 Task: Add an event with the title Marketing Campaign Execution and ROI Analysis, date '2023/12/26', time 7:00 AM to 9:00 AMand add a description: The sales team reviews individual and collective sales performance against set targets and key performance indicators (KPIs). They analyze sales metrics, revenue figures, conversion rates, and other relevant data to evaluate progress and identify areas for improvement. This performance review helps identify successful strategies and areas that require adjustment or additional support._x000D_
_x000D_
Select event color  Graphite . Add location for the event as: 789 Rua Santa Catarina, Porto, Portugal, logged in from the account softage.5@softage.netand send the event invitation to softage.8@softage.net and softage.9@softage.net. Set a reminder for the event Weekly on Sunday
Action: Mouse moved to (1350, 97)
Screenshot: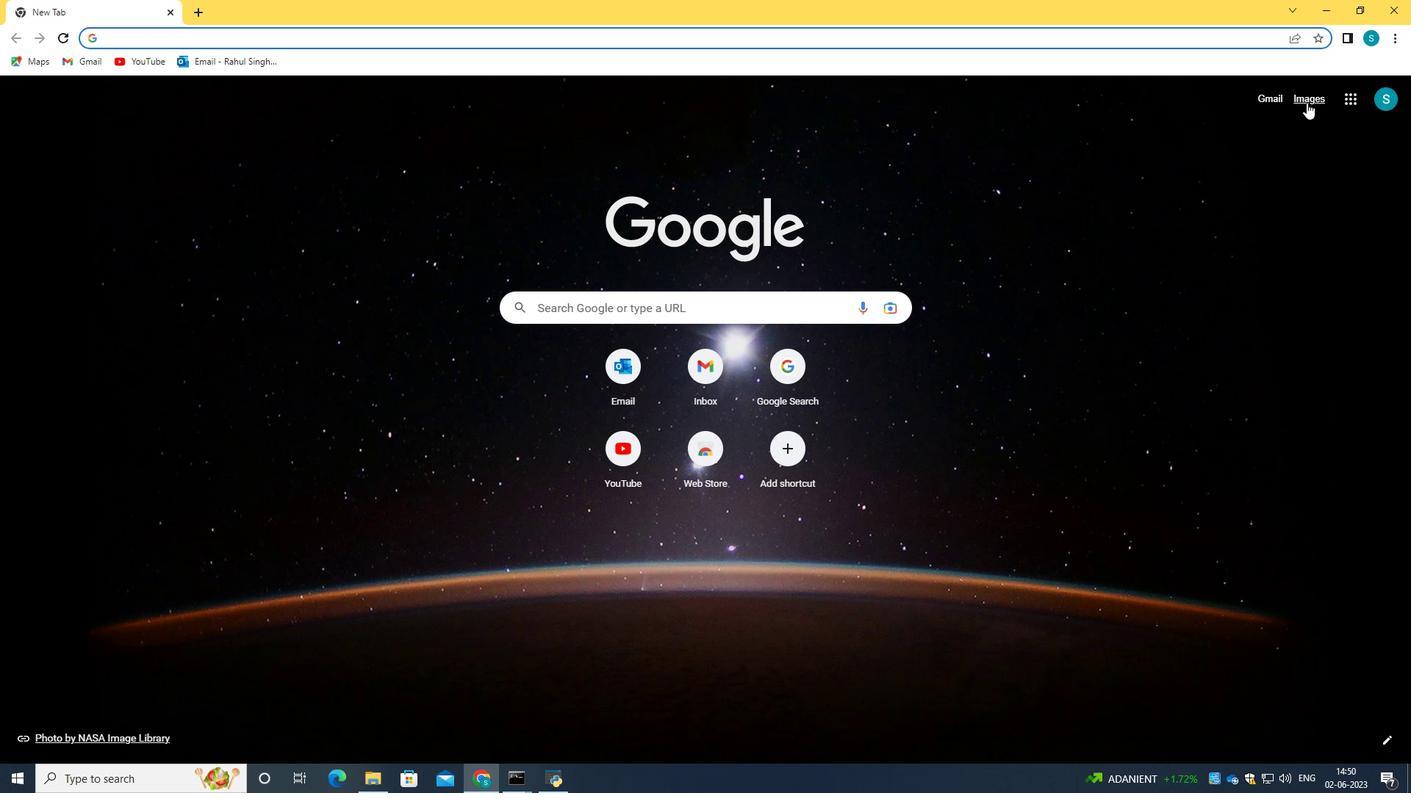 
Action: Mouse pressed left at (1350, 97)
Screenshot: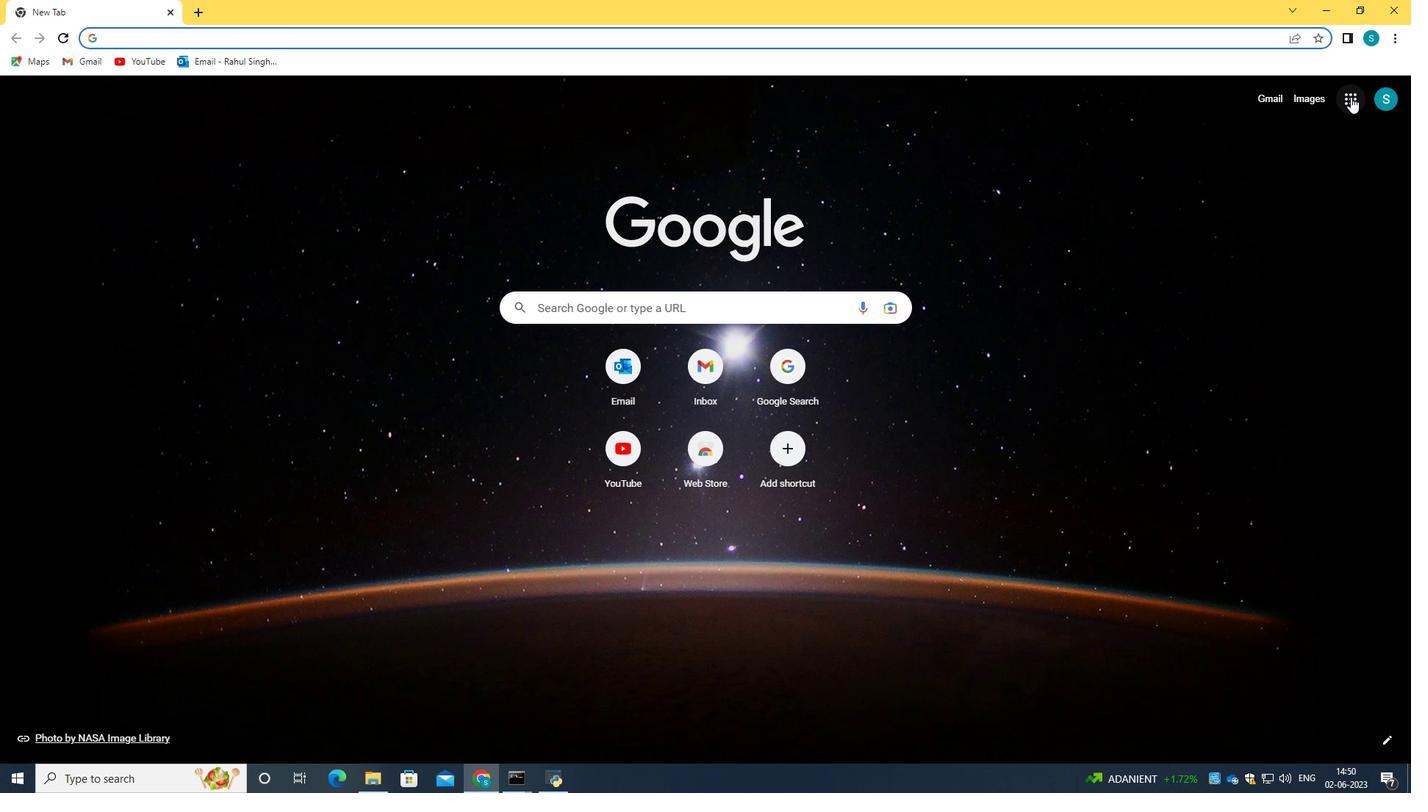 
Action: Mouse moved to (1217, 321)
Screenshot: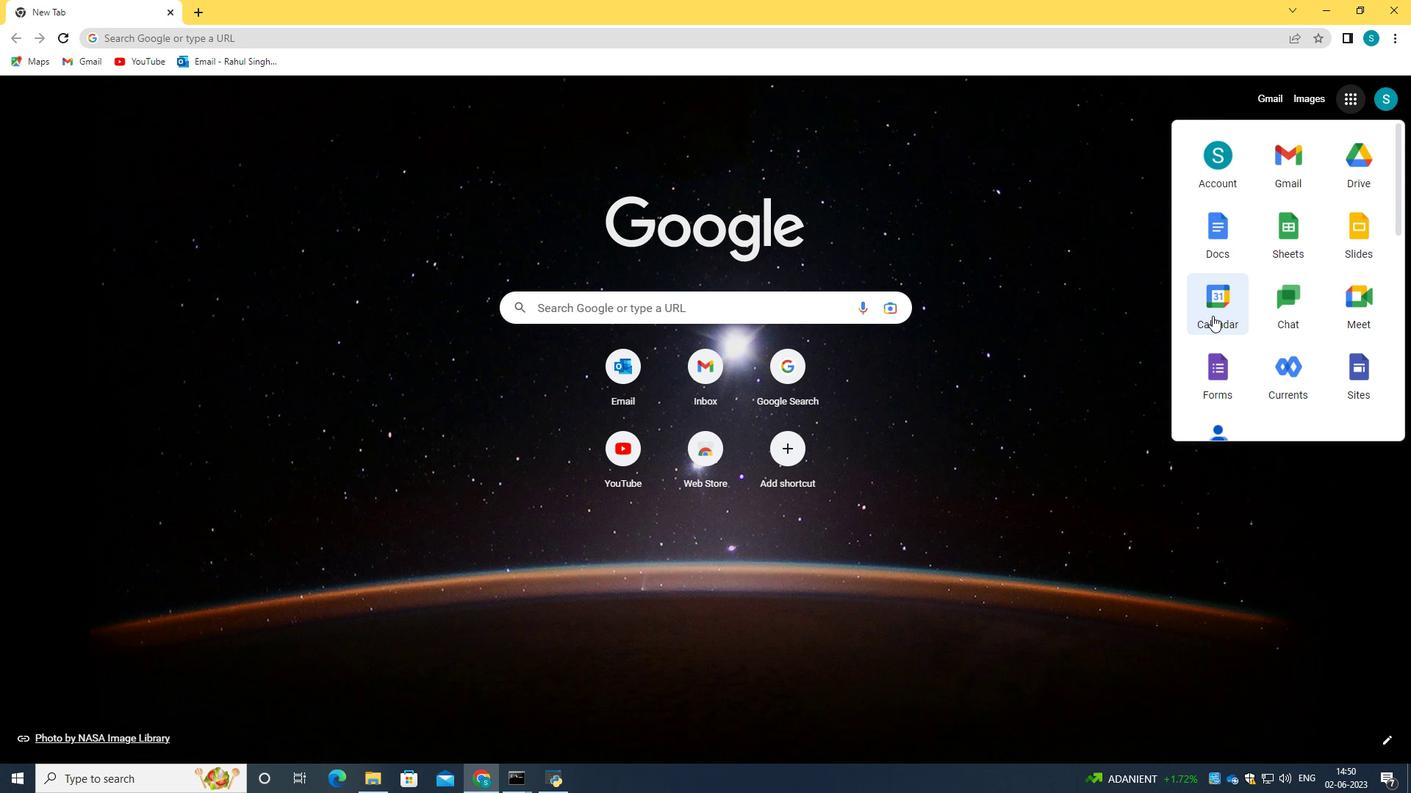 
Action: Mouse pressed left at (1217, 321)
Screenshot: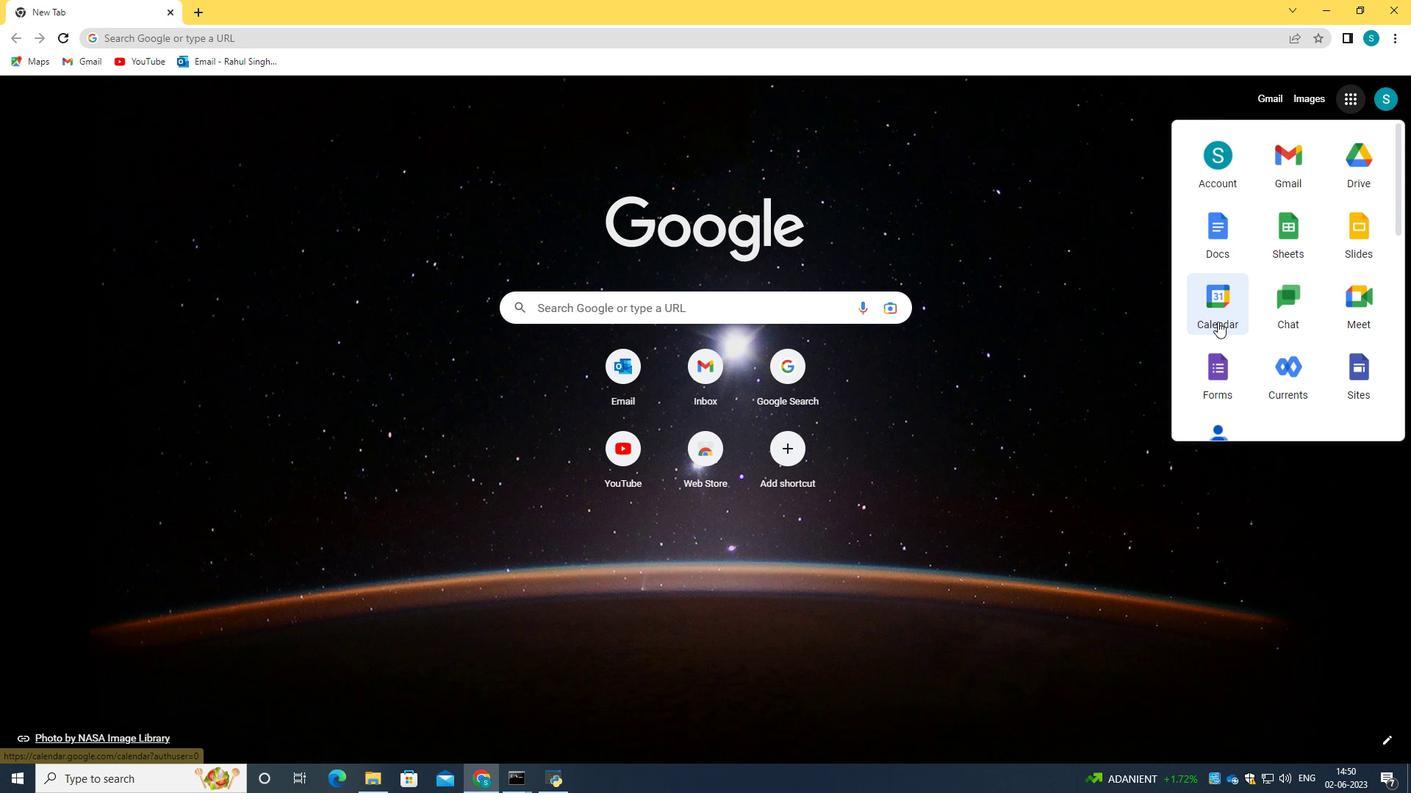 
Action: Mouse moved to (34, 154)
Screenshot: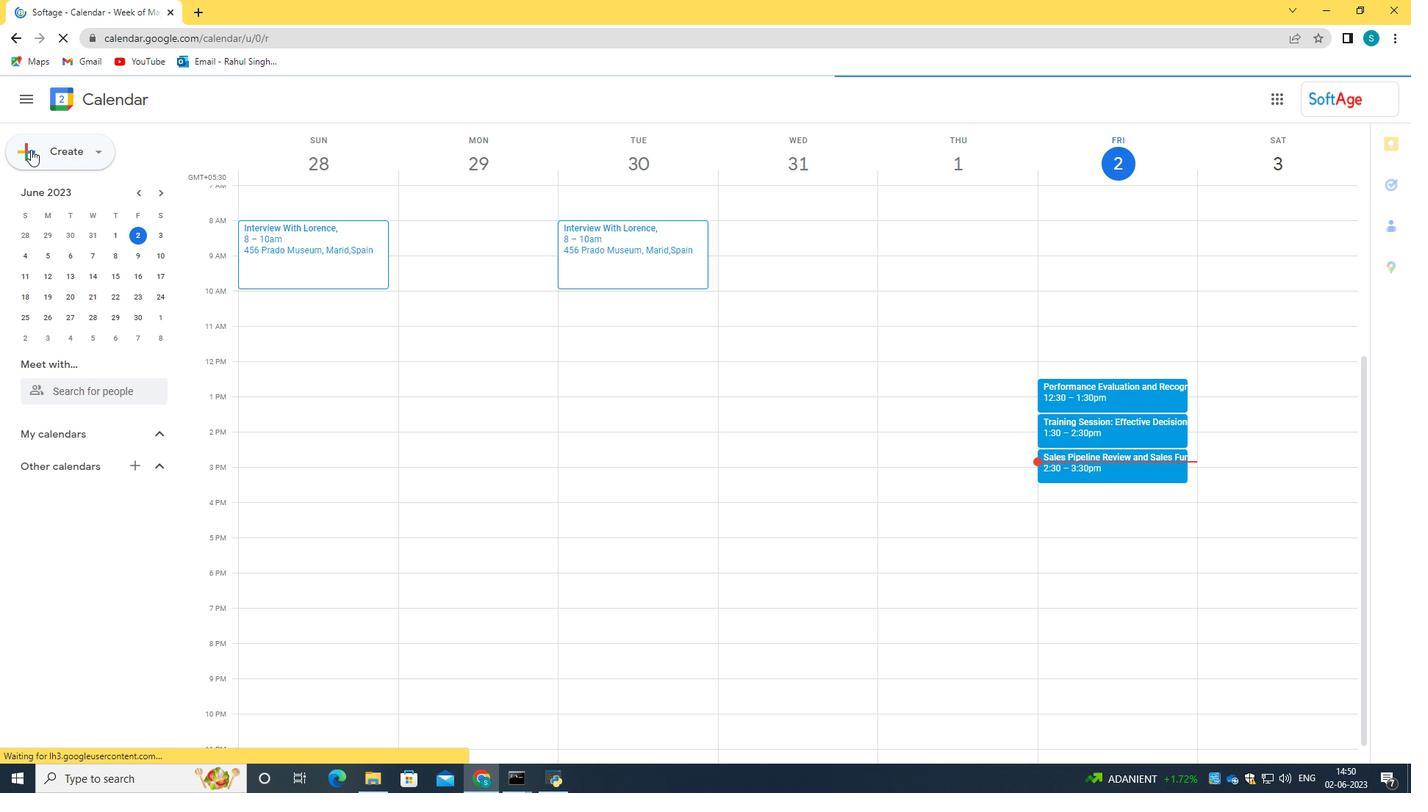 
Action: Mouse pressed left at (34, 154)
Screenshot: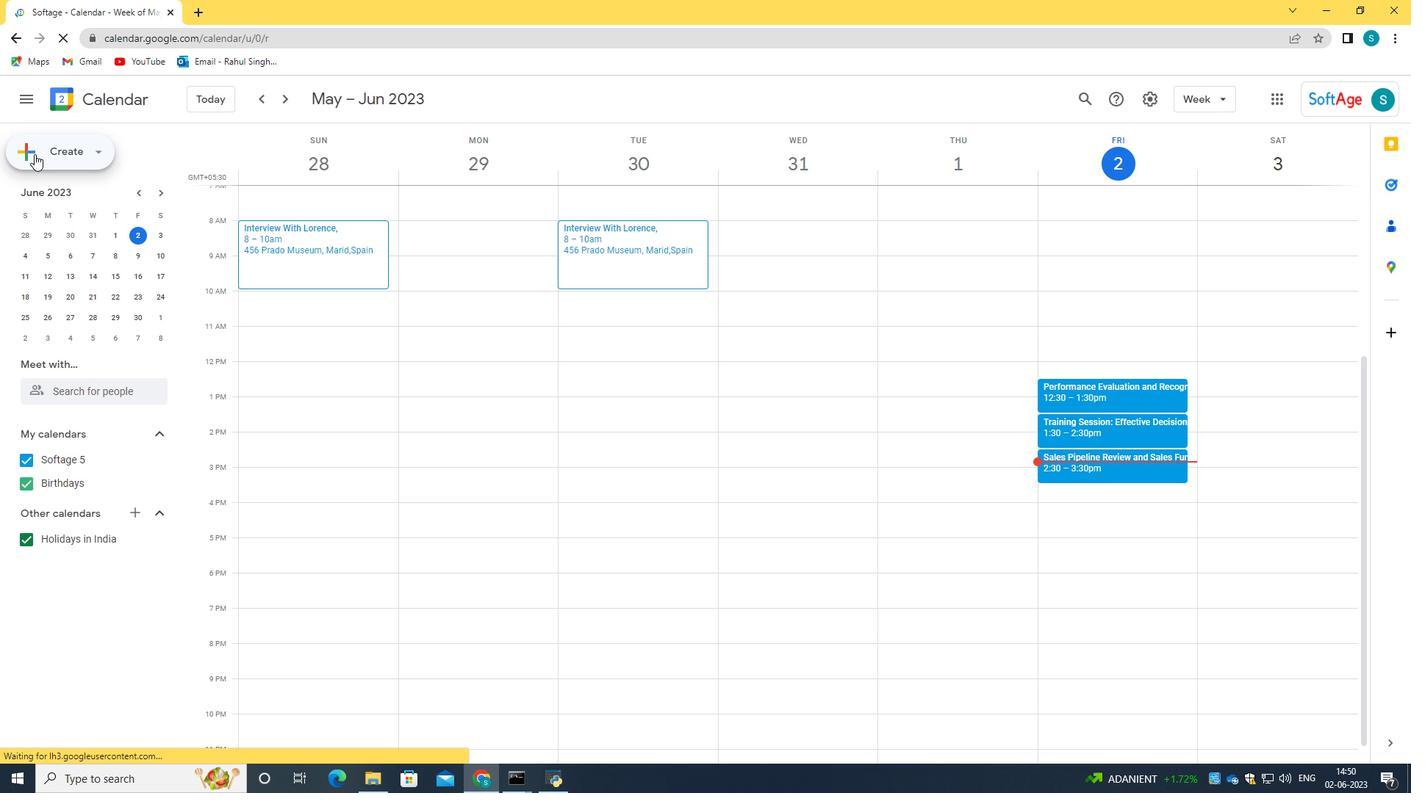 
Action: Mouse moved to (77, 181)
Screenshot: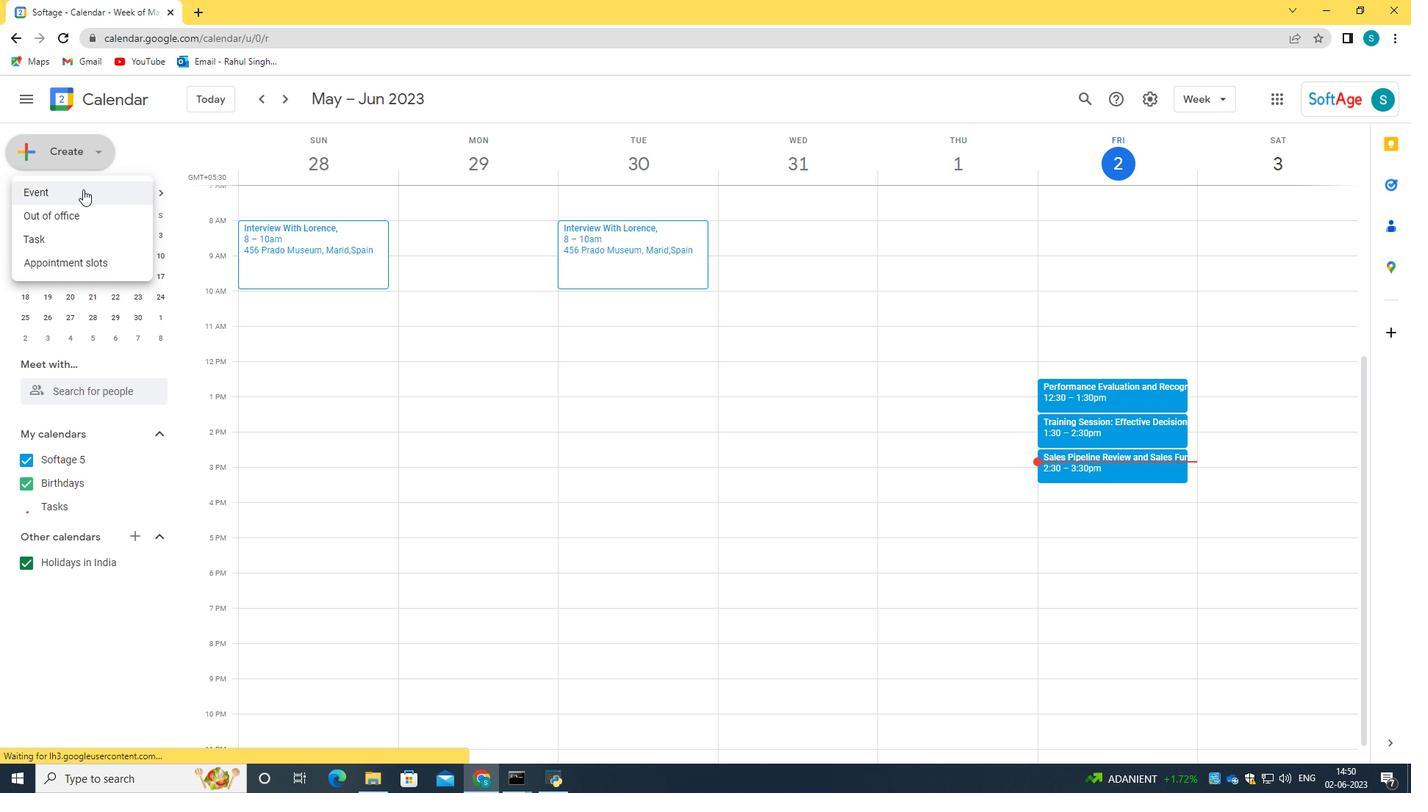 
Action: Mouse pressed left at (77, 181)
Screenshot: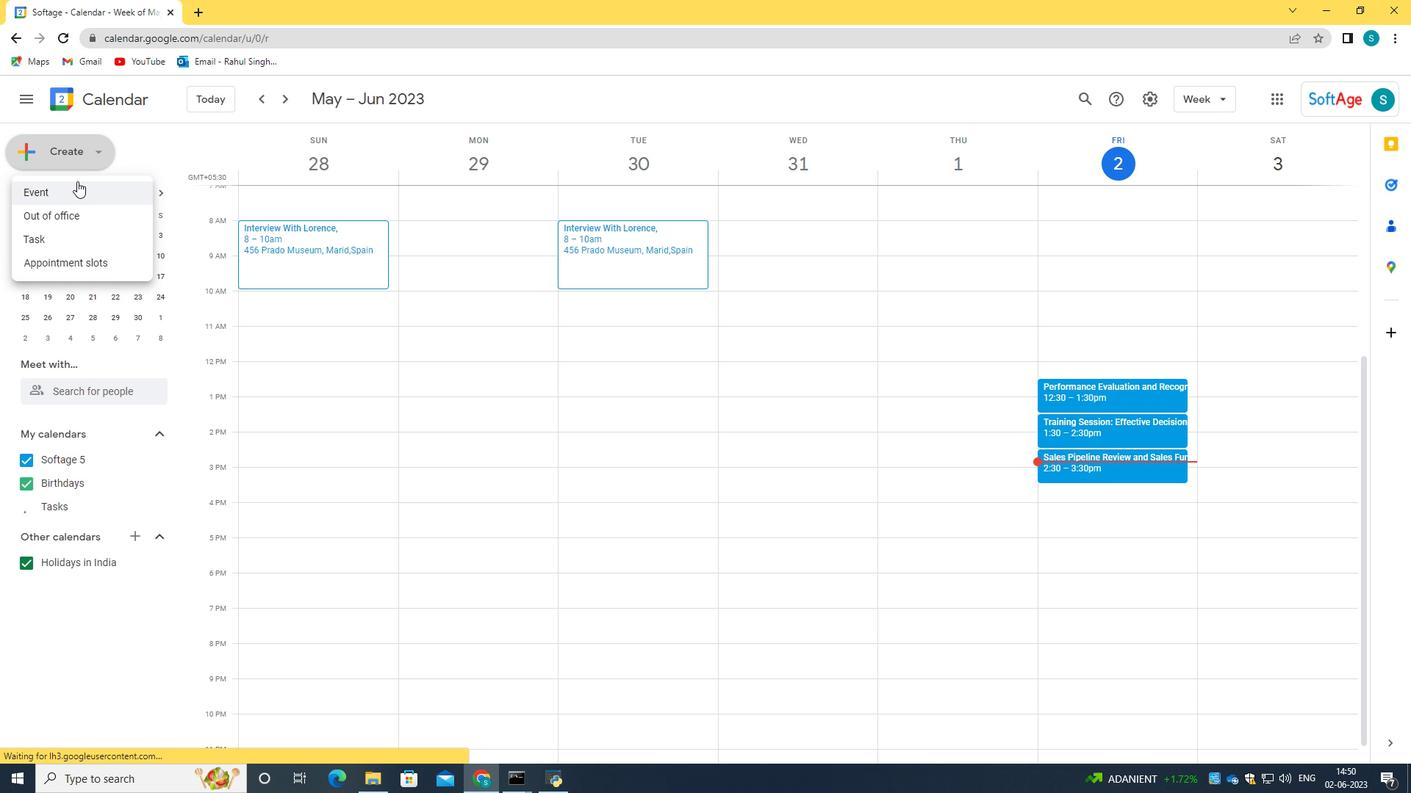 
Action: Mouse moved to (820, 279)
Screenshot: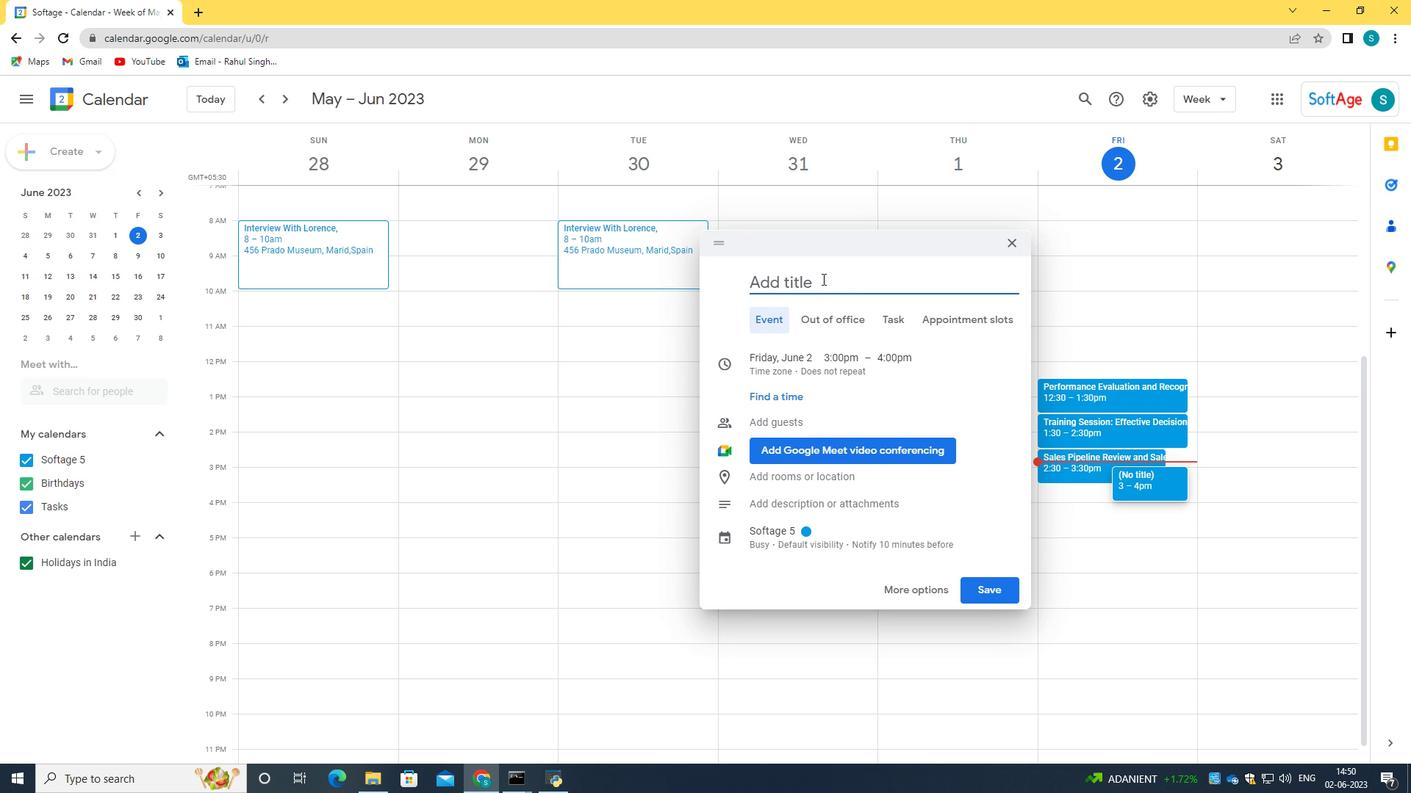 
Action: Key pressed <Key.caps_lock>M<Key.caps_lock>arketing<Key.space><Key.caps_lock>C<Key.caps_lock>ampaign
Screenshot: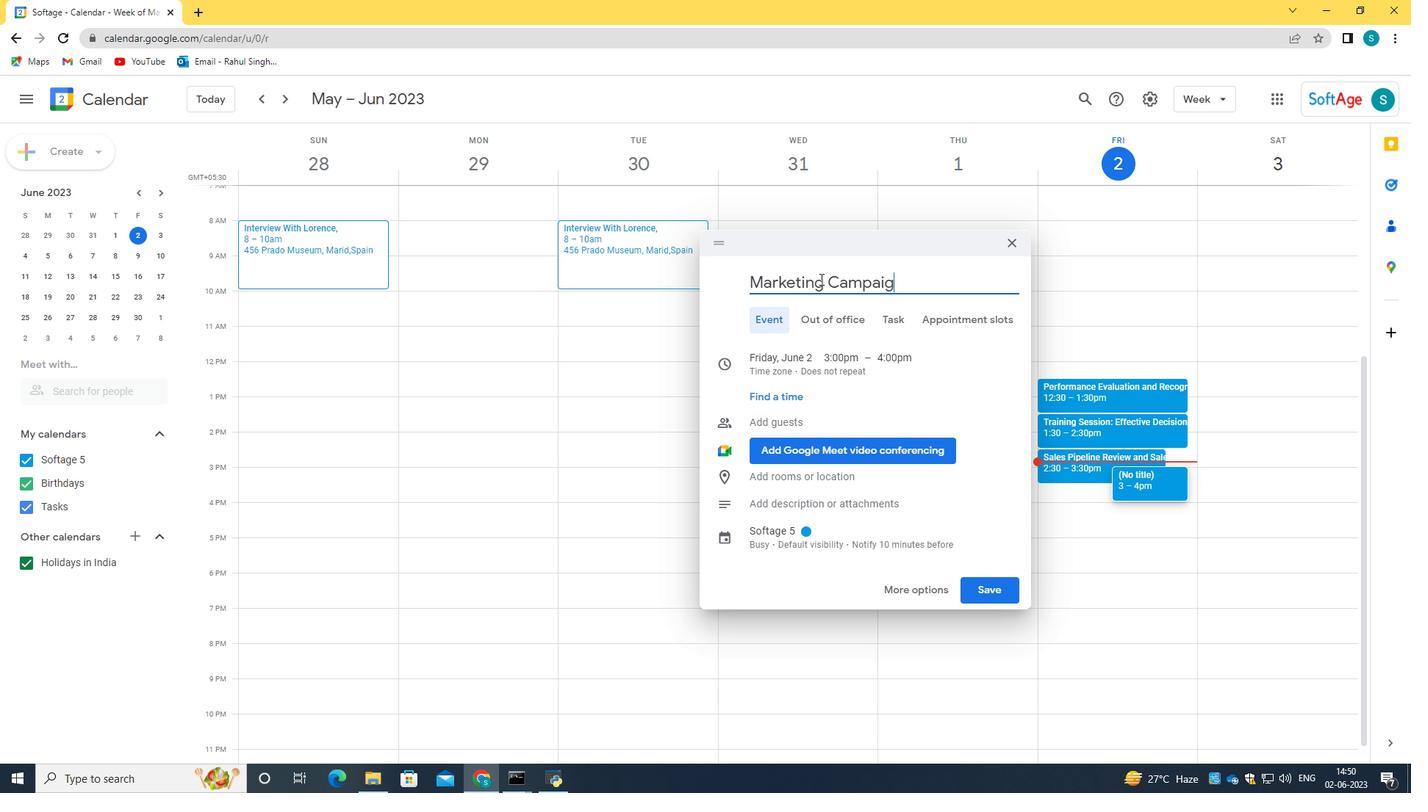 
Action: Mouse moved to (926, 591)
Screenshot: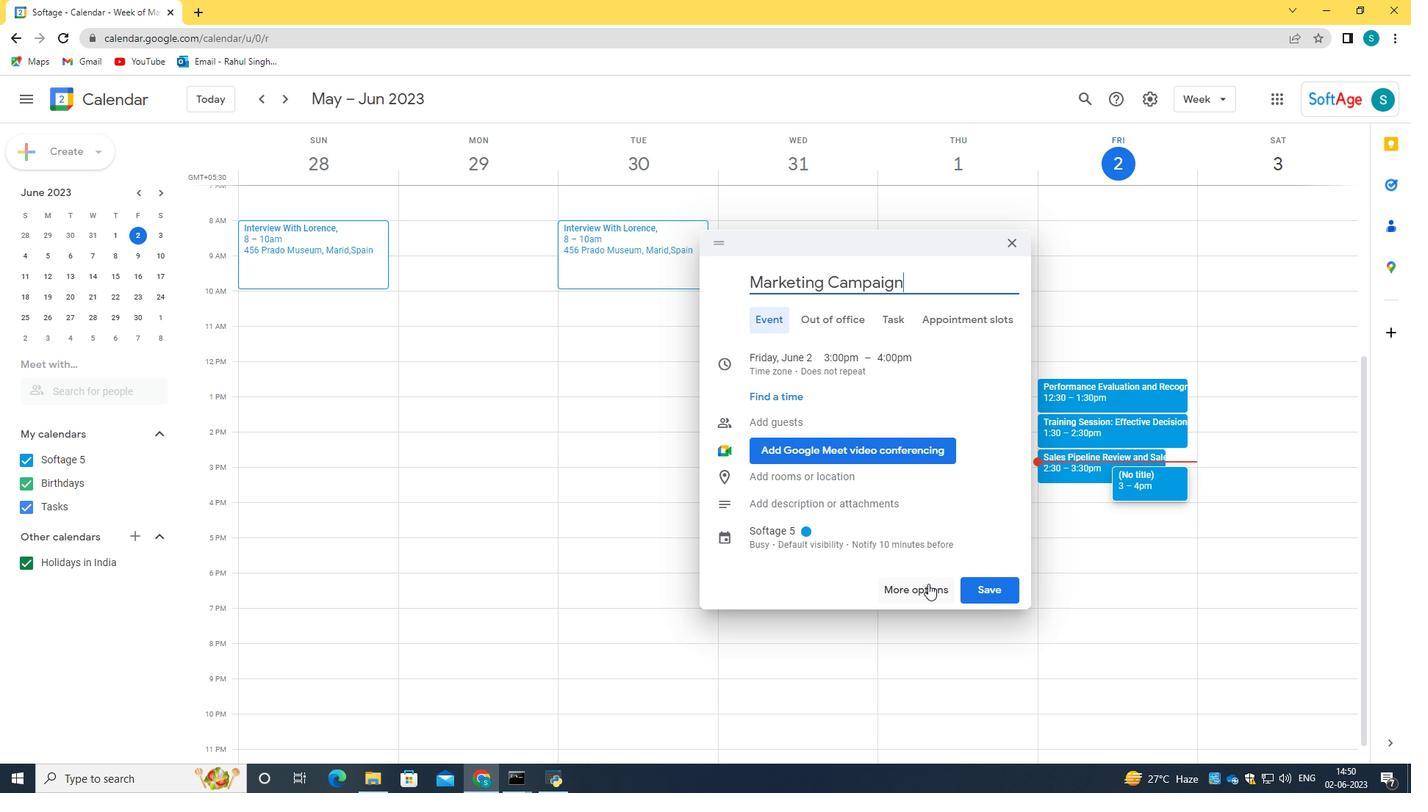 
Action: Mouse pressed left at (926, 591)
Screenshot: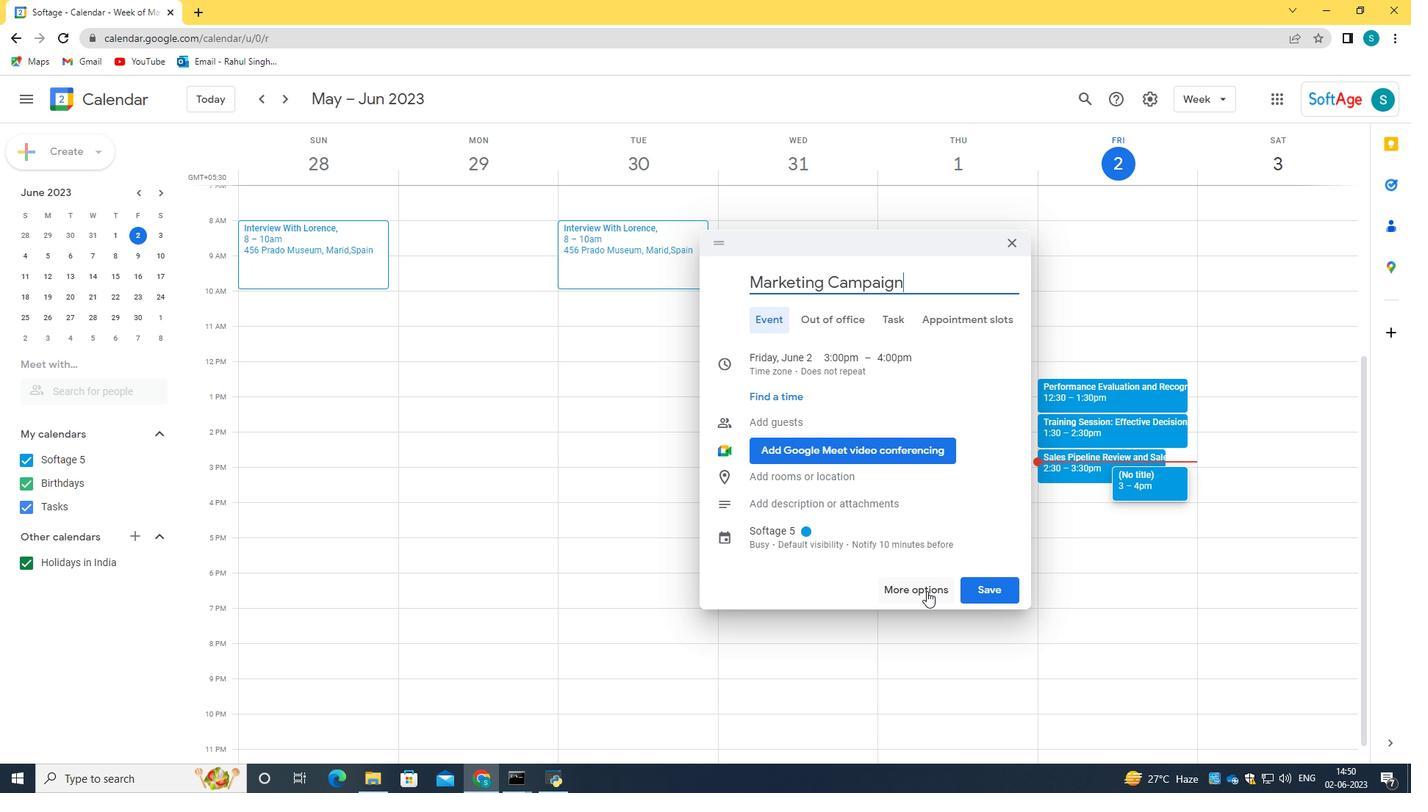 
Action: Mouse moved to (282, 108)
Screenshot: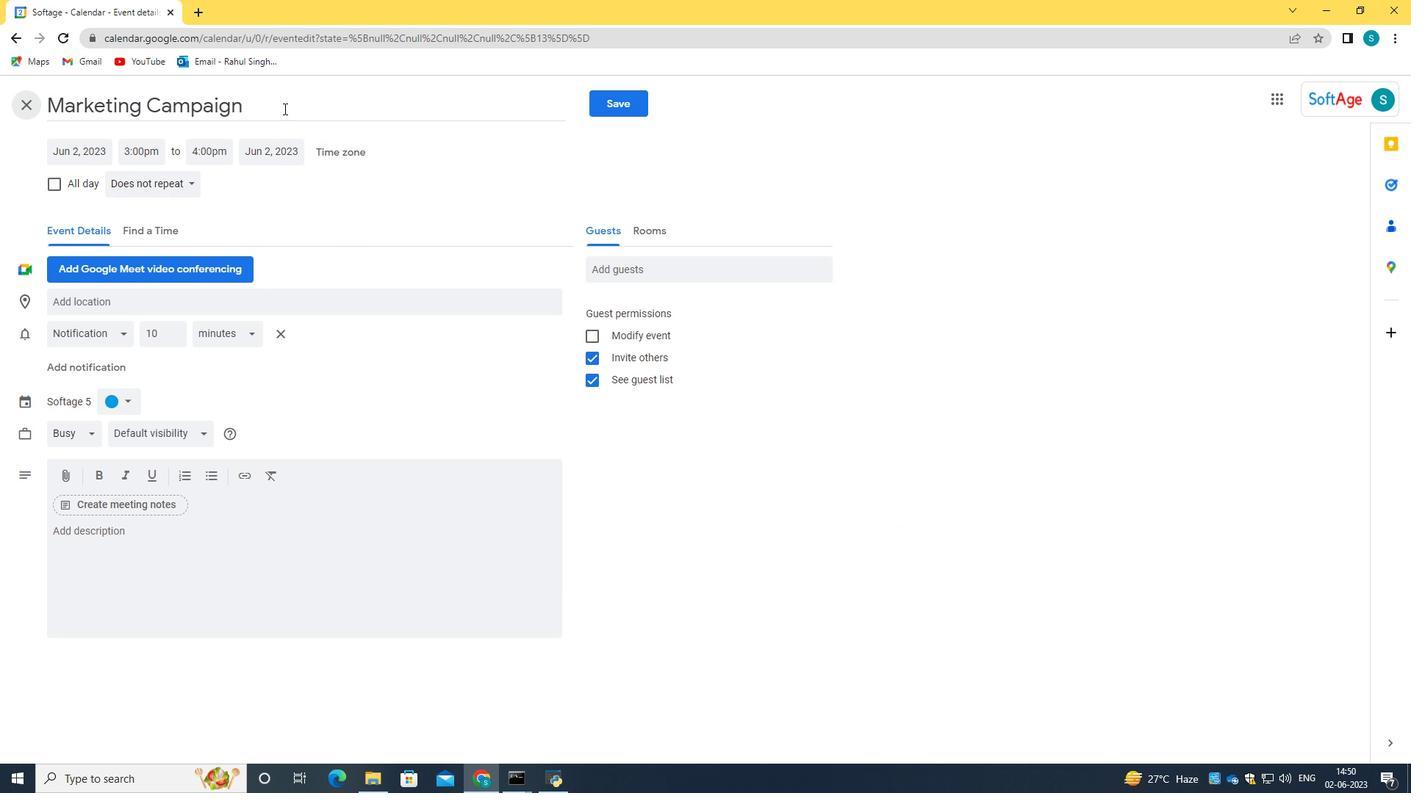 
Action: Mouse pressed left at (282, 108)
Screenshot: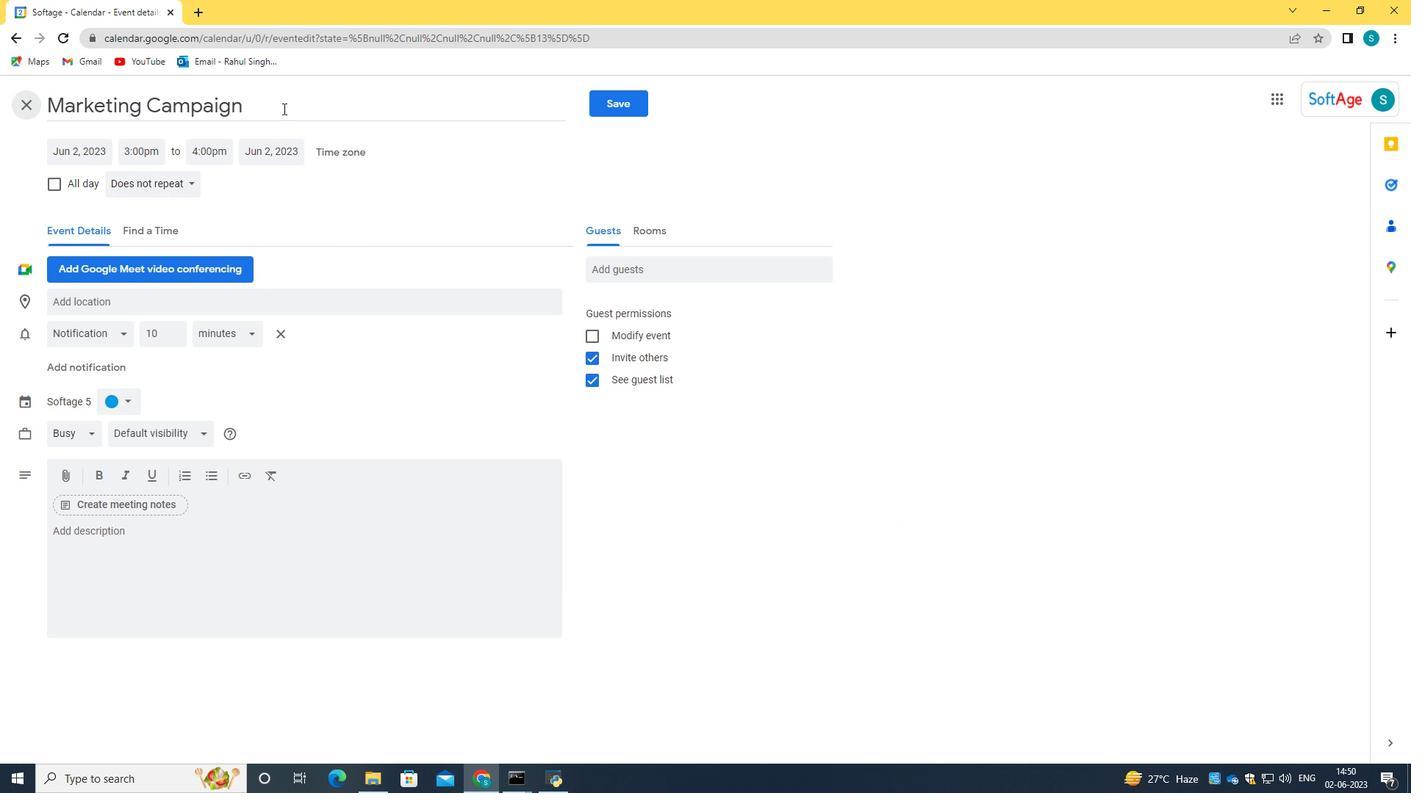 
Action: Key pressed <Key.space><Key.caps_lock>E<Key.caps_lock>xecution<Key.space>and<Key.space><Key.caps_lock>ROI<Key.space><Key.caps_lock>a<Key.backspace><Key.caps_lock>A<Key.caps_lock>nalysis
Screenshot: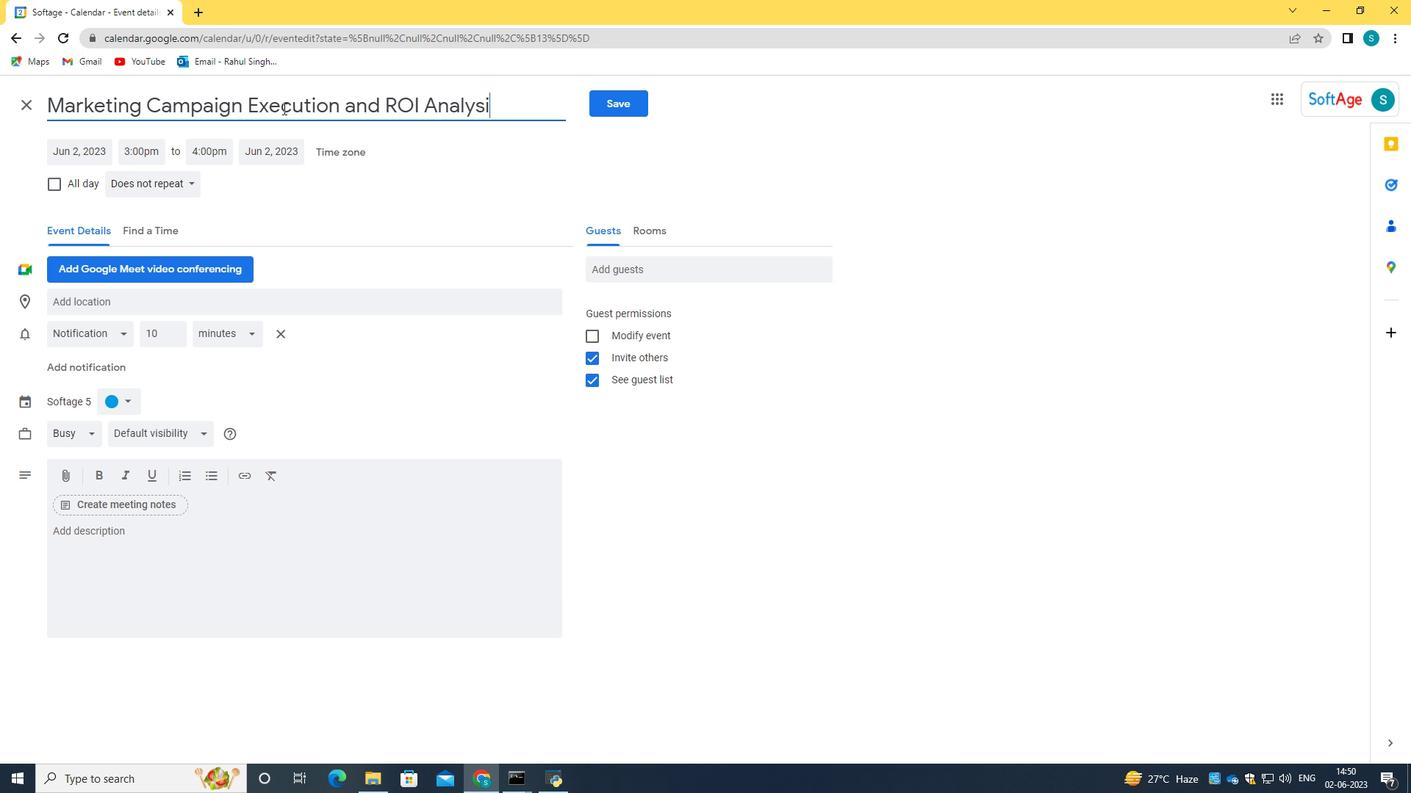 
Action: Mouse moved to (85, 154)
Screenshot: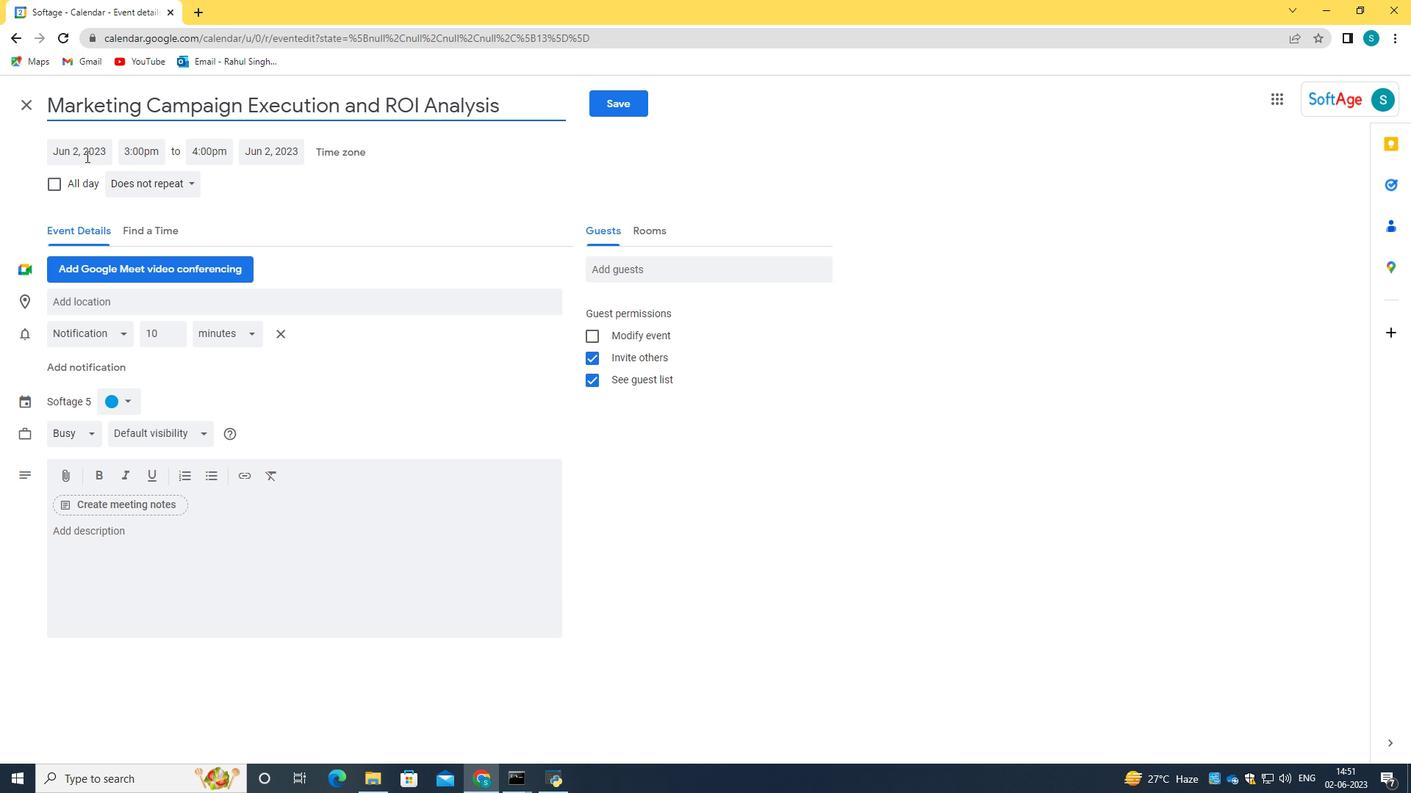 
Action: Mouse pressed left at (85, 154)
Screenshot: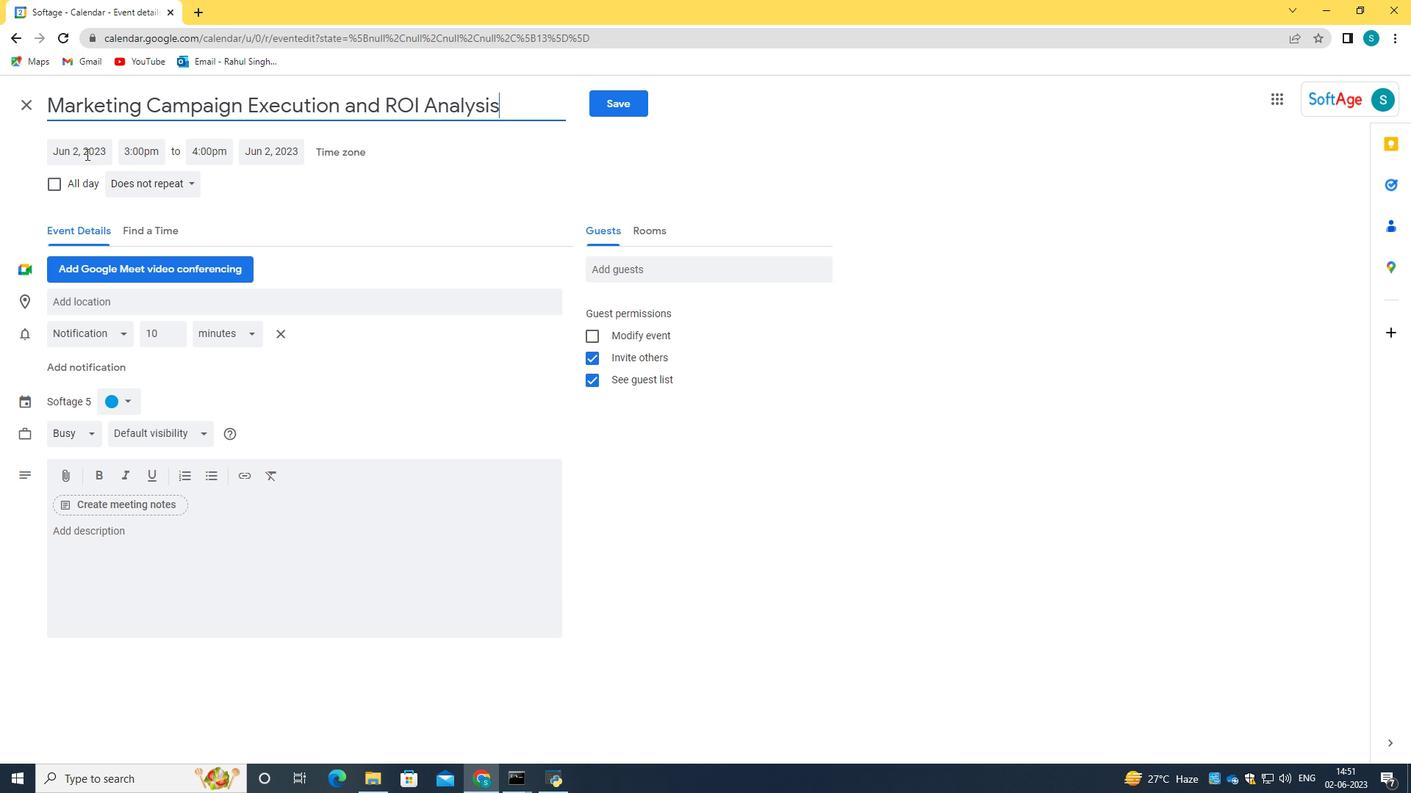 
Action: Key pressed 2023/12/26
Screenshot: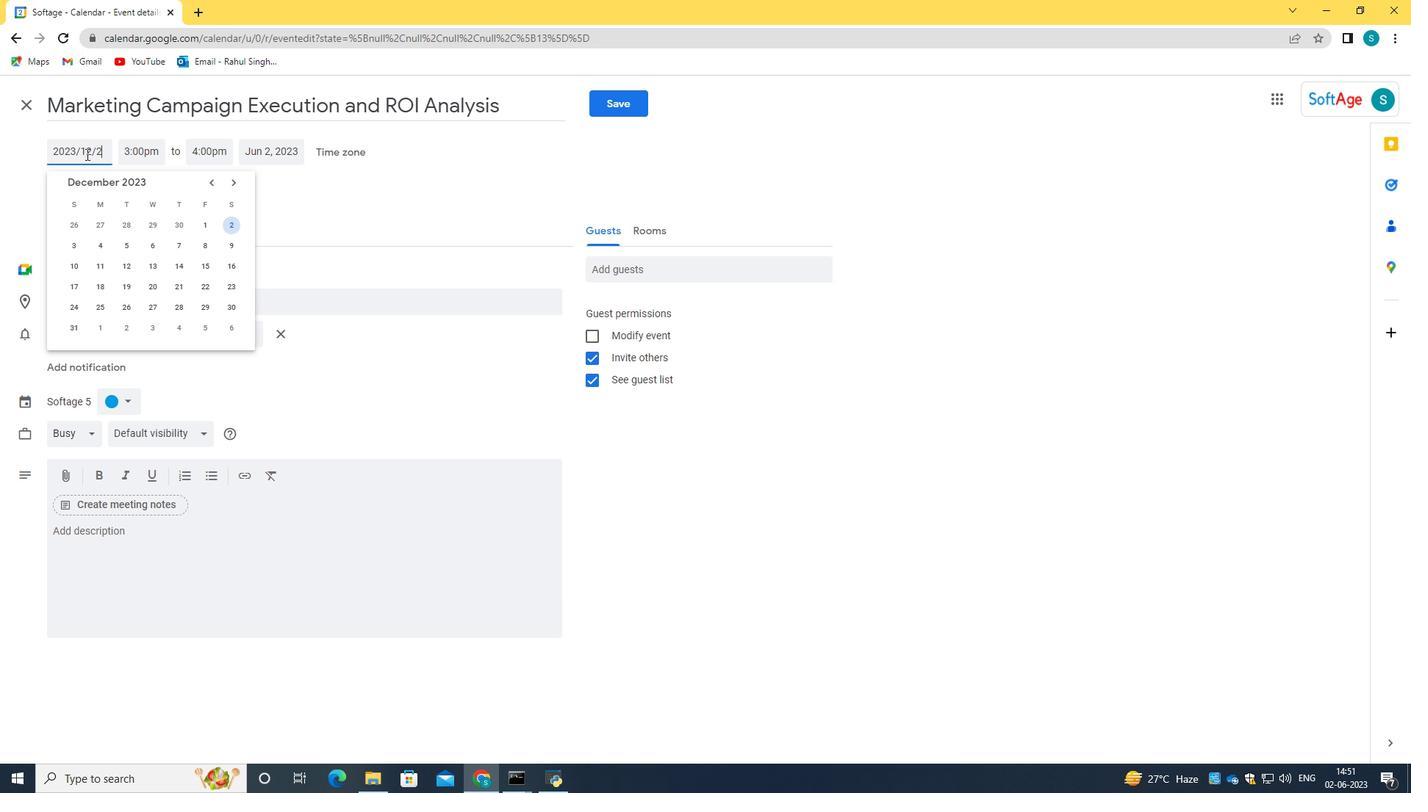 
Action: Mouse moved to (199, 47)
Screenshot: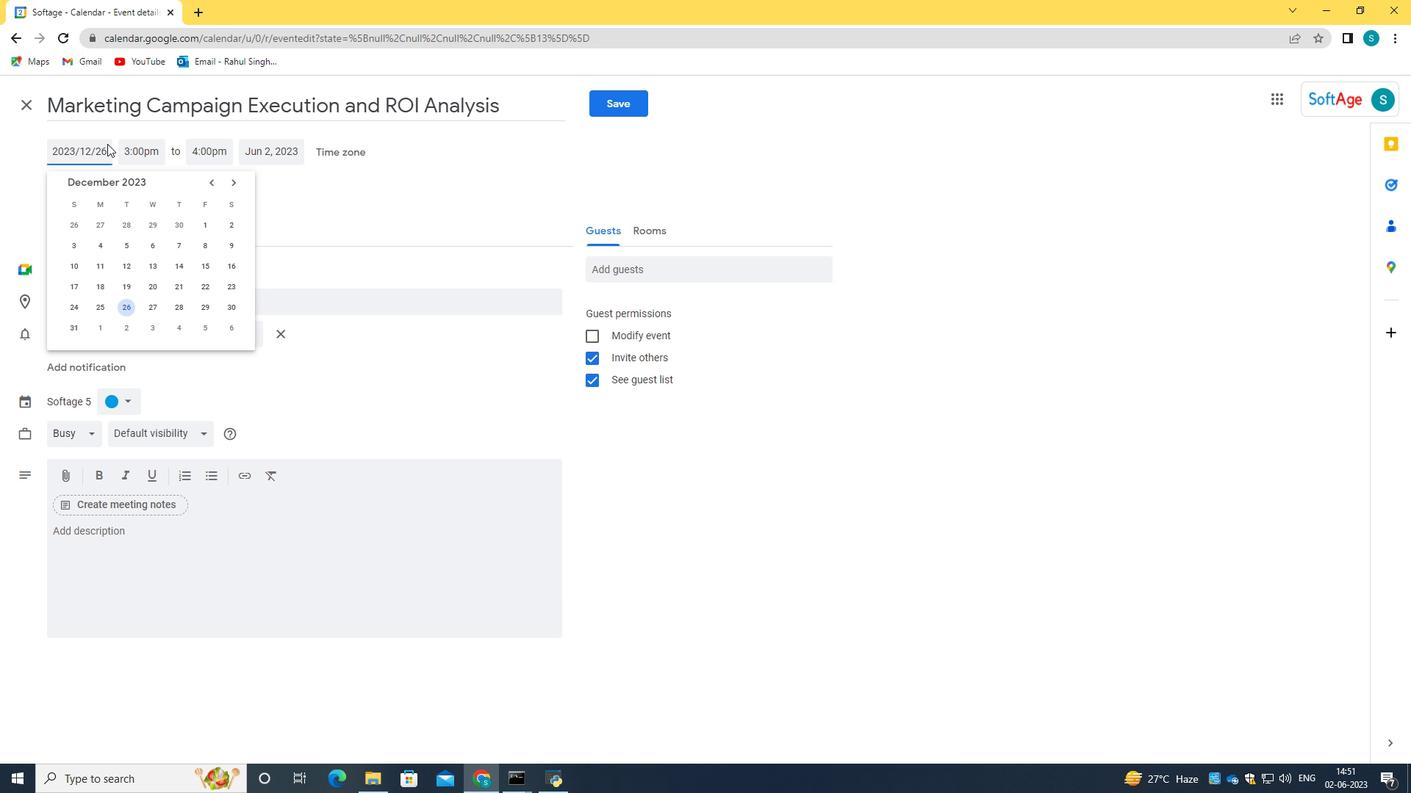 
Action: Key pressed <Key.tab>07<Key.shift_r>:00am<Key.enter><Key.tab>09<Key.shift_r>:00am<Key.enter>
Screenshot: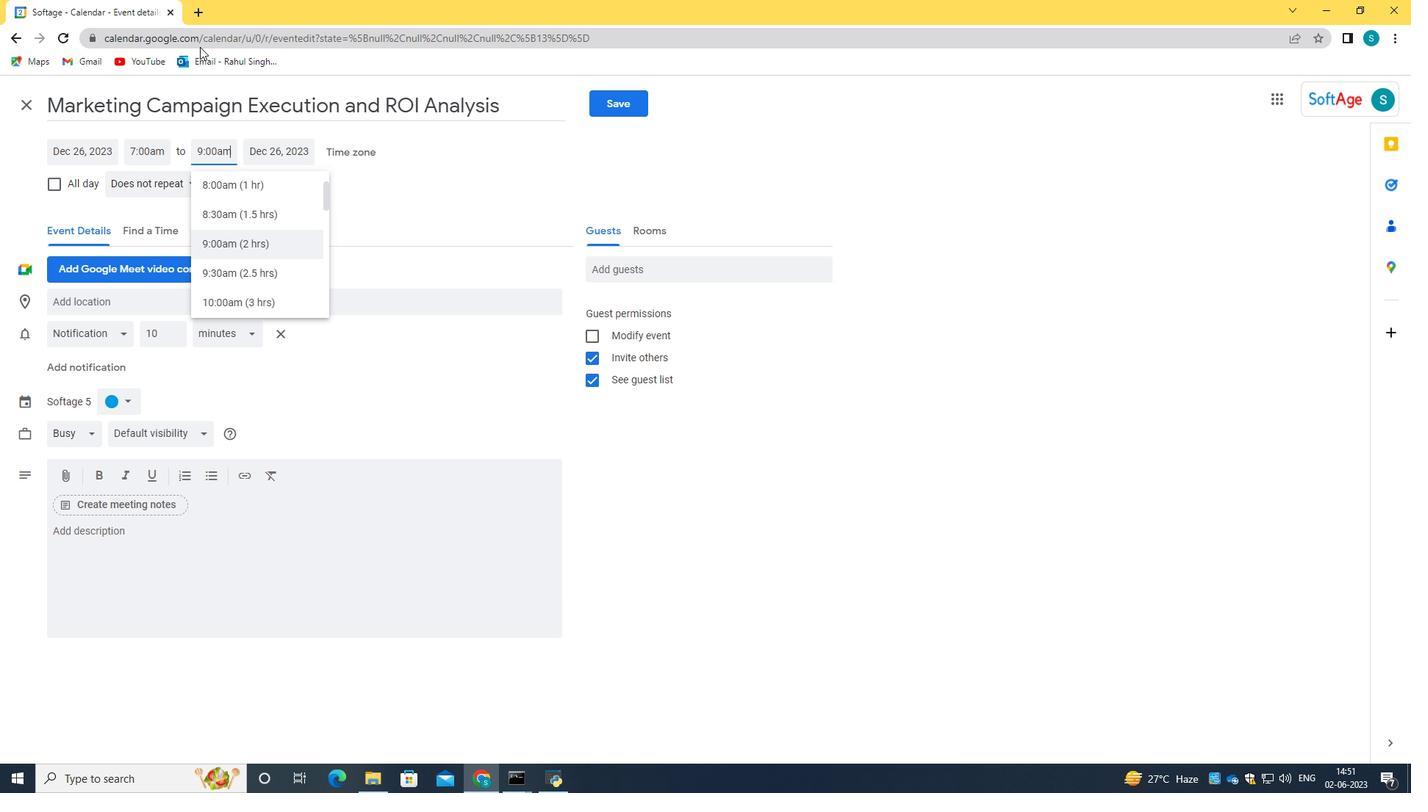 
Action: Mouse moved to (130, 571)
Screenshot: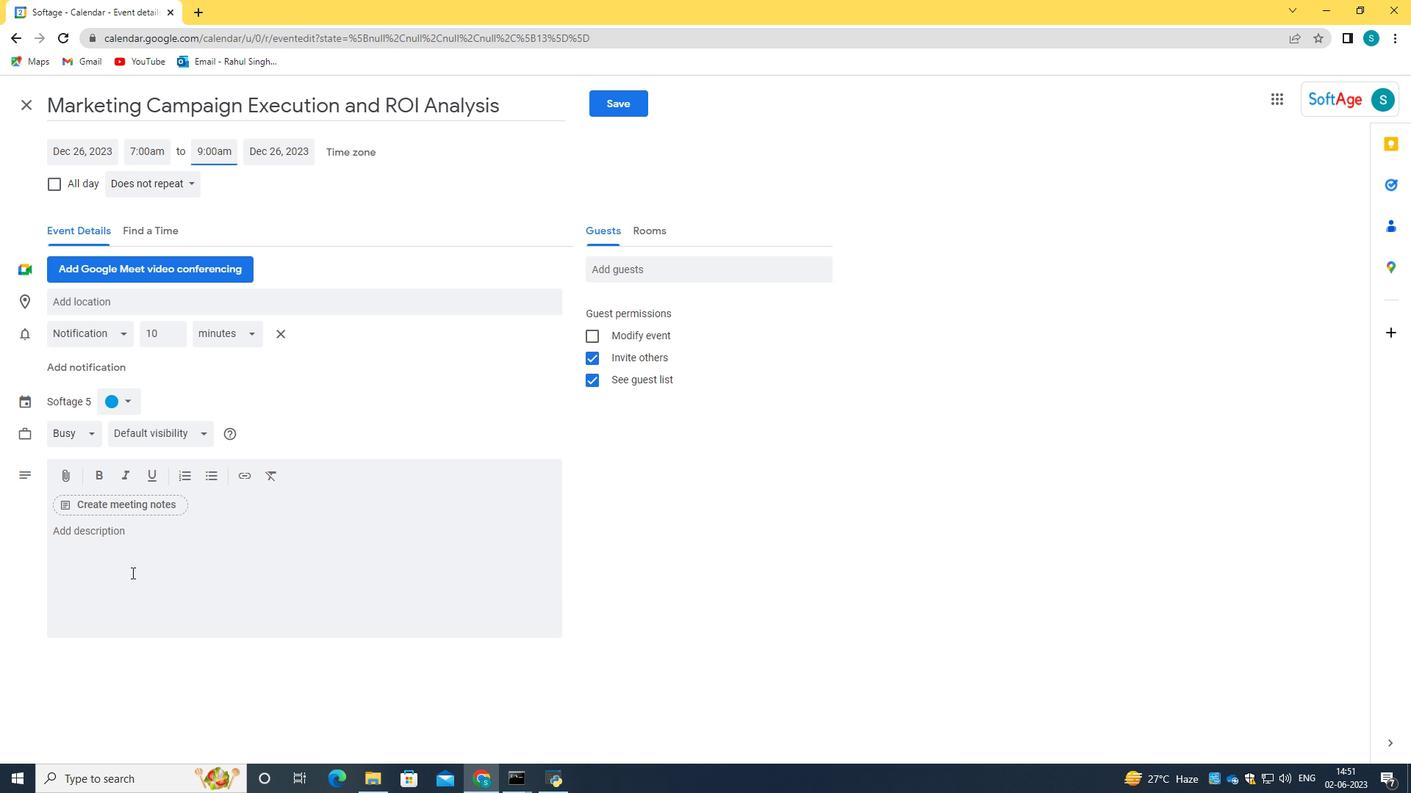 
Action: Mouse pressed left at (130, 571)
Screenshot: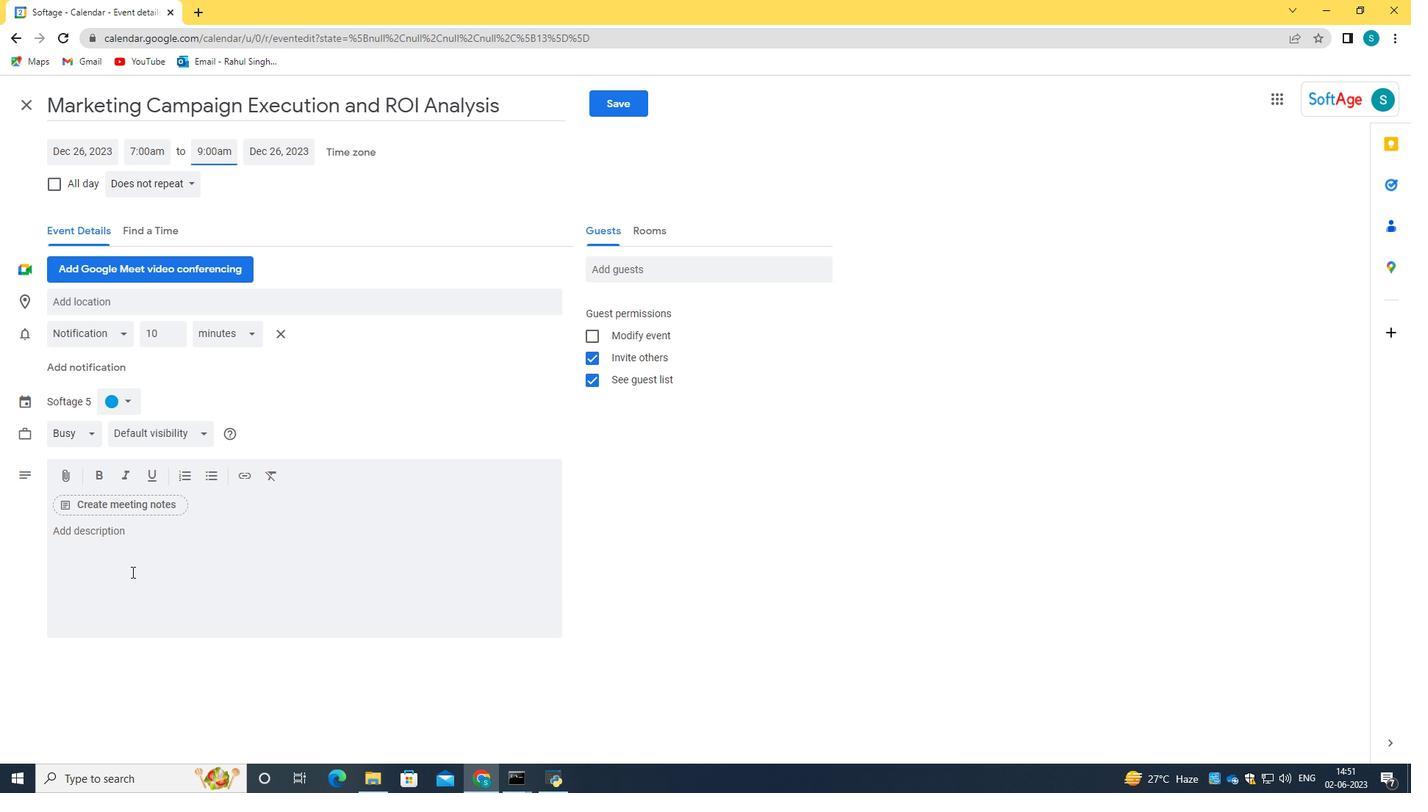 
Action: Key pressed <Key.caps_lock>T<Key.caps_lock>he<Key.space>sales<Key.space>team<Key.space>reviews<Key.space>indiv<Key.backspace>vidual<Key.space>and<Key.space>collective<Key.space>sales<Key.space>performacne<Key.space><Key.backspace><Key.backspace><Key.backspace><Key.backspace>nce<Key.space>against<Key.space>set<Key.space>targer<Key.backspace>ts<Key.space>key<Key.backspace><Key.backspace><Key.backspace>and<Key.space>key<Key.space>performac<Key.backspace>nce<Key.space>indicators<Key.shift_r><Key.shift_r><Key.shift_r><Key.shift_r><Key.shift_r><Key.shift_r><Key.shift_r><Key.shift_r><Key.shift_r><Key.shift_r><Key.shift_r><Key.shift_r><Key.shift_r><Key.shift_r><Key.shift_r><Key.shift_r><Key.shift_r><Key.shift_r><Key.shift_r><Key.shift_r><Key.shift_r><Key.shift_r><Key.shift_r><Key.shift_r><Key.shift_r><Key.shift_r>(<Key.caps_lock>KPI<Key.caps_lock>s<Key.shift_r><Key.shift_r><Key.shift_r><Key.shift_r><Key.shift_r><Key.shift_r><Key.shift_r>)<Key.space><Key.caps_lock><Key.backspace>.<Key.space><Key.caps_lock>t<Key.caps_lock>HEY<Key.space><Key.backspace><Key.backspace><Key.backspace><Key.backspace><Key.backspace>T<Key.caps_lock>hey<Key.space>analyse<Key.backspace><Key.backspace>ze<Key.space>sales<Key.backspace><Key.backspace><Key.backspace><Key.backspace><Key.backspace><Key.backspace><Key.backspace><Key.backspace>ze<Key.space>sales
Screenshot: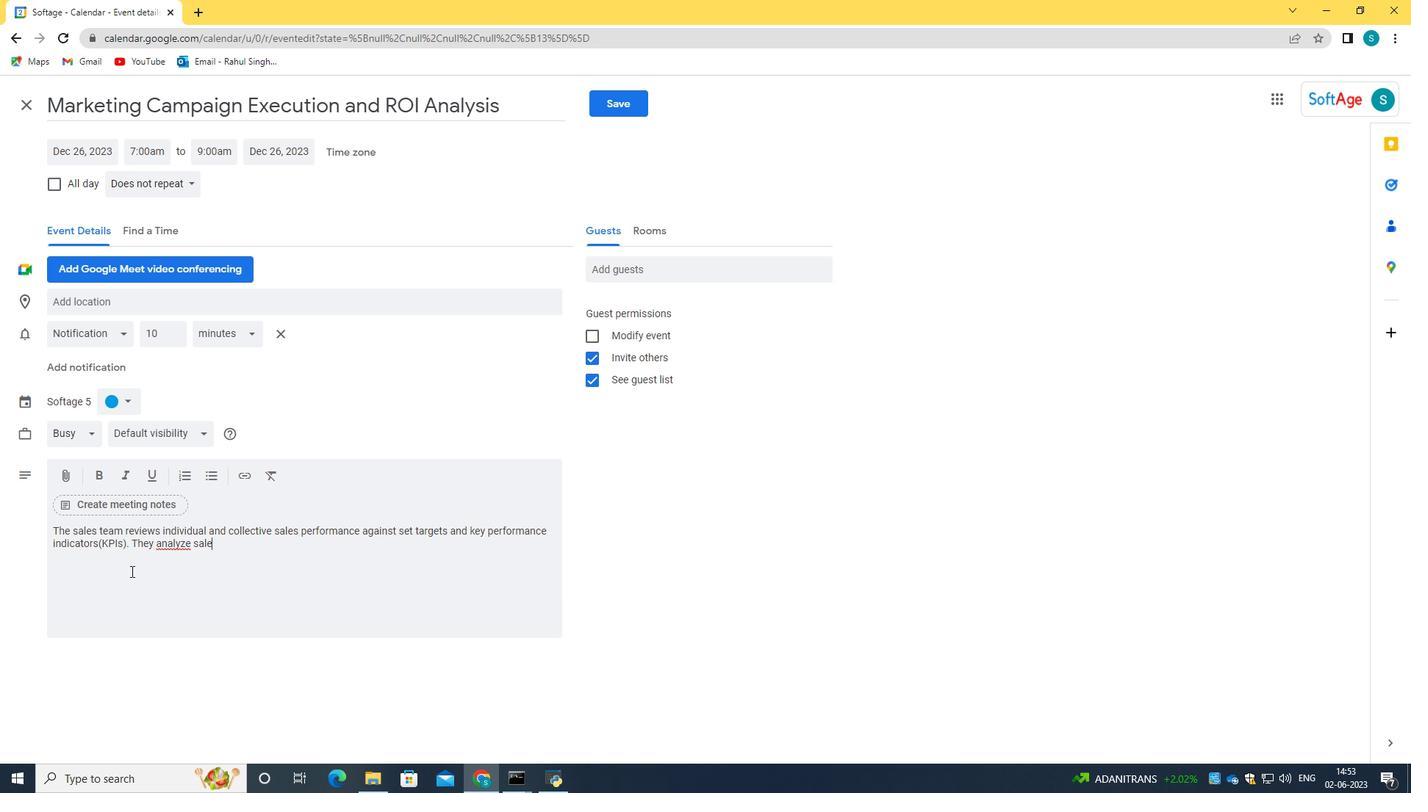 
Action: Mouse moved to (184, 543)
Screenshot: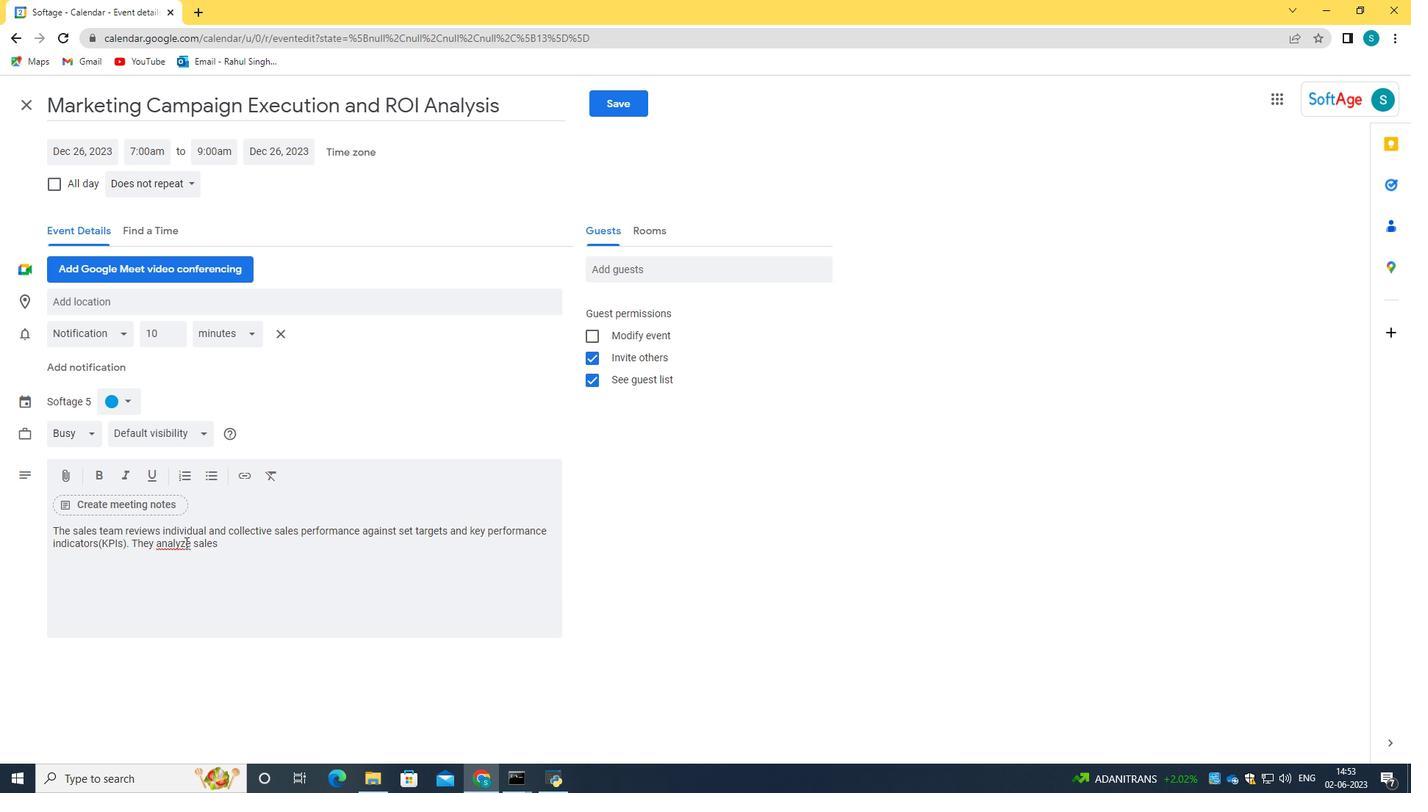 
Action: Mouse pressed right at (184, 543)
Screenshot: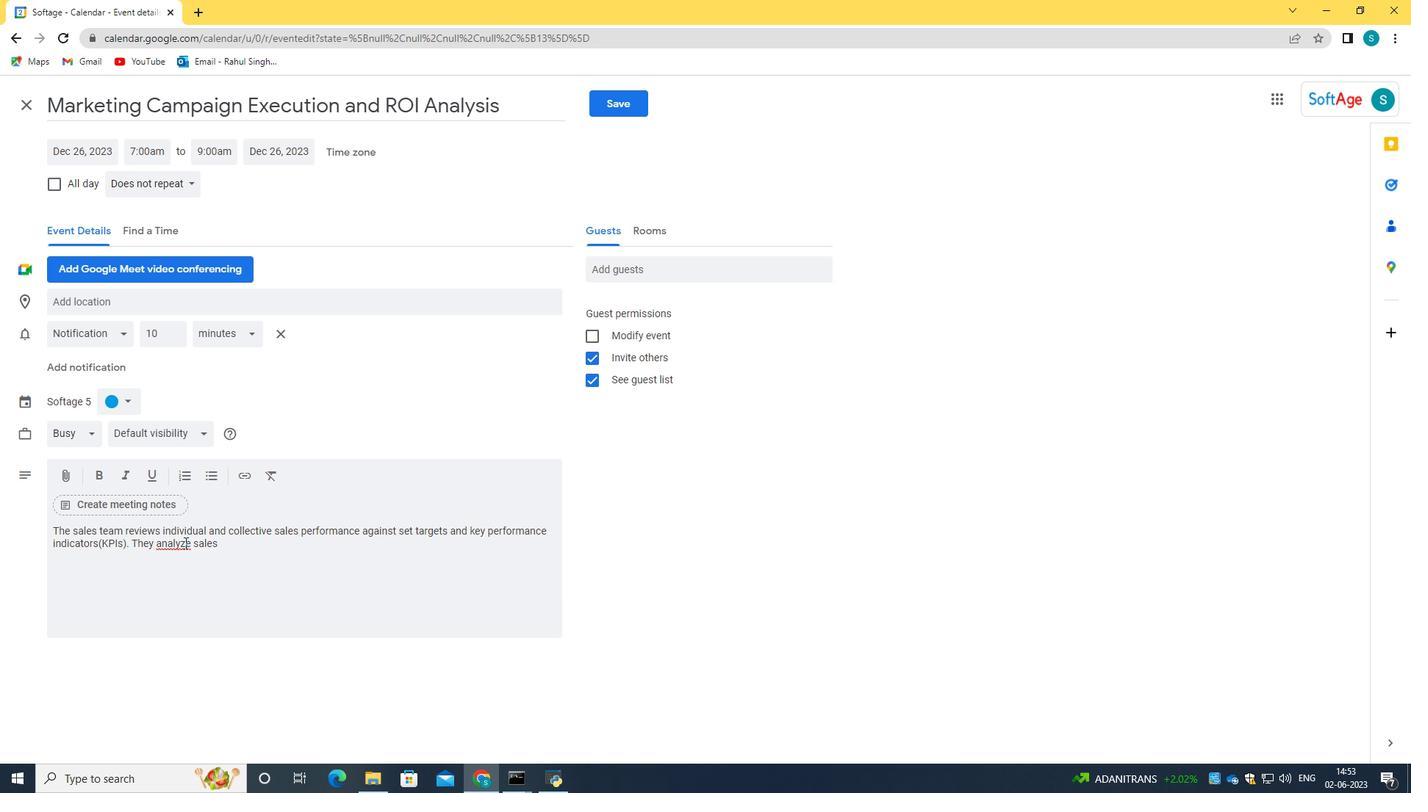 
Action: Mouse moved to (249, 357)
Screenshot: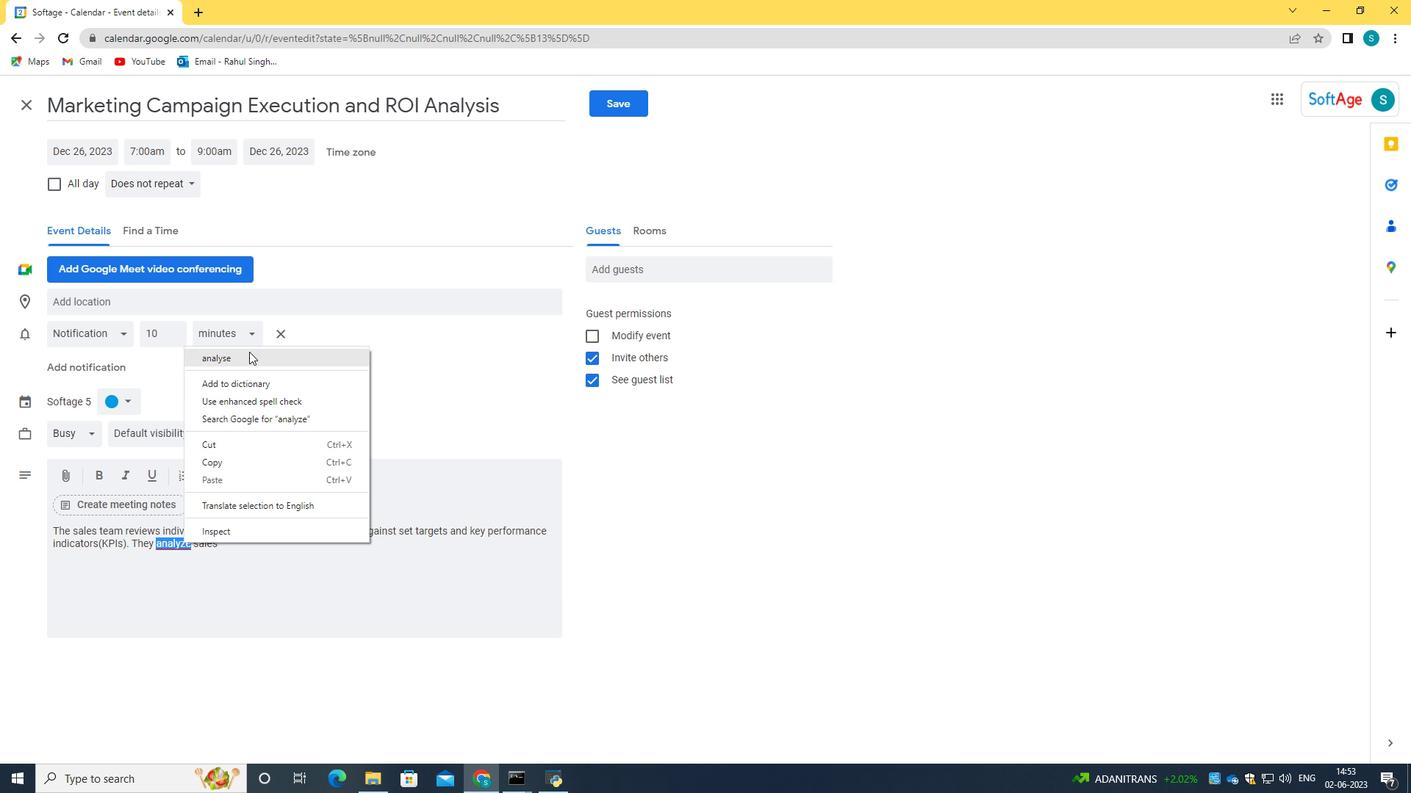 
Action: Mouse pressed left at (249, 357)
Screenshot: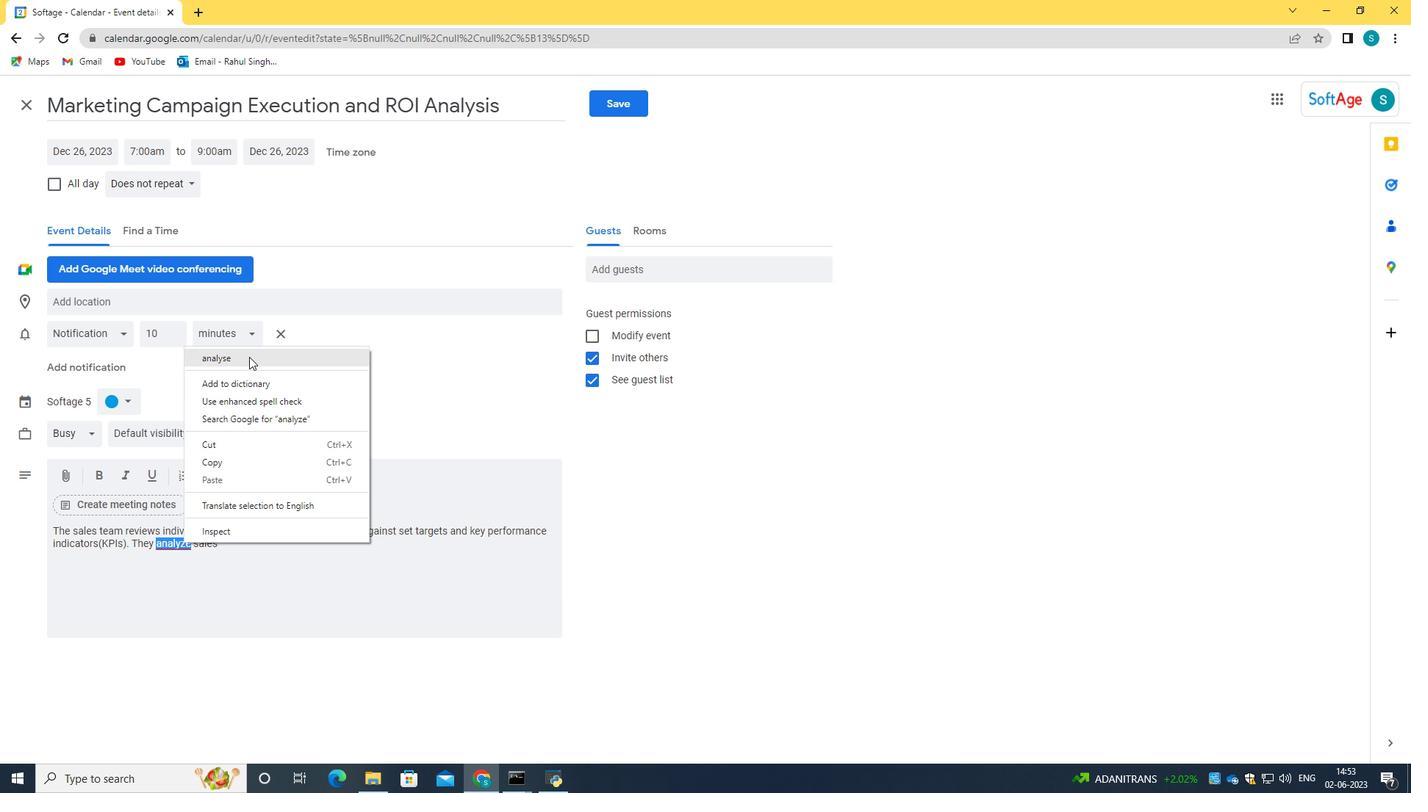 
Action: Mouse moved to (224, 548)
Screenshot: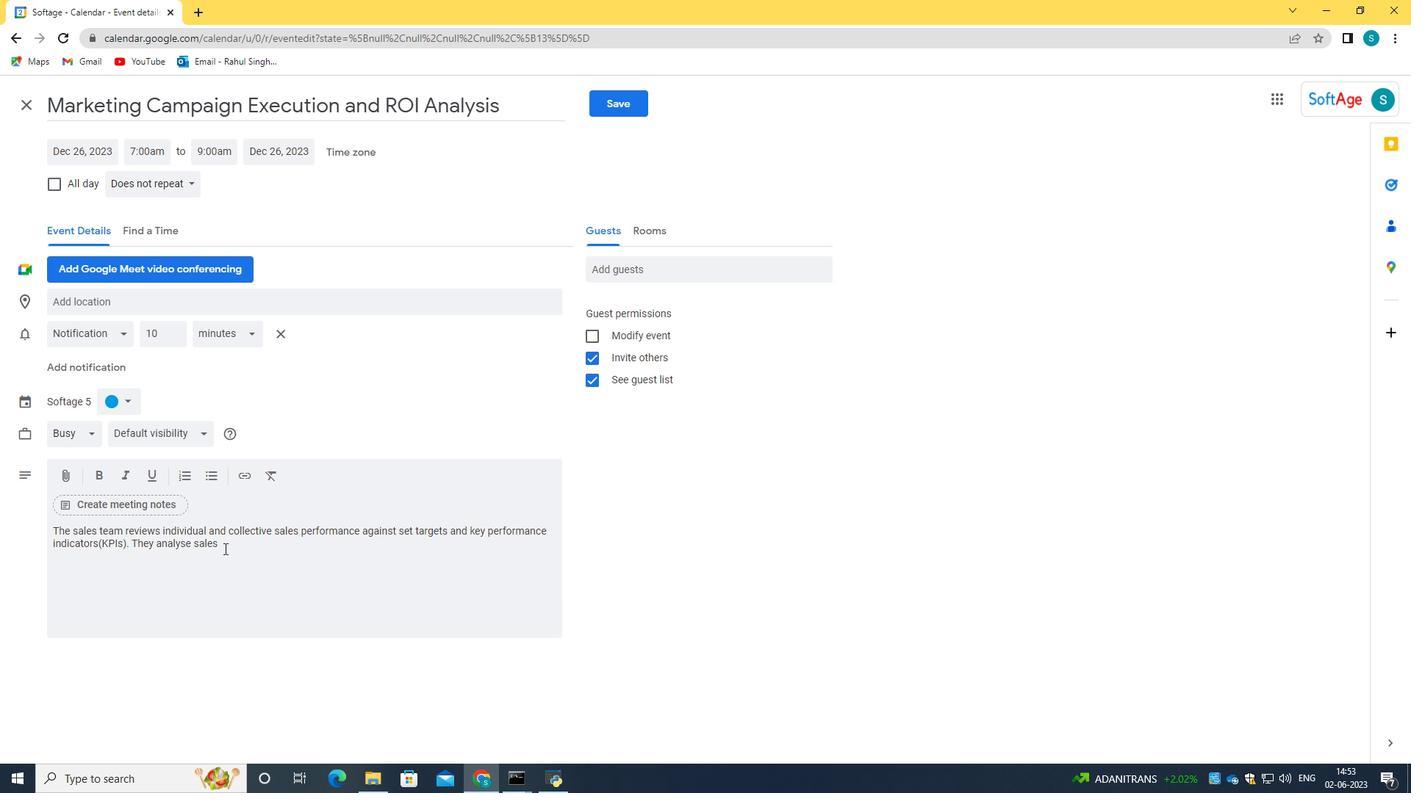 
Action: Mouse pressed left at (224, 548)
Screenshot: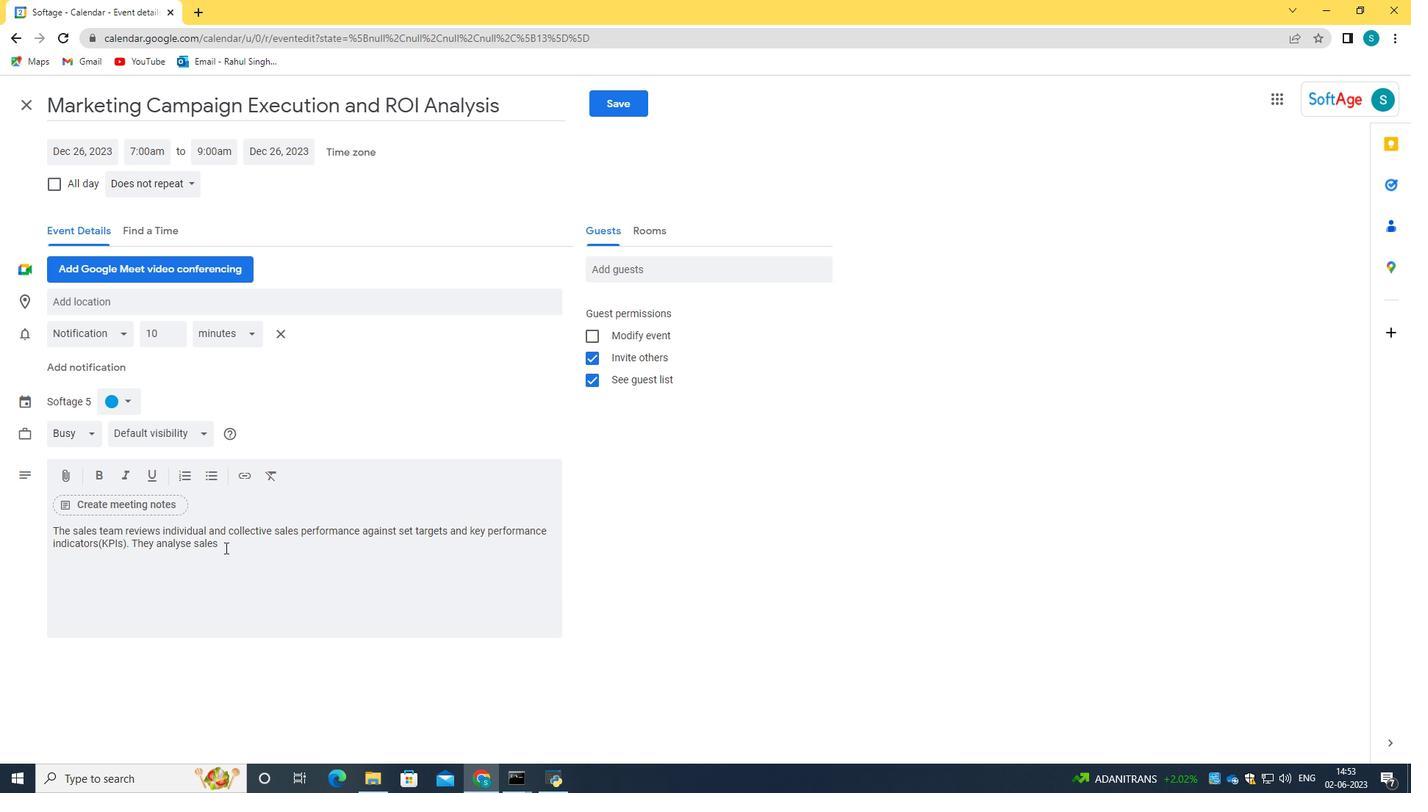 
Action: Mouse moved to (224, 547)
Screenshot: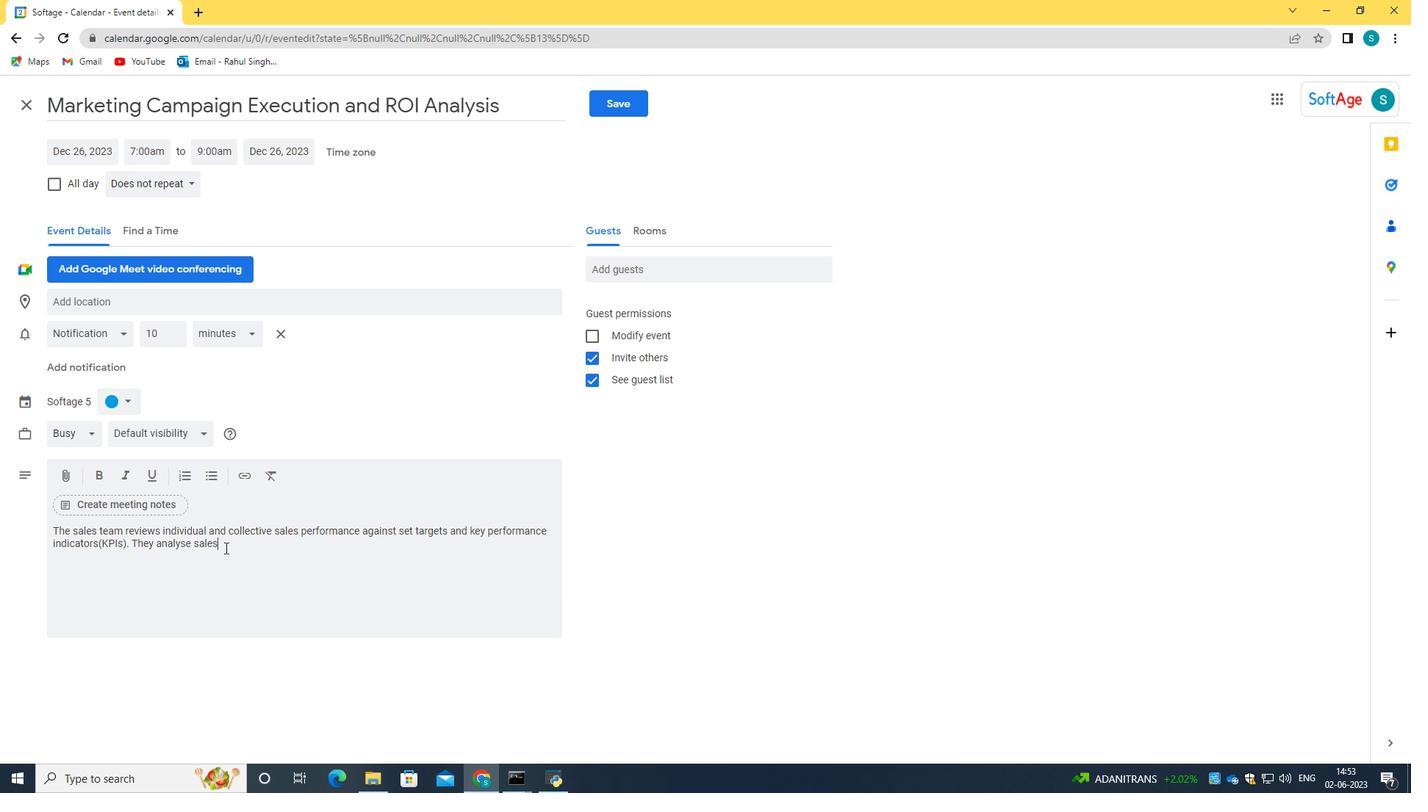 
Action: Key pressed <Key.space><Key.space><Key.backspace><Key.backspace><Key.space>metrics,<Key.space>revenue<Key.space>figures,<Key.space>conversion<Key.space>rtat<Key.backspace><Key.backspace><Key.backspace>ates,<Key.space>and<Key.space>other<Key.space>relevant<Key.space>data<Key.space>to<Key.space>evalur<Key.backspace>te<Key.space>pro<Key.backspace><Key.backspace><Key.backspace><Key.backspace><Key.backspace><Key.backspace><Key.backspace><Key.backspace>luate<Key.space>progress<Key.space>and<Key.space>identify<Key.space>areas<Key.space>for<Key.space>improvemnt<Key.backspace><Key.backspace>ent<Key.space><Key.backspace>.<Key.space><Key.caps_lock>T<Key.caps_lock>his<Key.space>performance<Key.space>review<Key.space>helps<Key.space>identify<Key.space>scc<Key.backspace><Key.backspace>uccesssful<Key.space>strategies<Key.space>and<Key.space>areas<Key.space>that<Key.space>require<Key.space>adjustment<Key.space>or<Key.space>additional<Key.space>support.
Screenshot: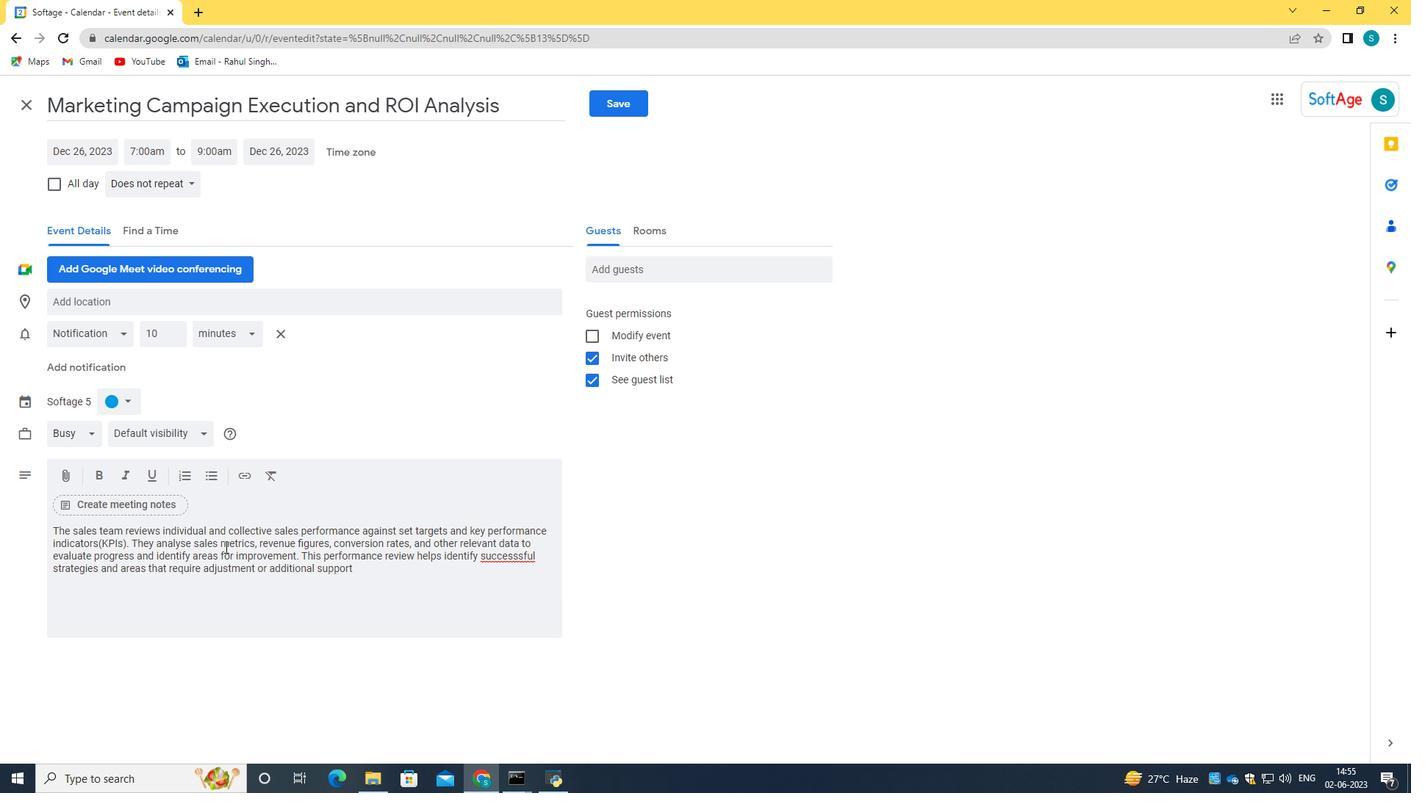 
Action: Mouse moved to (499, 554)
Screenshot: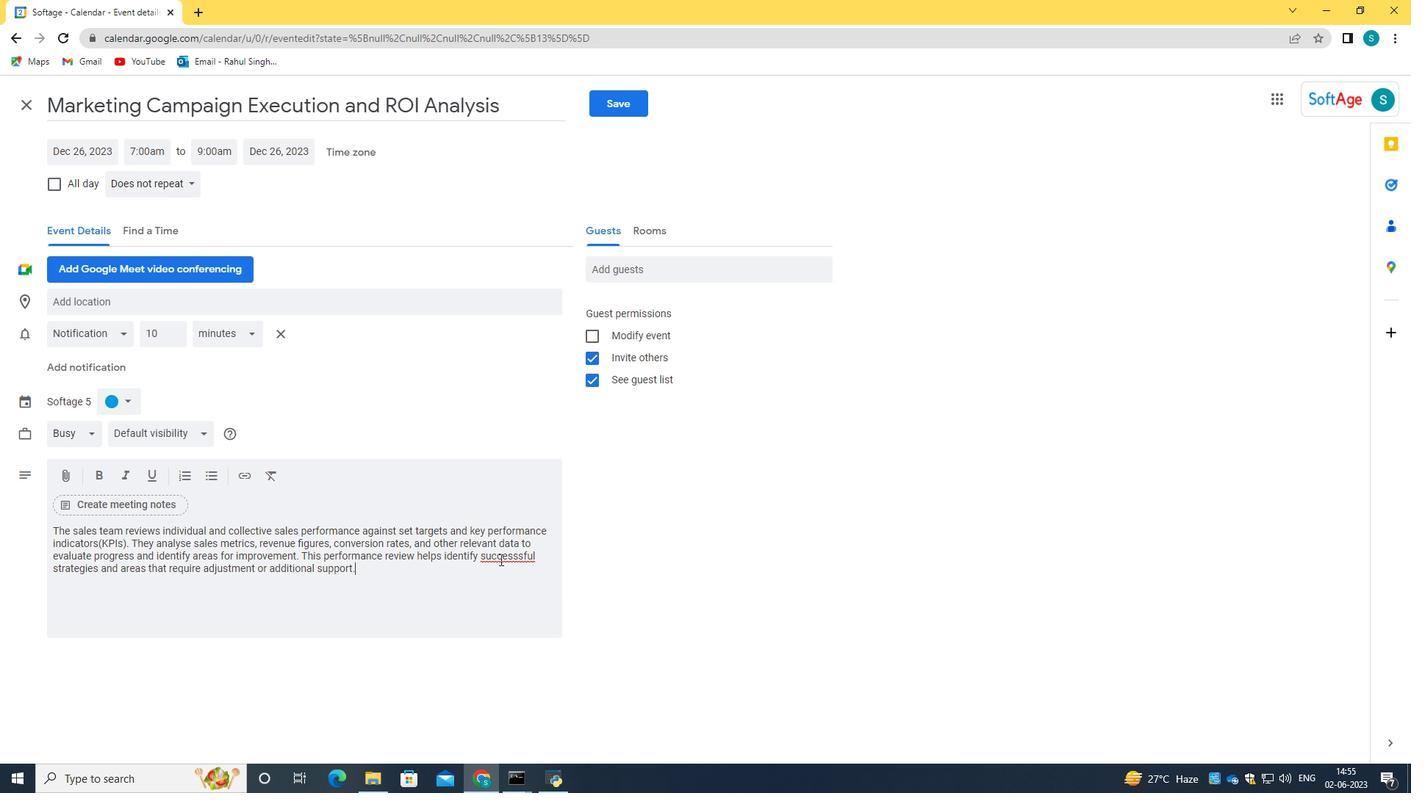 
Action: Mouse pressed right at (499, 554)
Screenshot: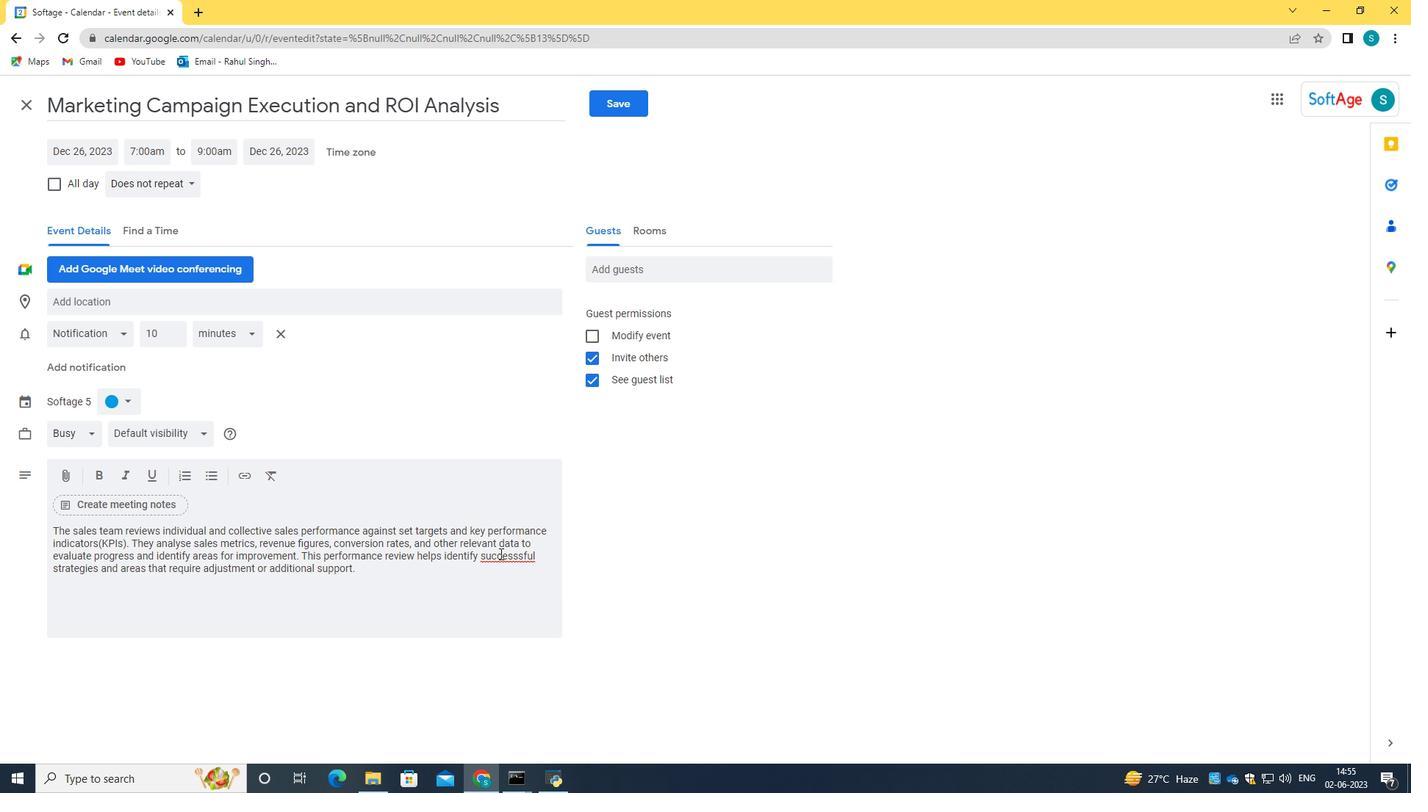 
Action: Mouse moved to (562, 368)
Screenshot: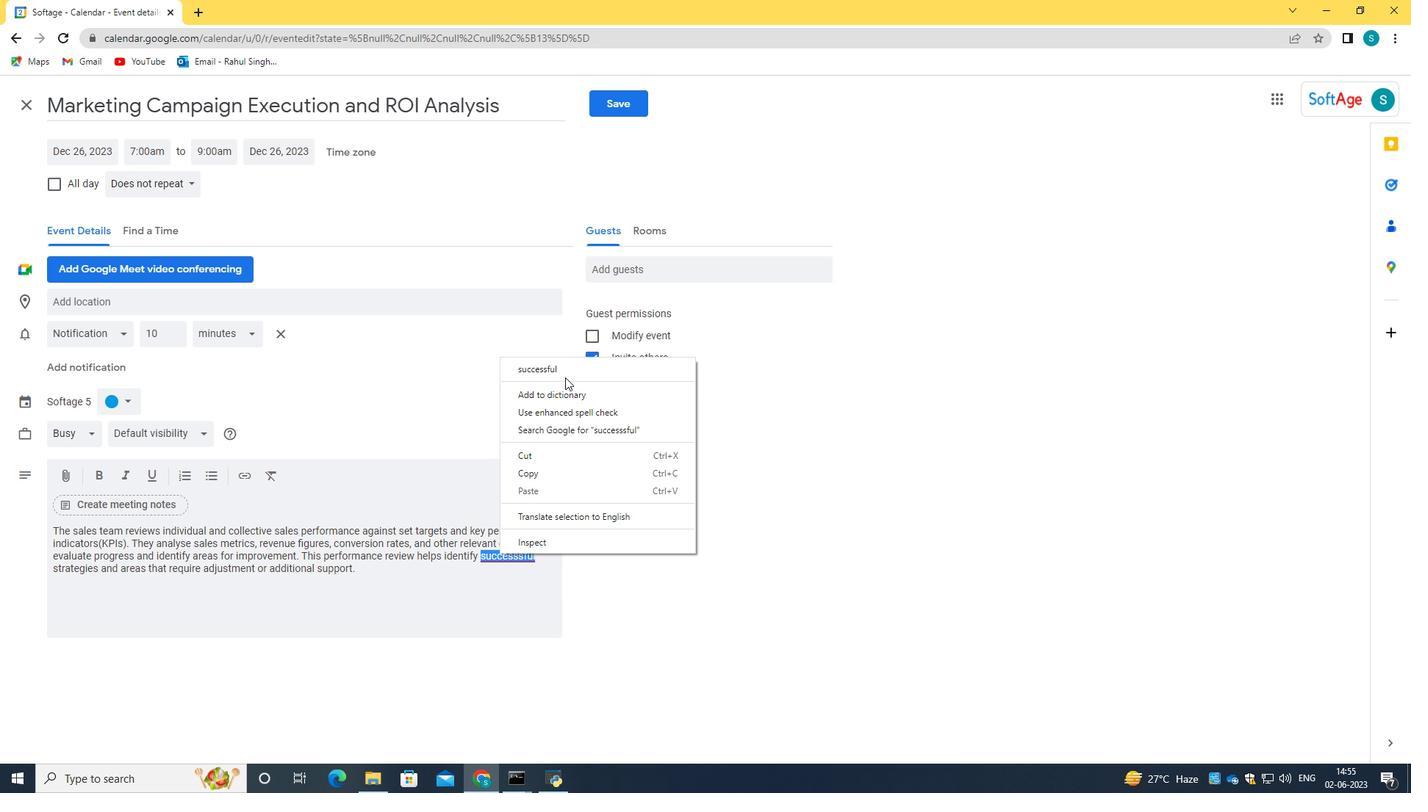 
Action: Mouse pressed left at (562, 368)
Screenshot: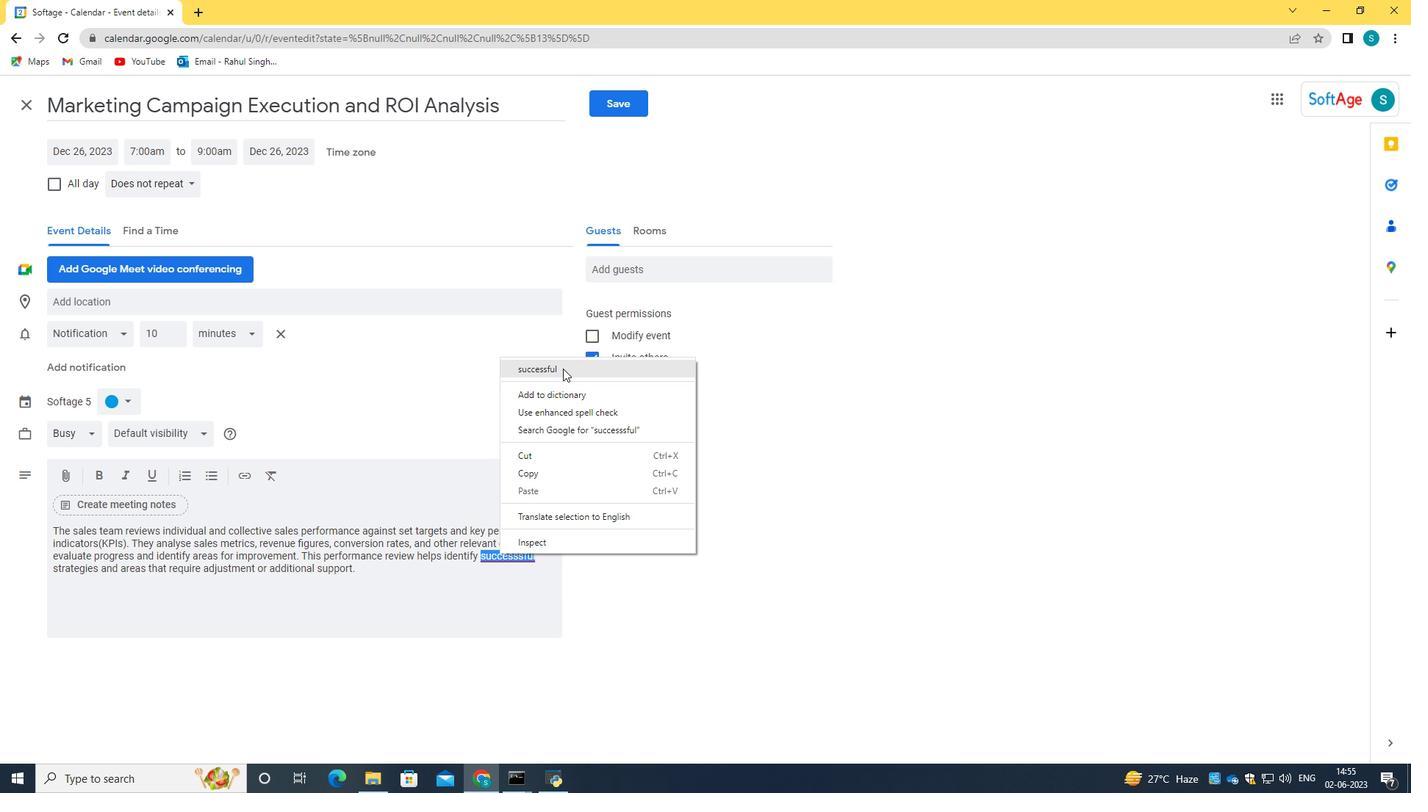 
Action: Mouse moved to (199, 295)
Screenshot: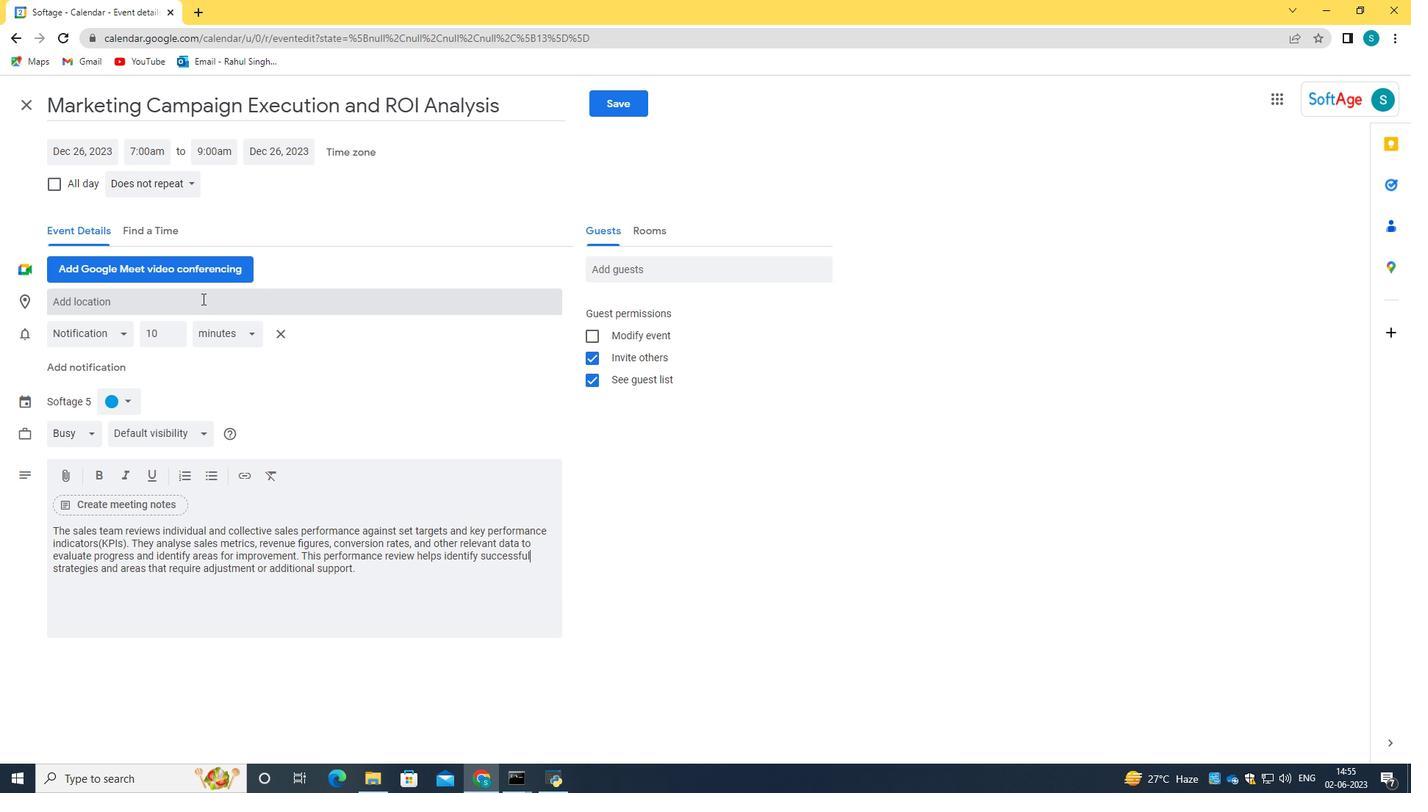 
Action: Mouse pressed left at (199, 295)
Screenshot: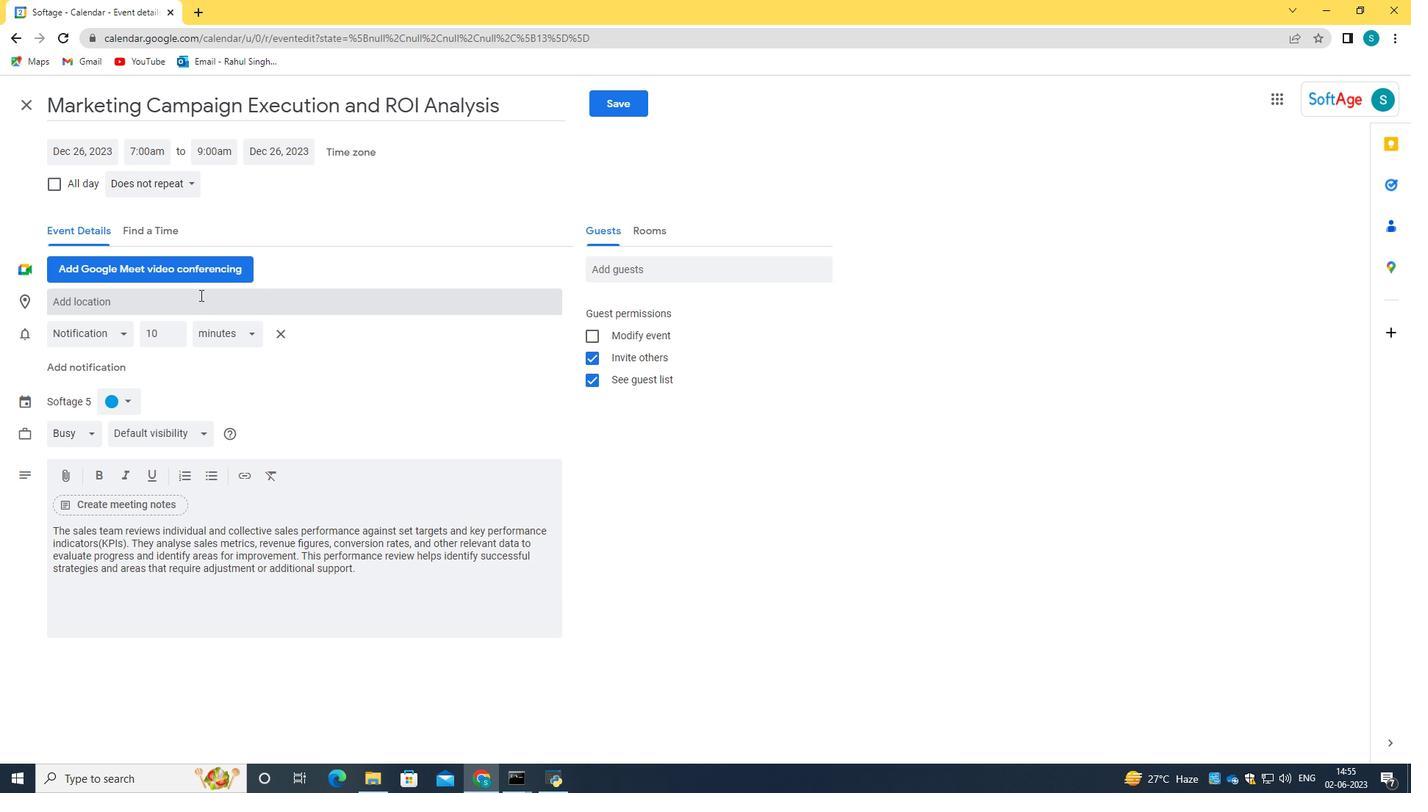 
Action: Mouse moved to (121, 403)
Screenshot: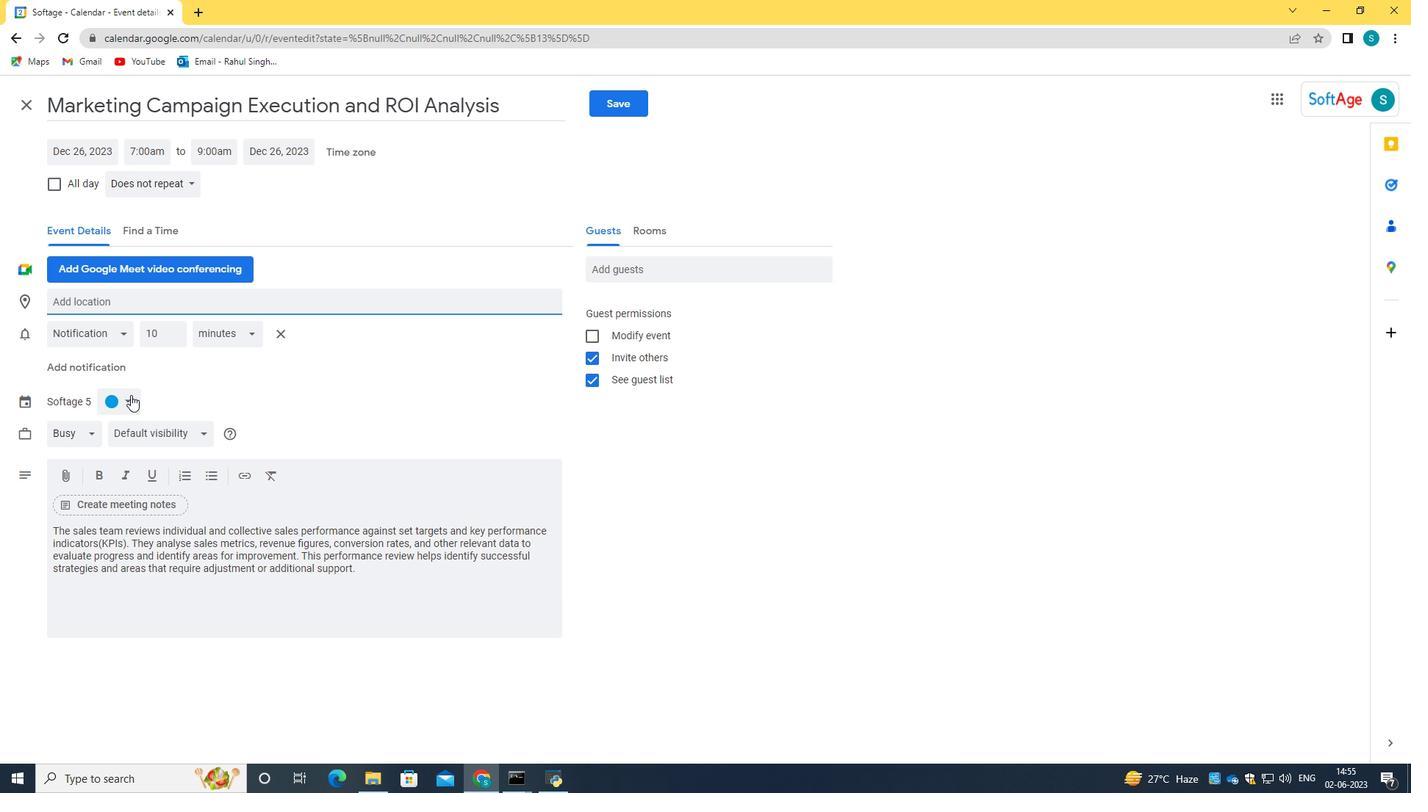 
Action: Mouse pressed left at (121, 403)
Screenshot: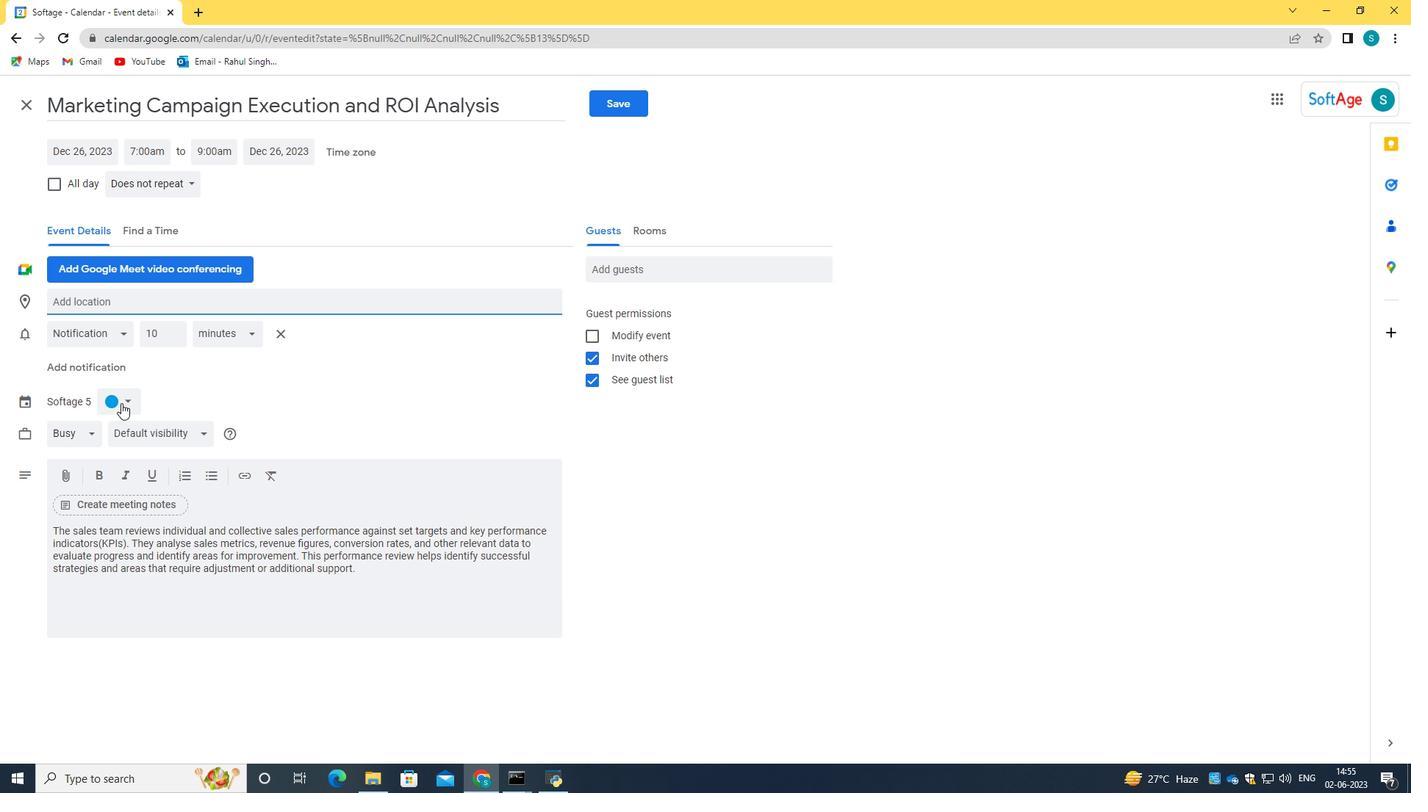 
Action: Mouse moved to (127, 470)
Screenshot: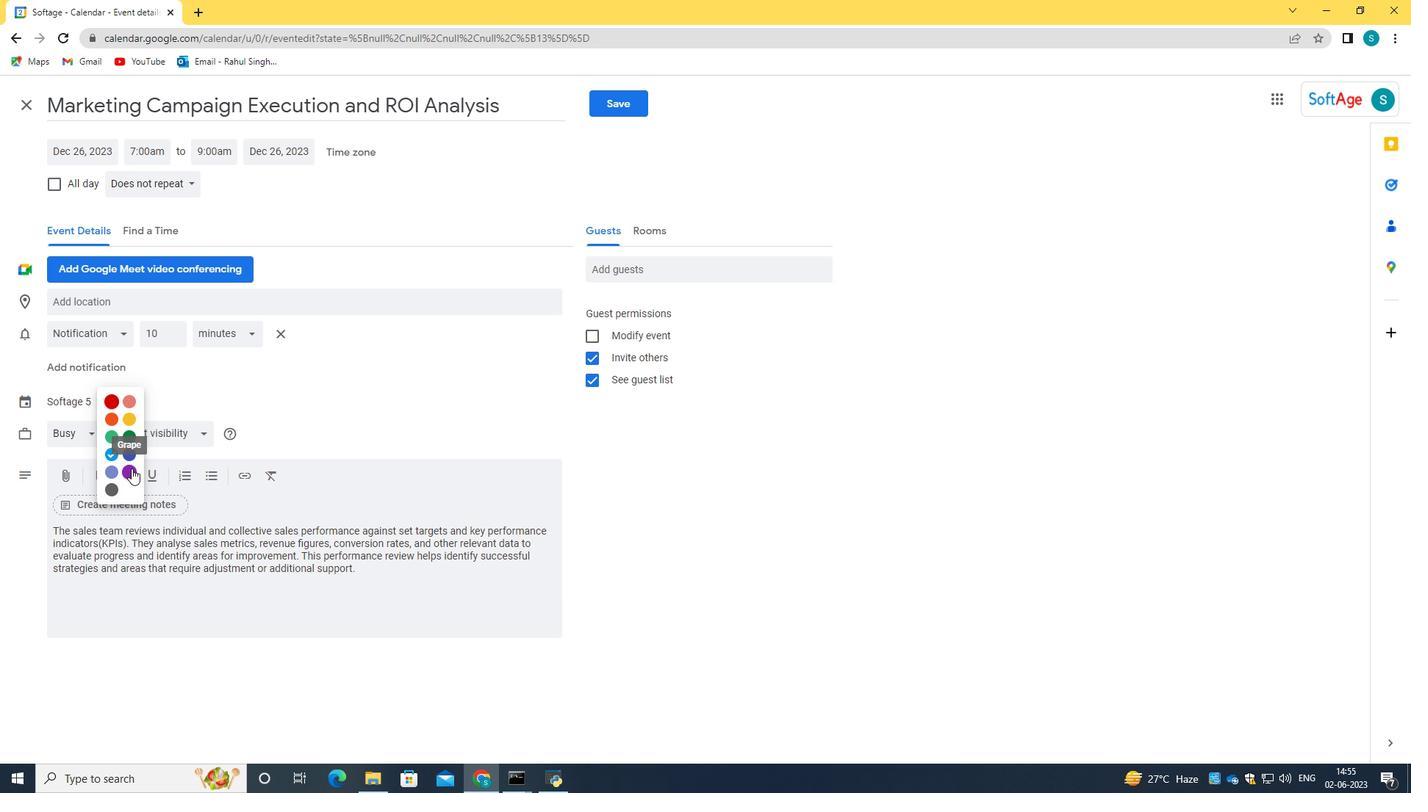 
Action: Mouse pressed left at (127, 470)
Screenshot: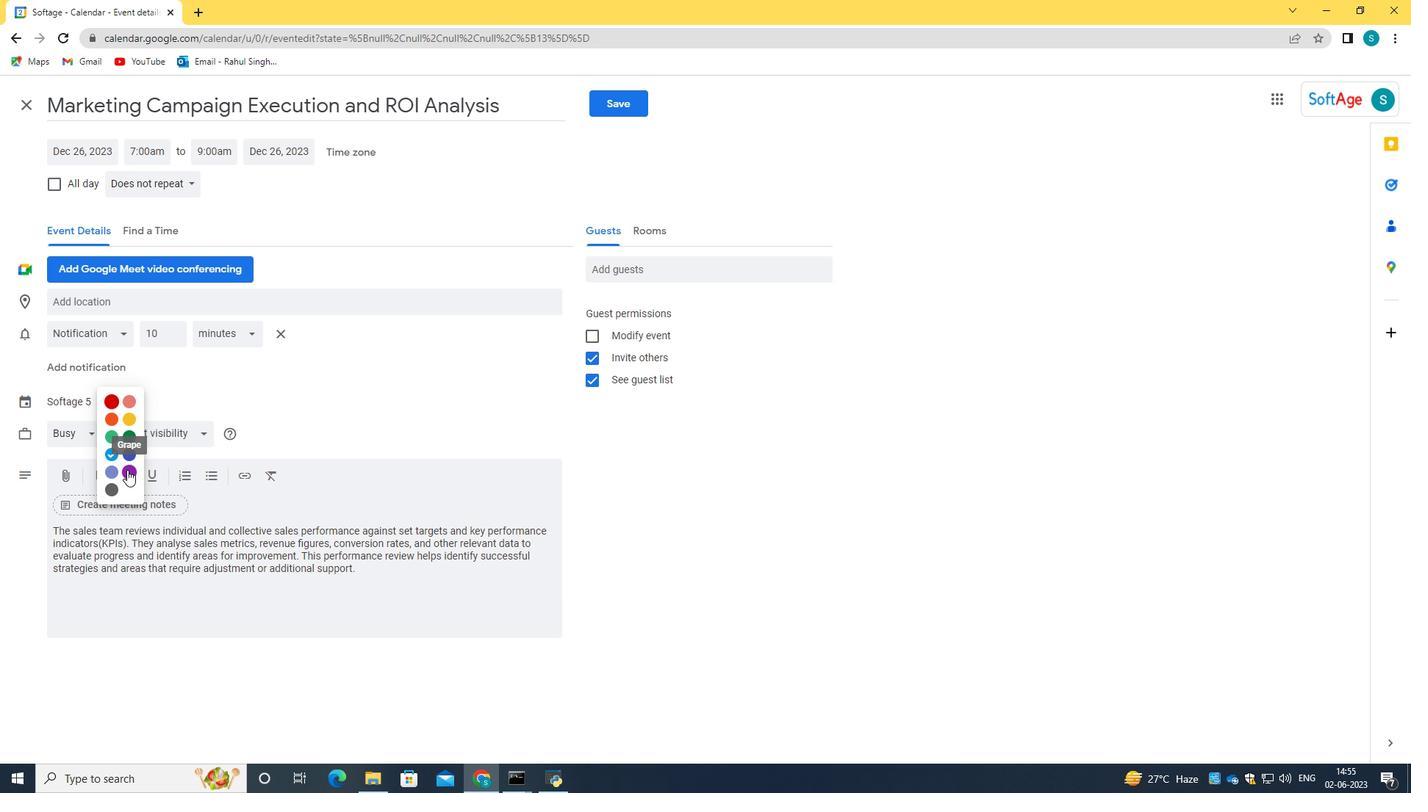 
Action: Mouse moved to (150, 311)
Screenshot: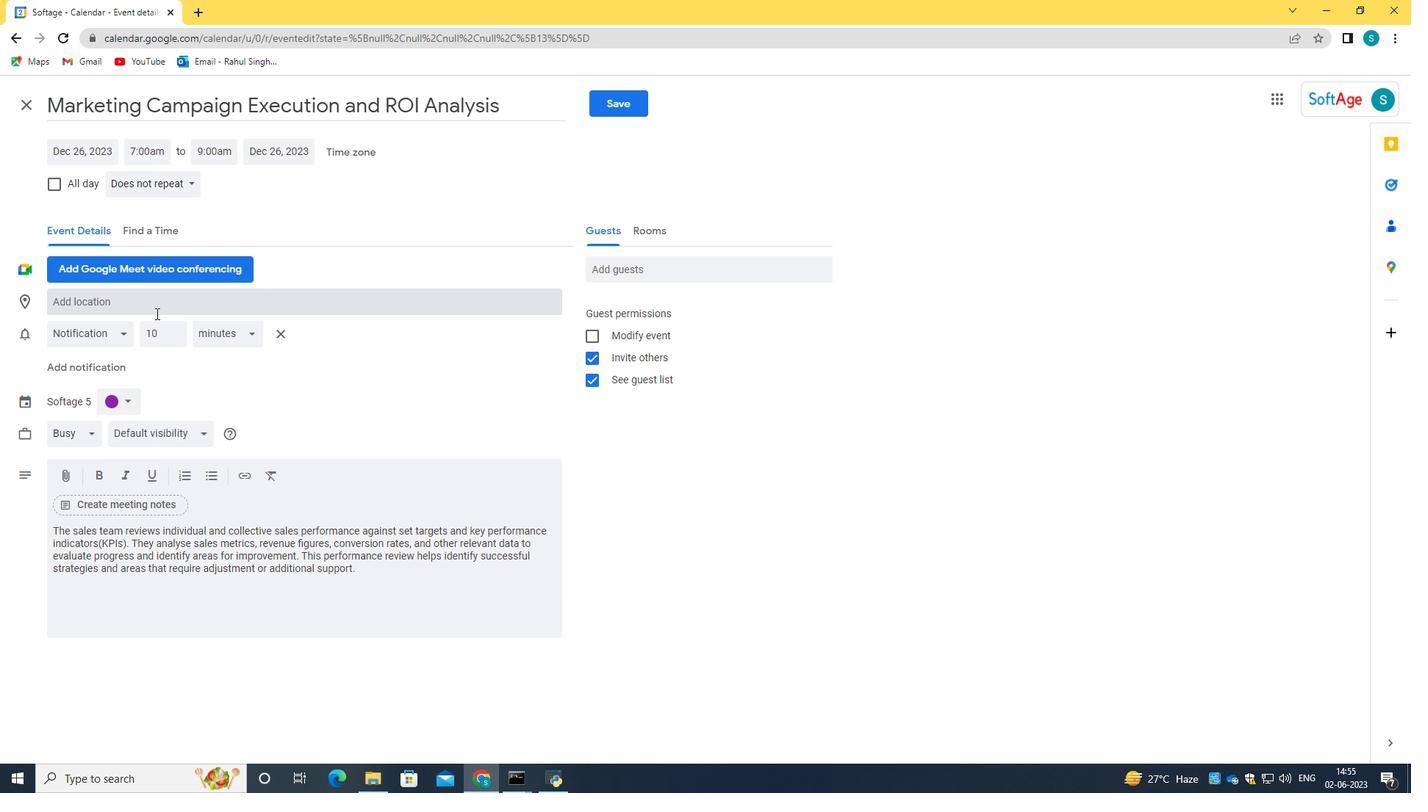 
Action: Mouse pressed left at (150, 311)
Screenshot: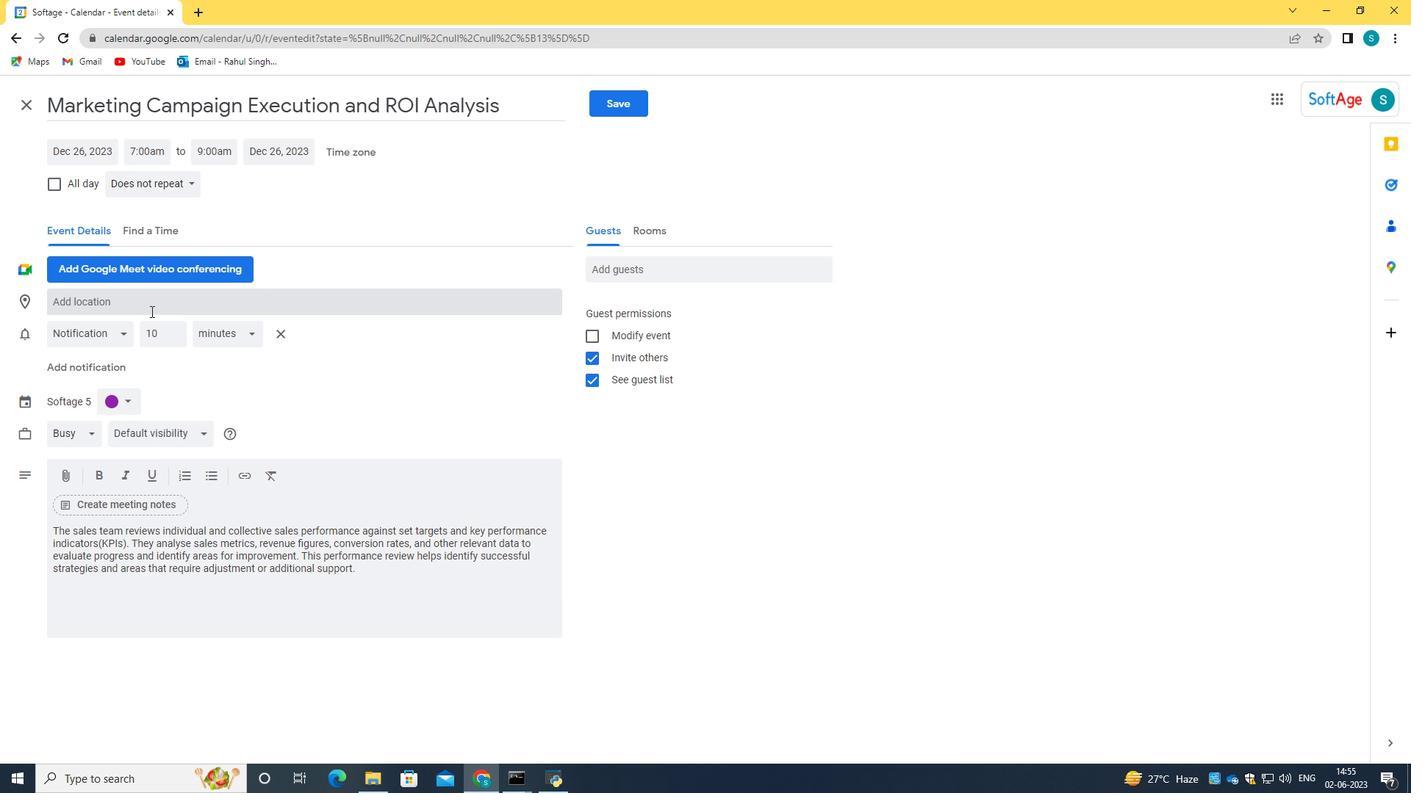 
Action: Key pressed 789<Key.space><Key.caps_lock>R<Key.caps_lock>ua<Key.space><Key.caps_lock>S<Key.caps_lock>anto<Key.backspace>a<Key.space><Key.caps_lock>C<Key.caps_lock>atarina
Screenshot: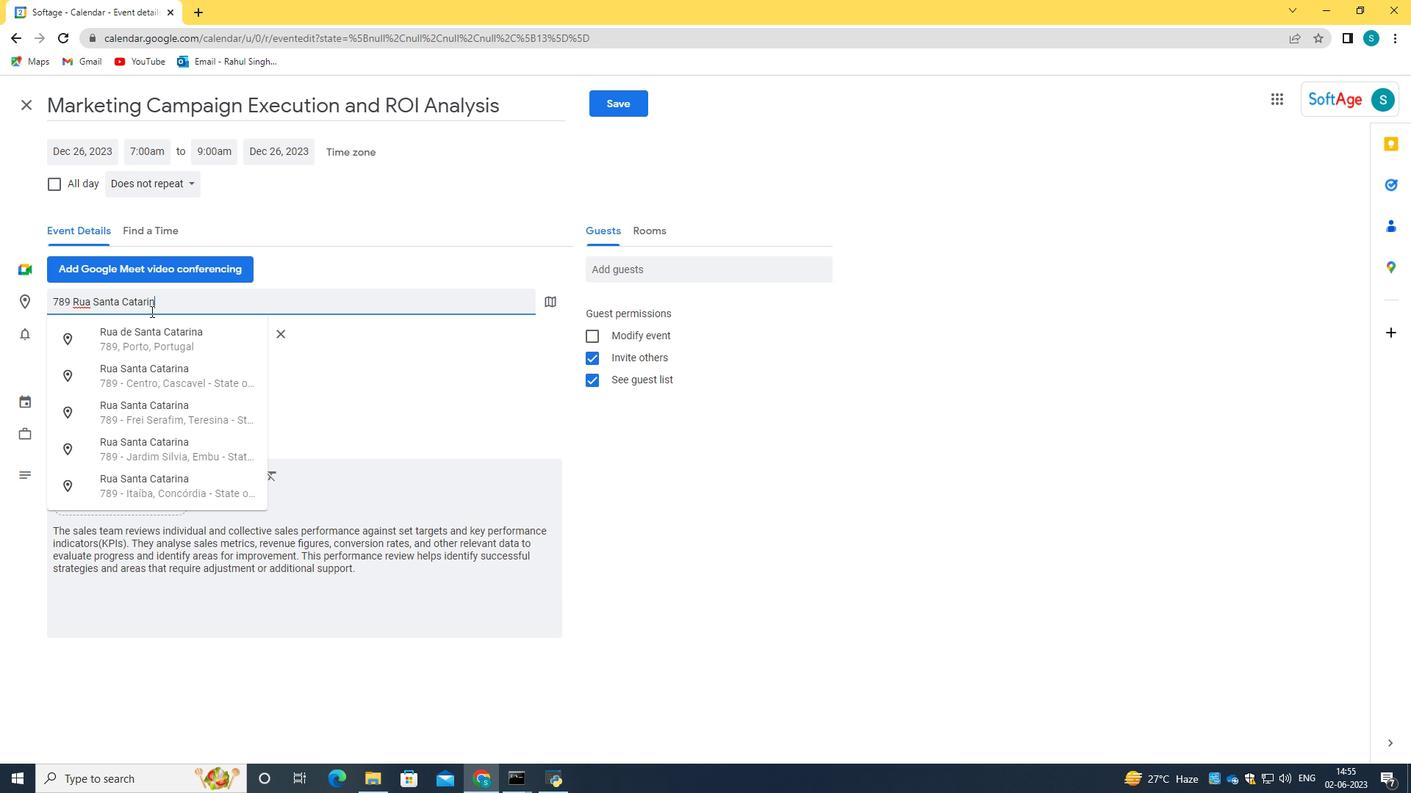 
Action: Mouse moved to (157, 339)
Screenshot: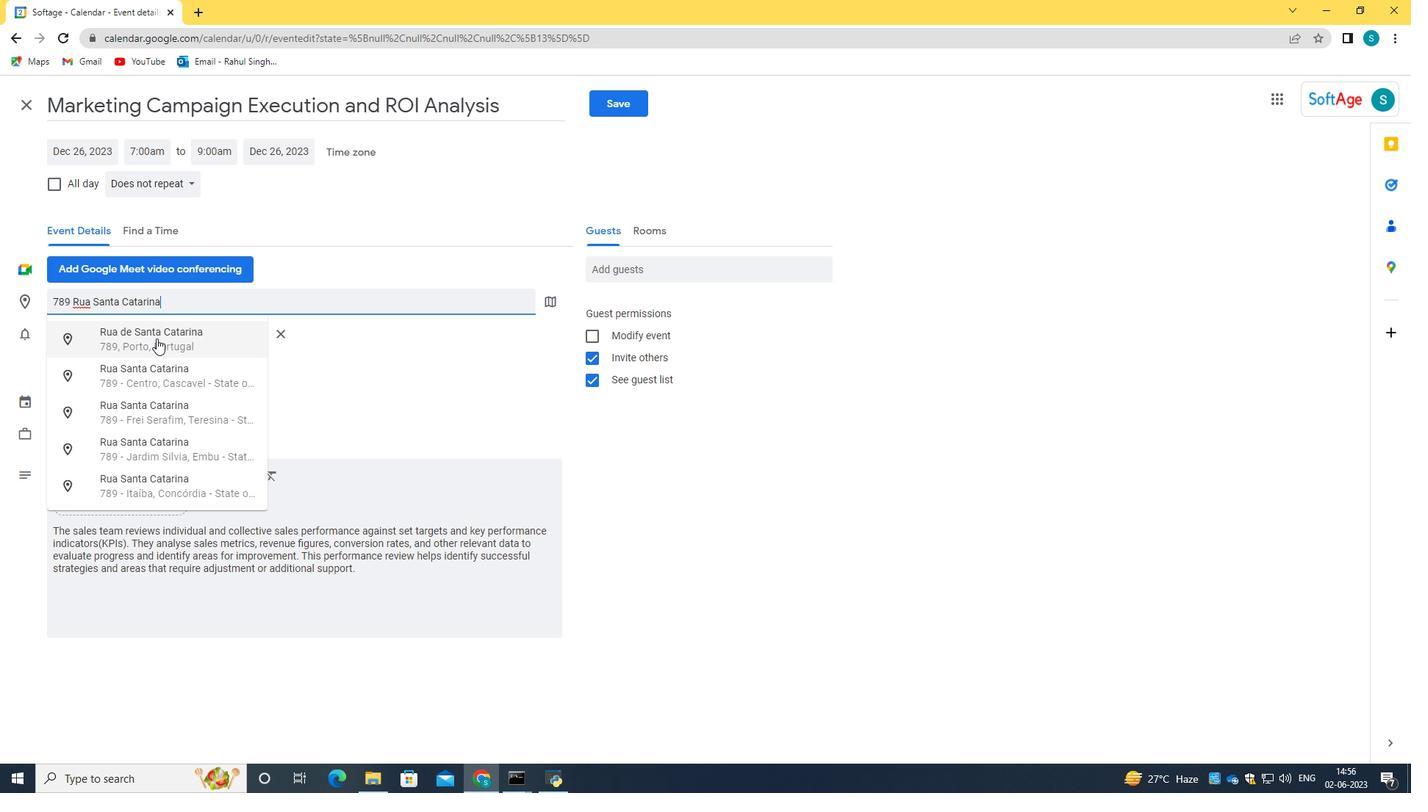 
Action: Mouse pressed left at (157, 339)
Screenshot: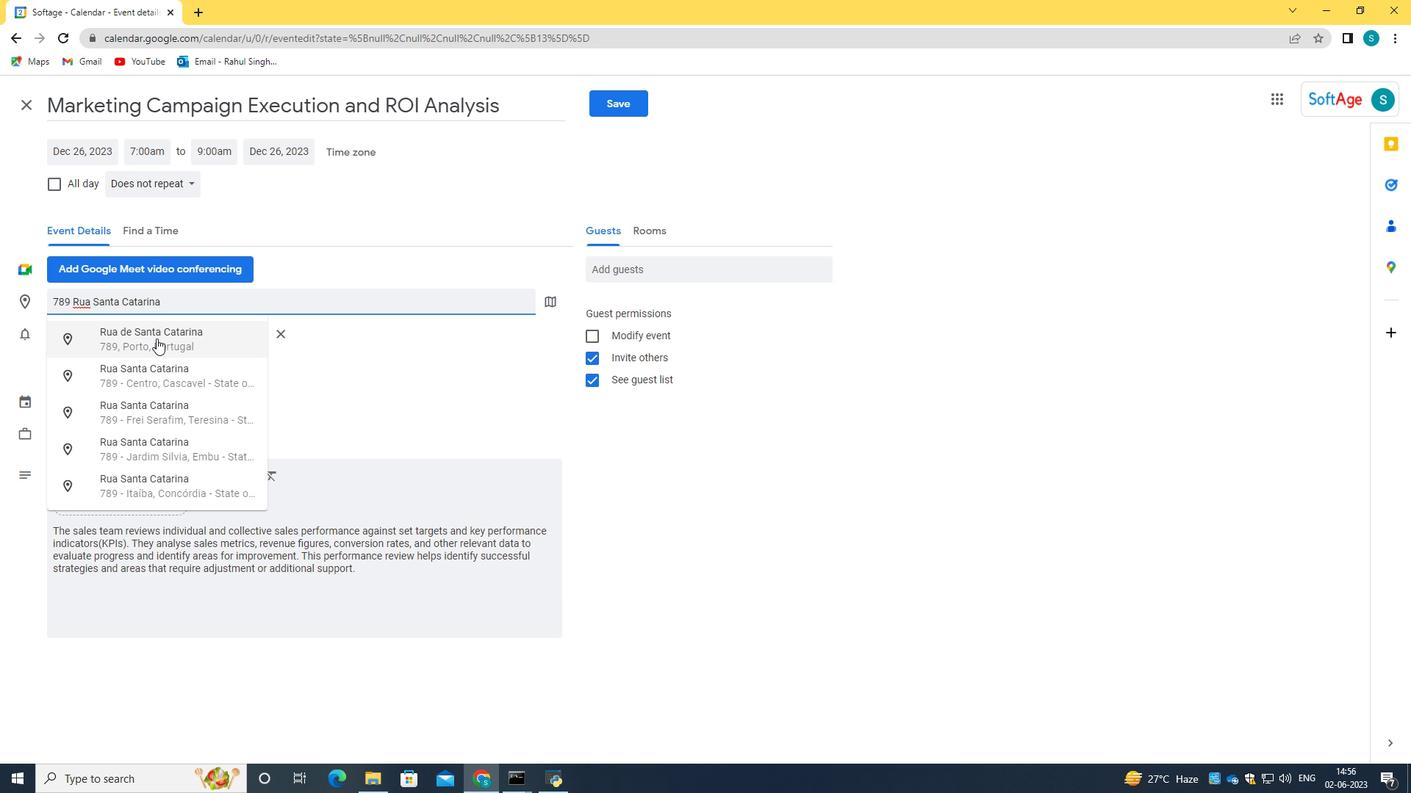 
Action: Mouse moved to (618, 266)
Screenshot: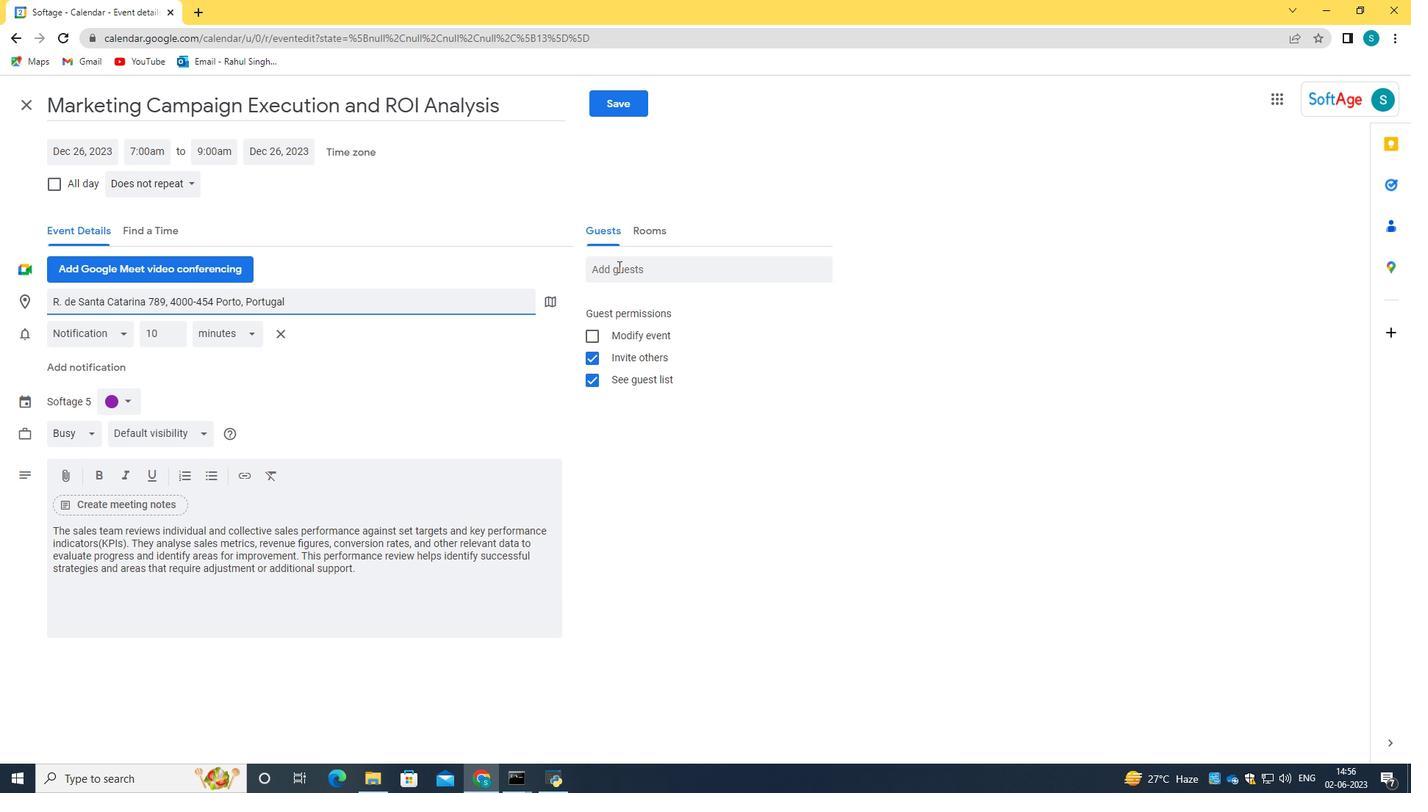 
Action: Mouse pressed left at (618, 266)
Screenshot: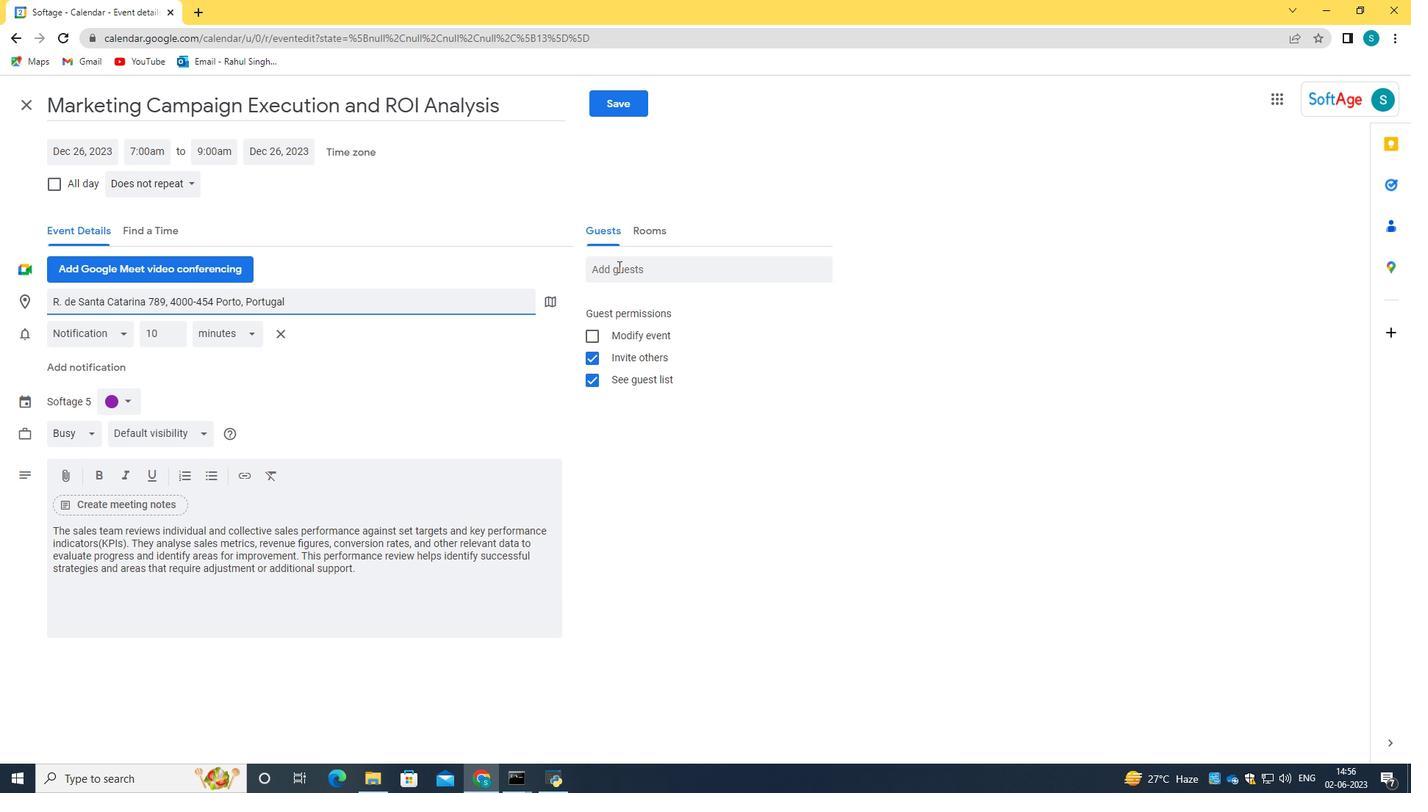 
Action: Mouse moved to (613, 263)
Screenshot: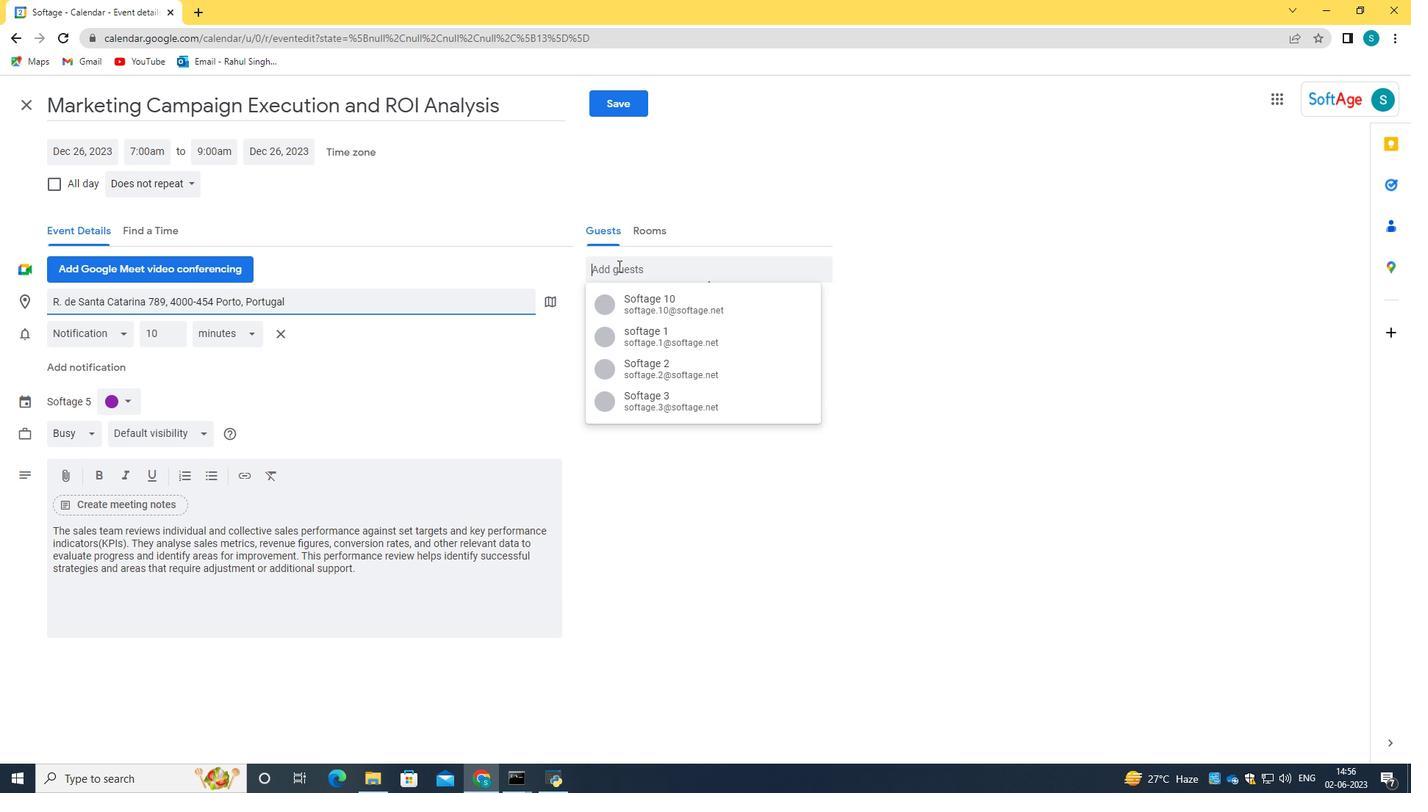 
Action: Key pressed softage.8<Key.shift>@softage.net
Screenshot: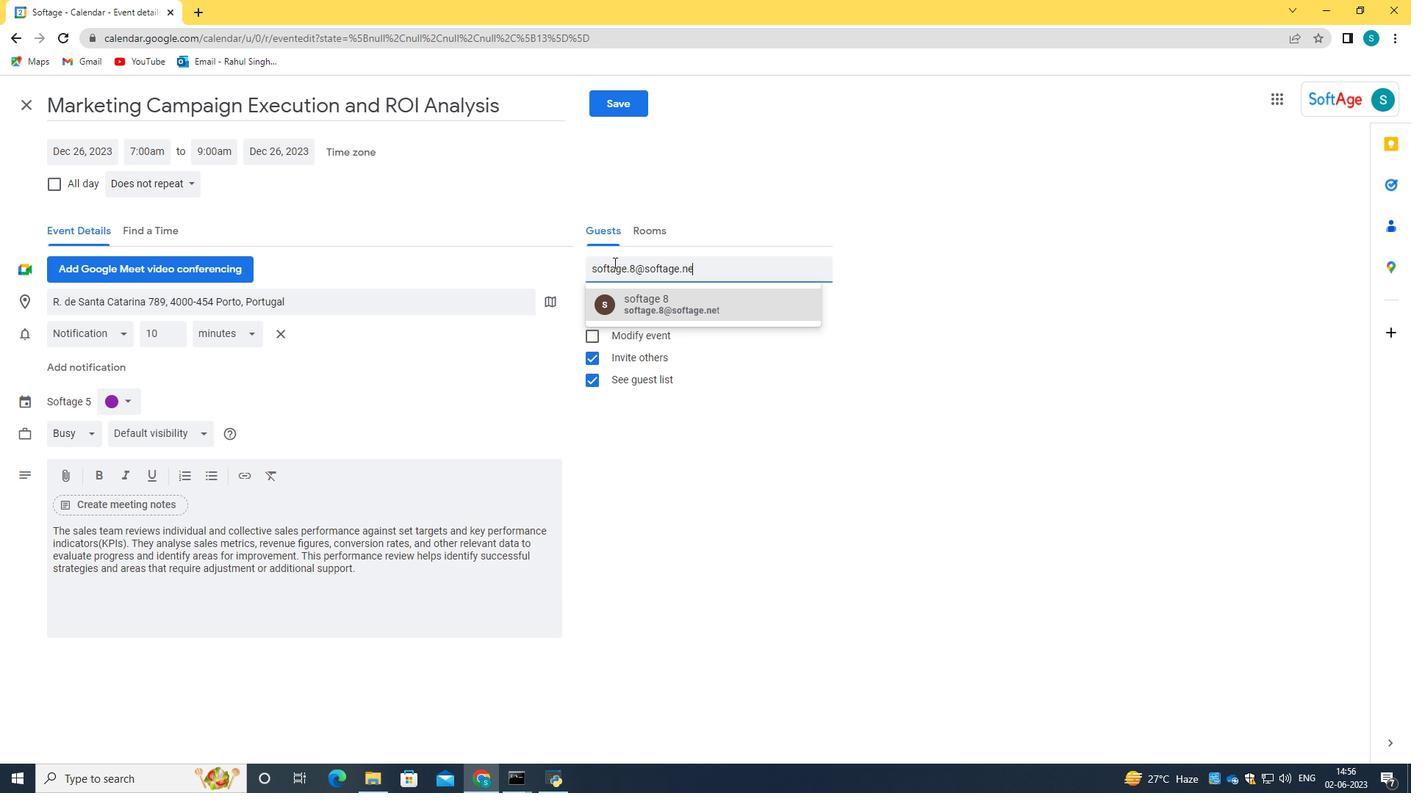 
Action: Mouse moved to (668, 314)
Screenshot: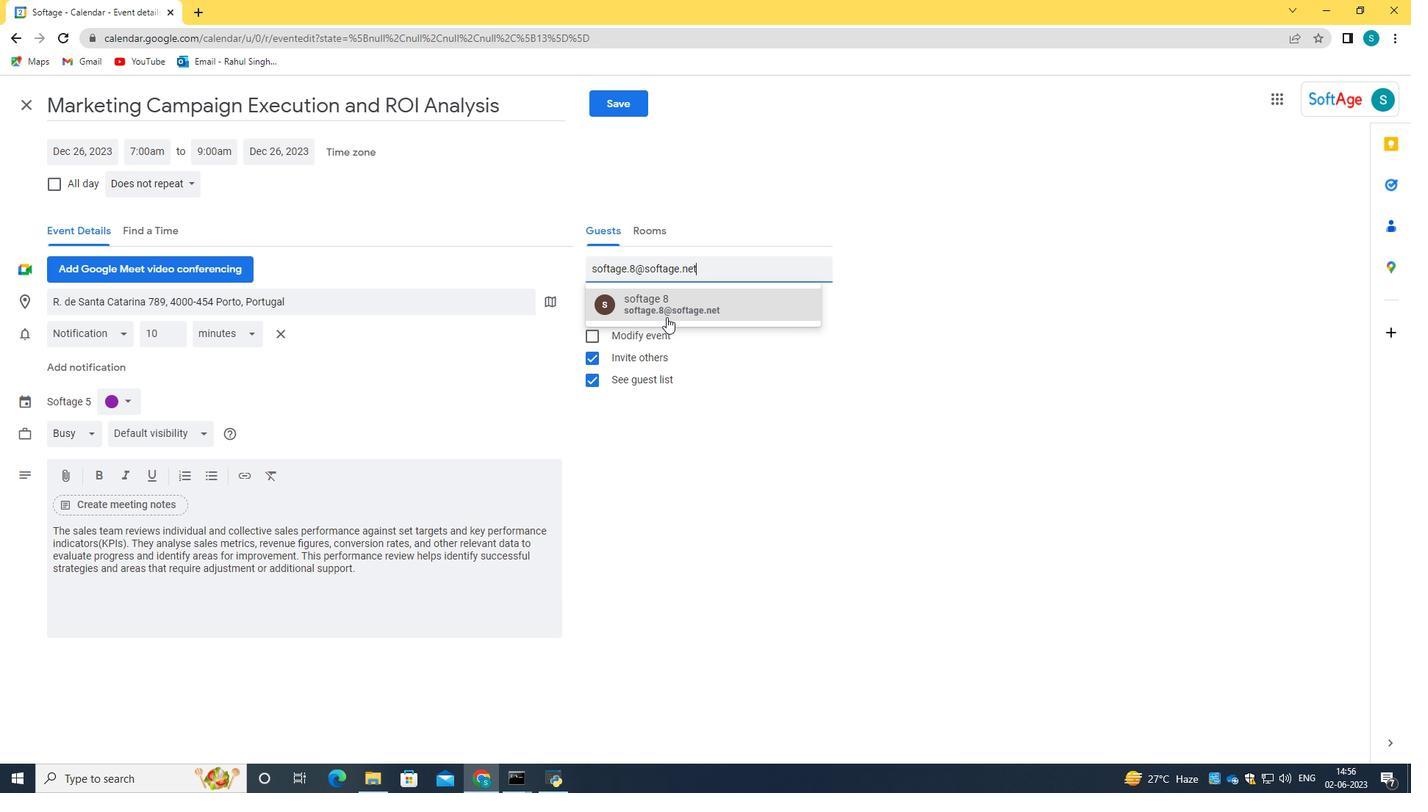 
Action: Mouse pressed left at (668, 314)
Screenshot: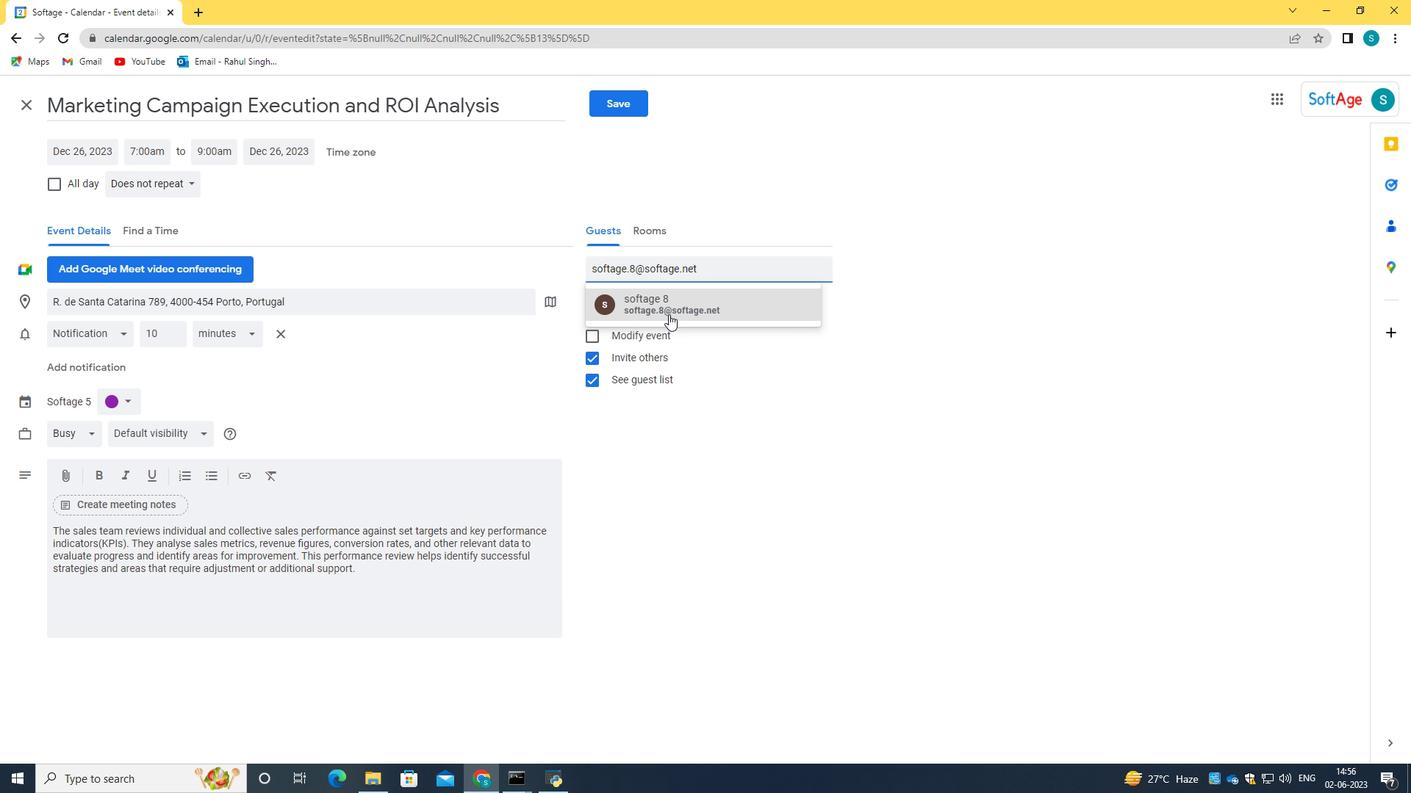 
Action: Mouse moved to (654, 254)
Screenshot: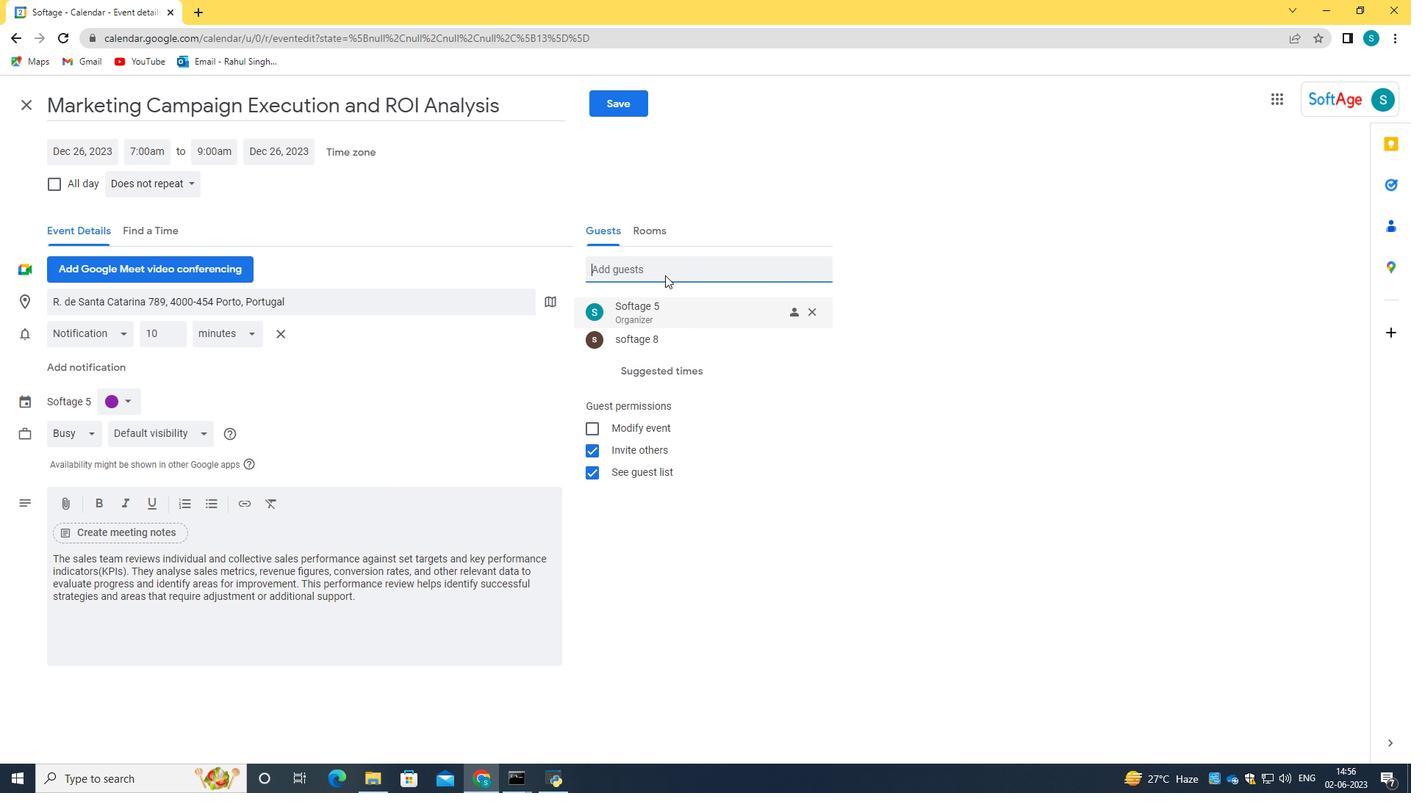 
Action: Key pressed softage.9<Key.shift>@softage.net
Screenshot: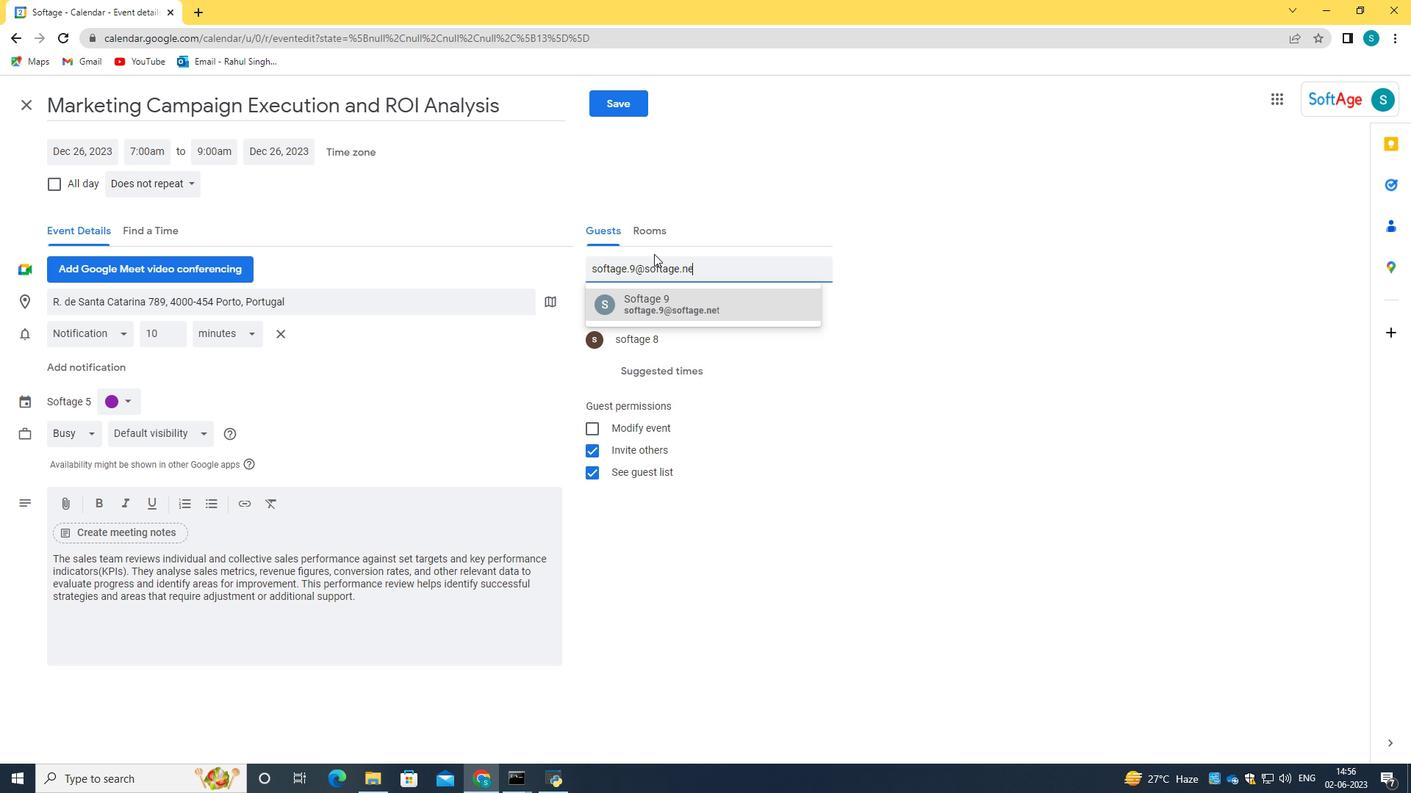 
Action: Mouse moved to (673, 293)
Screenshot: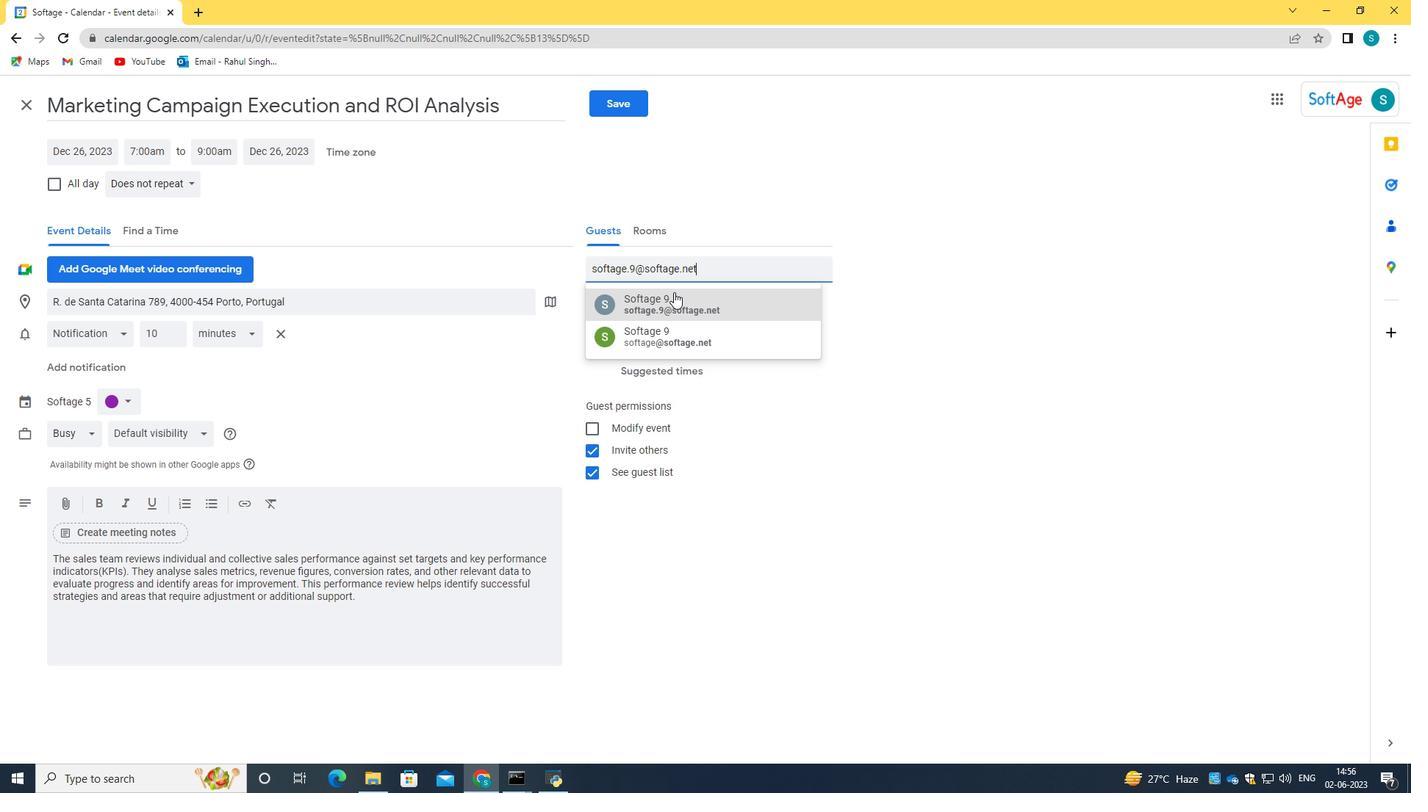 
Action: Mouse pressed left at (673, 293)
Screenshot: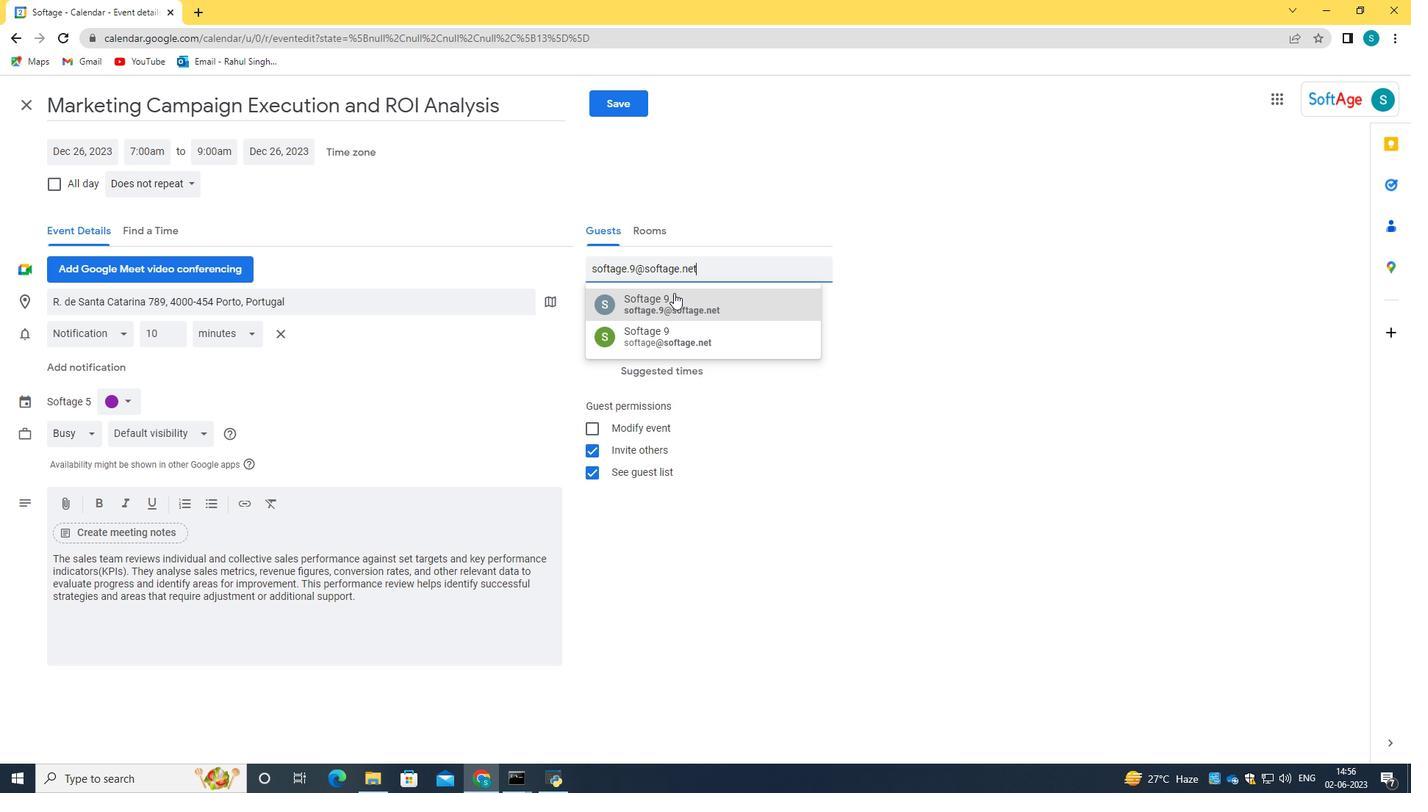 
Action: Mouse moved to (142, 188)
Screenshot: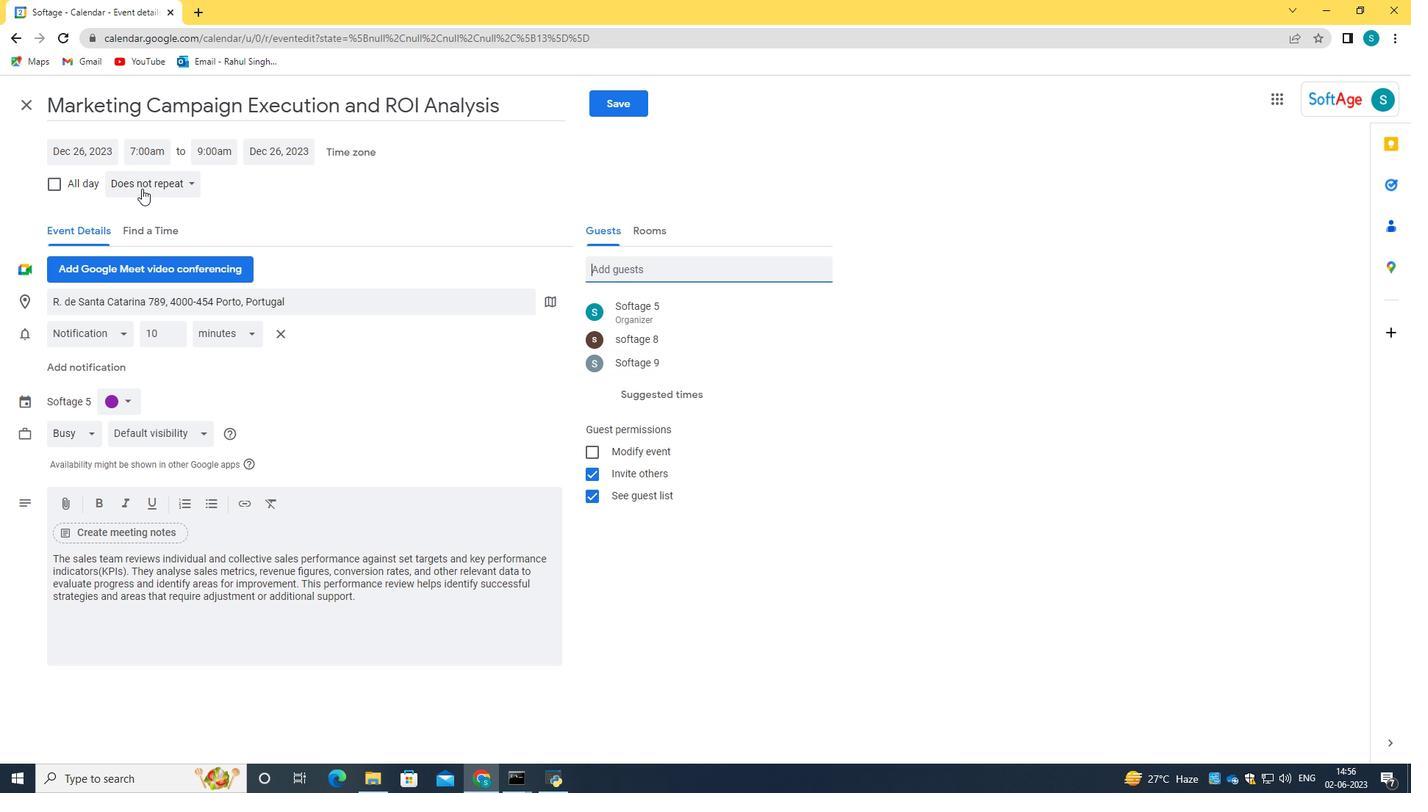 
Action: Mouse pressed left at (142, 188)
Screenshot: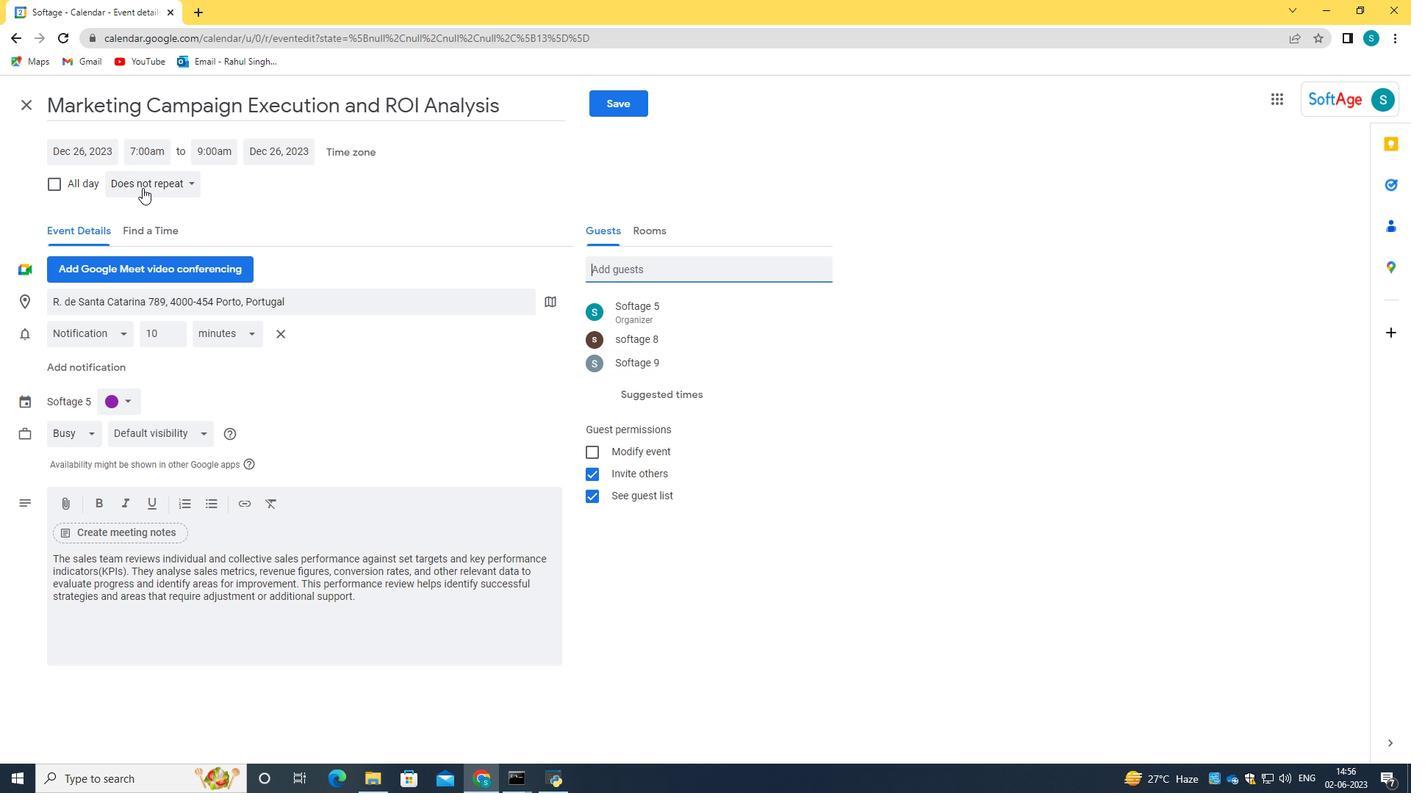 
Action: Mouse moved to (149, 369)
Screenshot: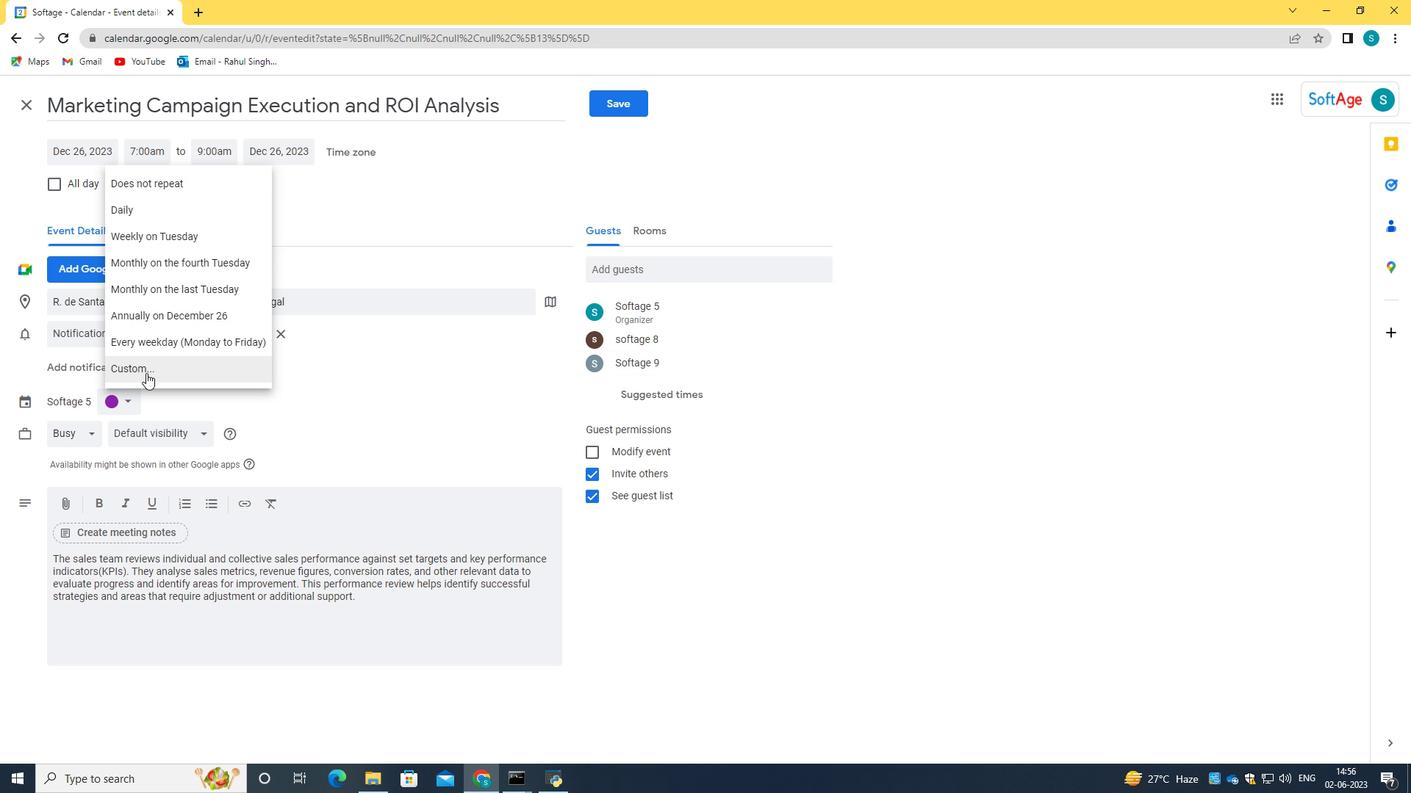 
Action: Mouse pressed left at (149, 369)
Screenshot: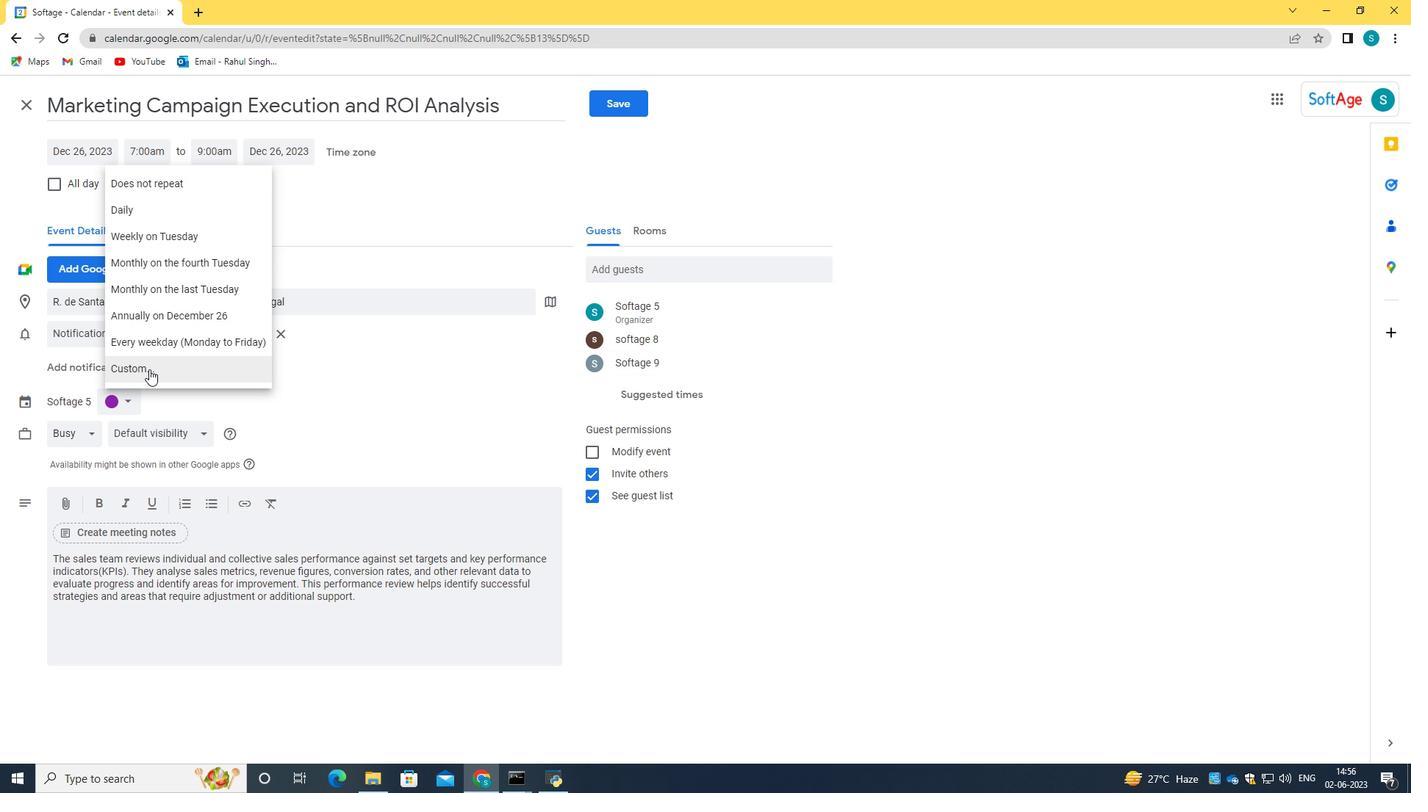 
Action: Mouse moved to (598, 394)
Screenshot: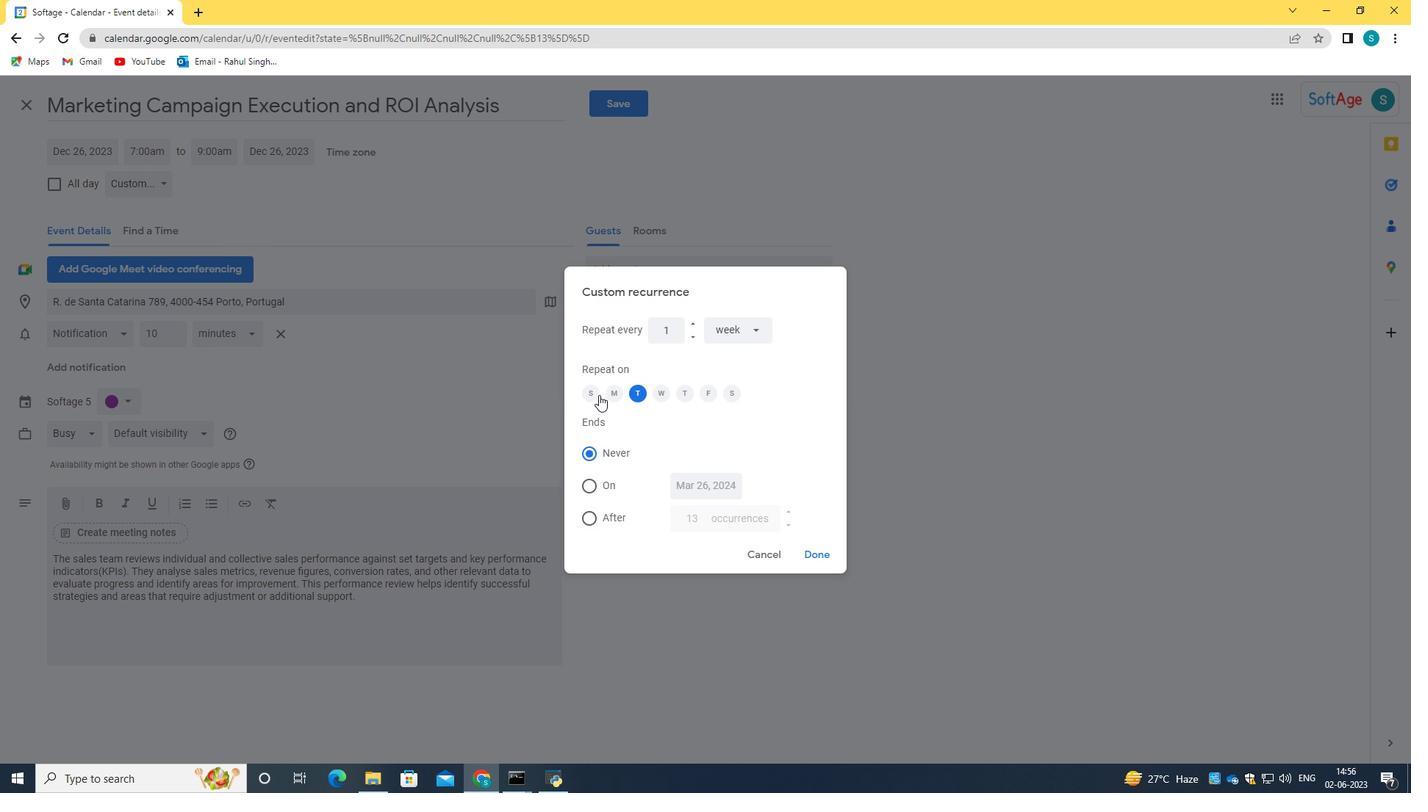 
Action: Mouse pressed left at (598, 394)
Screenshot: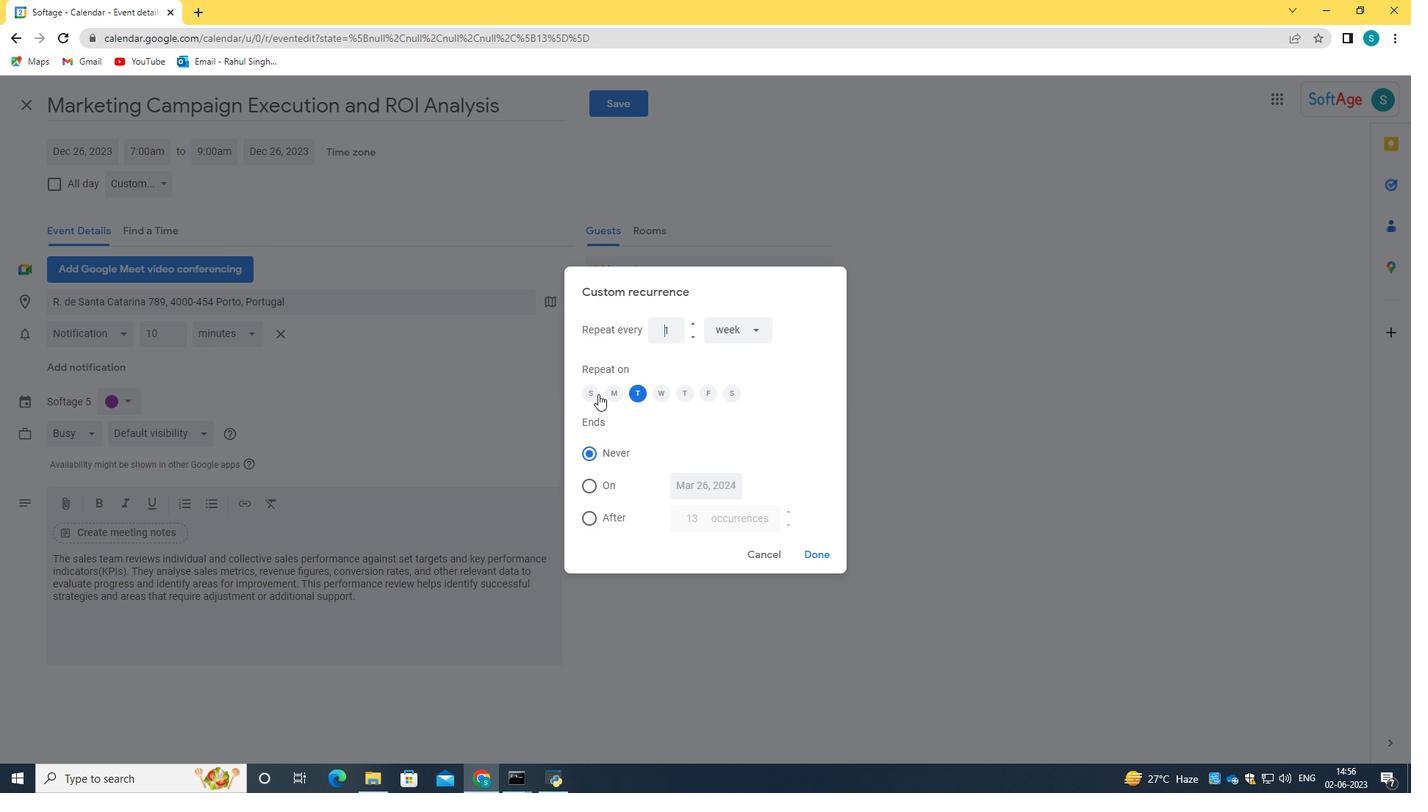 
Action: Mouse moved to (811, 553)
Screenshot: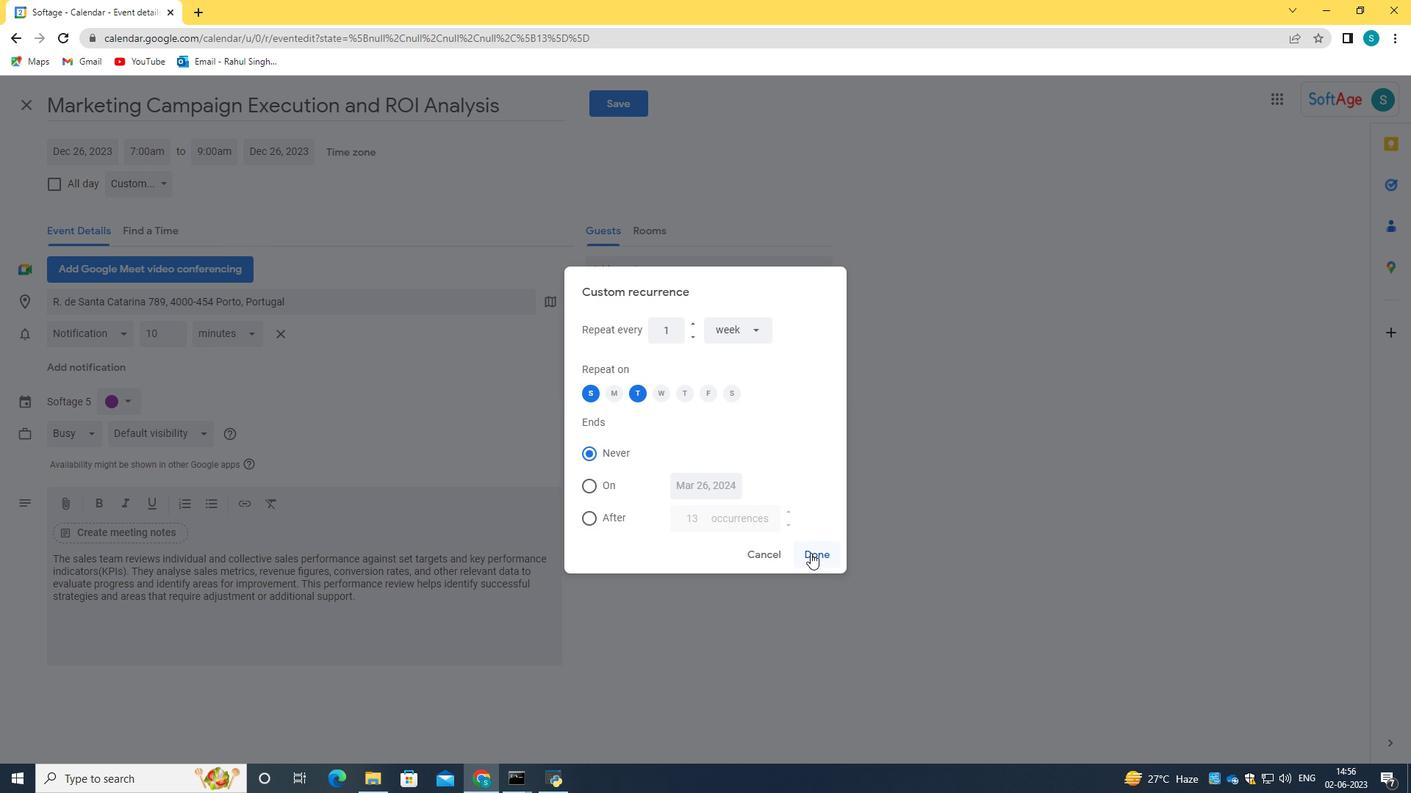 
Action: Mouse pressed left at (811, 553)
Screenshot: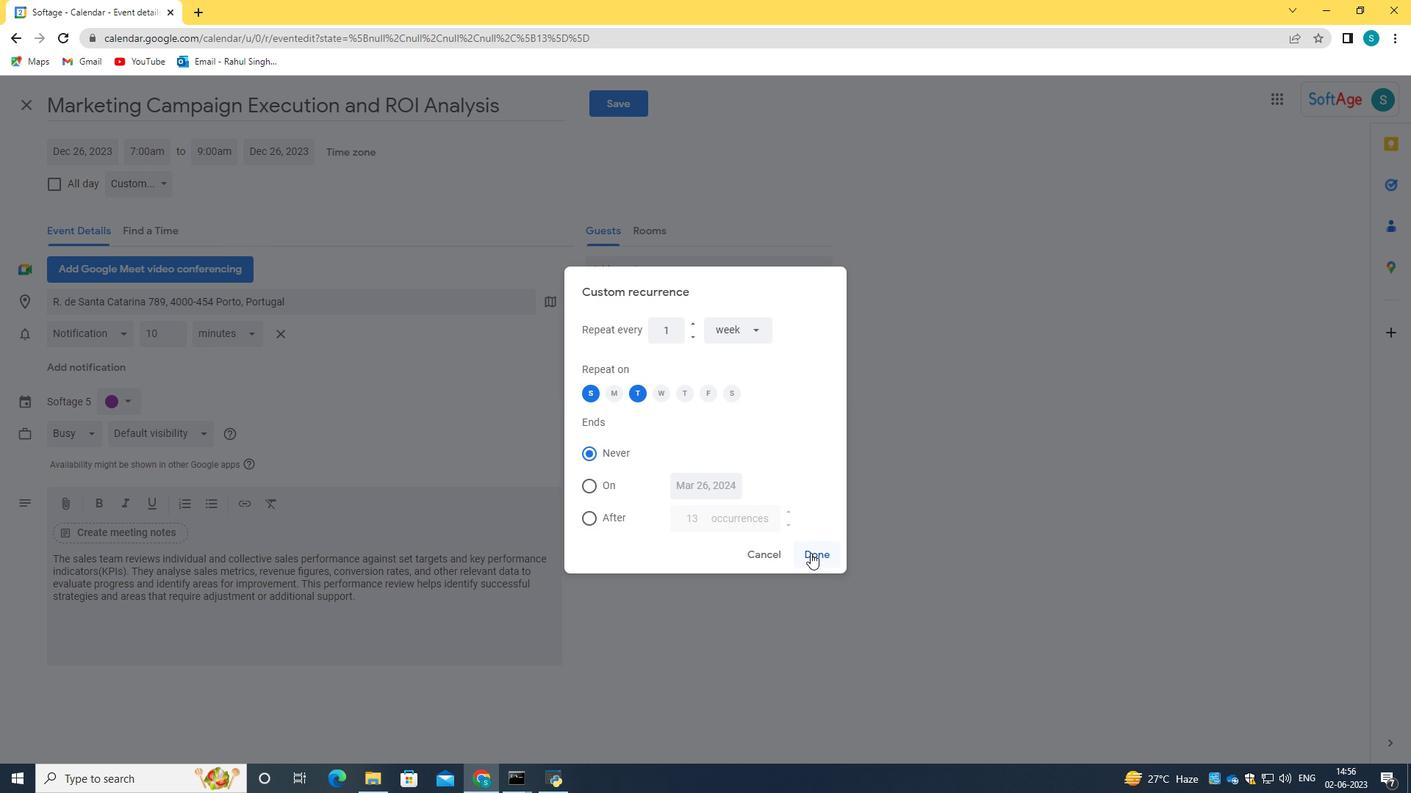 
Action: Mouse moved to (629, 102)
Screenshot: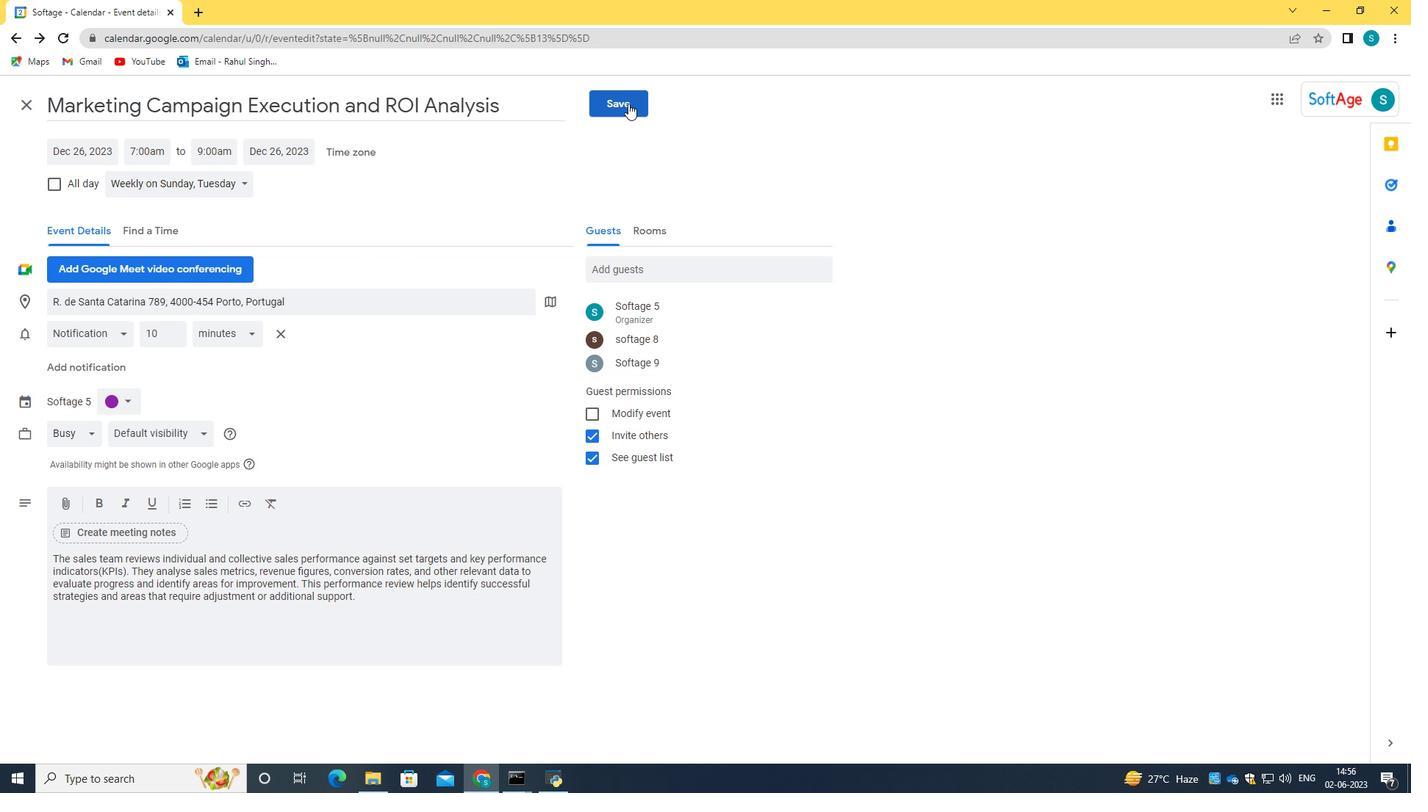 
Action: Mouse pressed left at (629, 102)
Screenshot: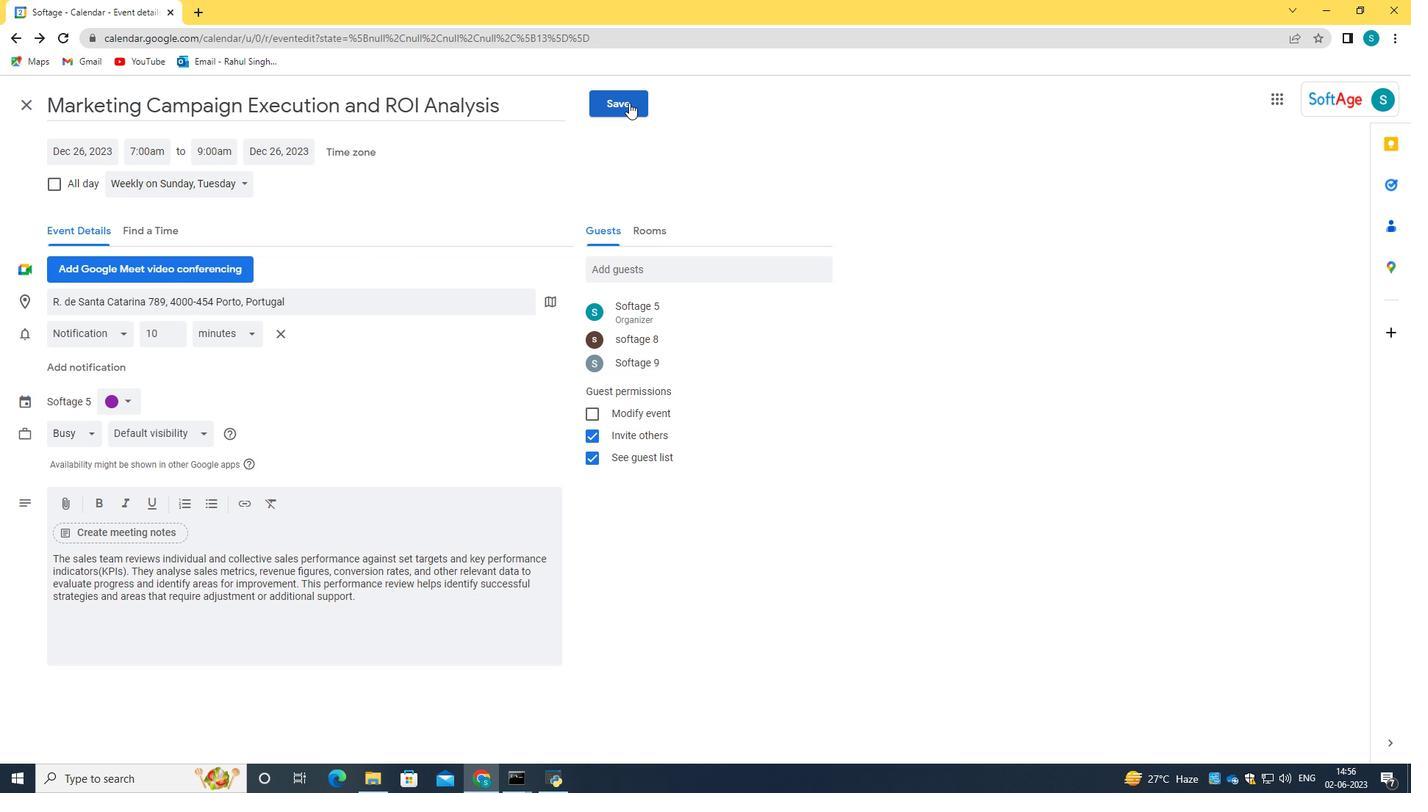 
Action: Mouse moved to (842, 454)
Screenshot: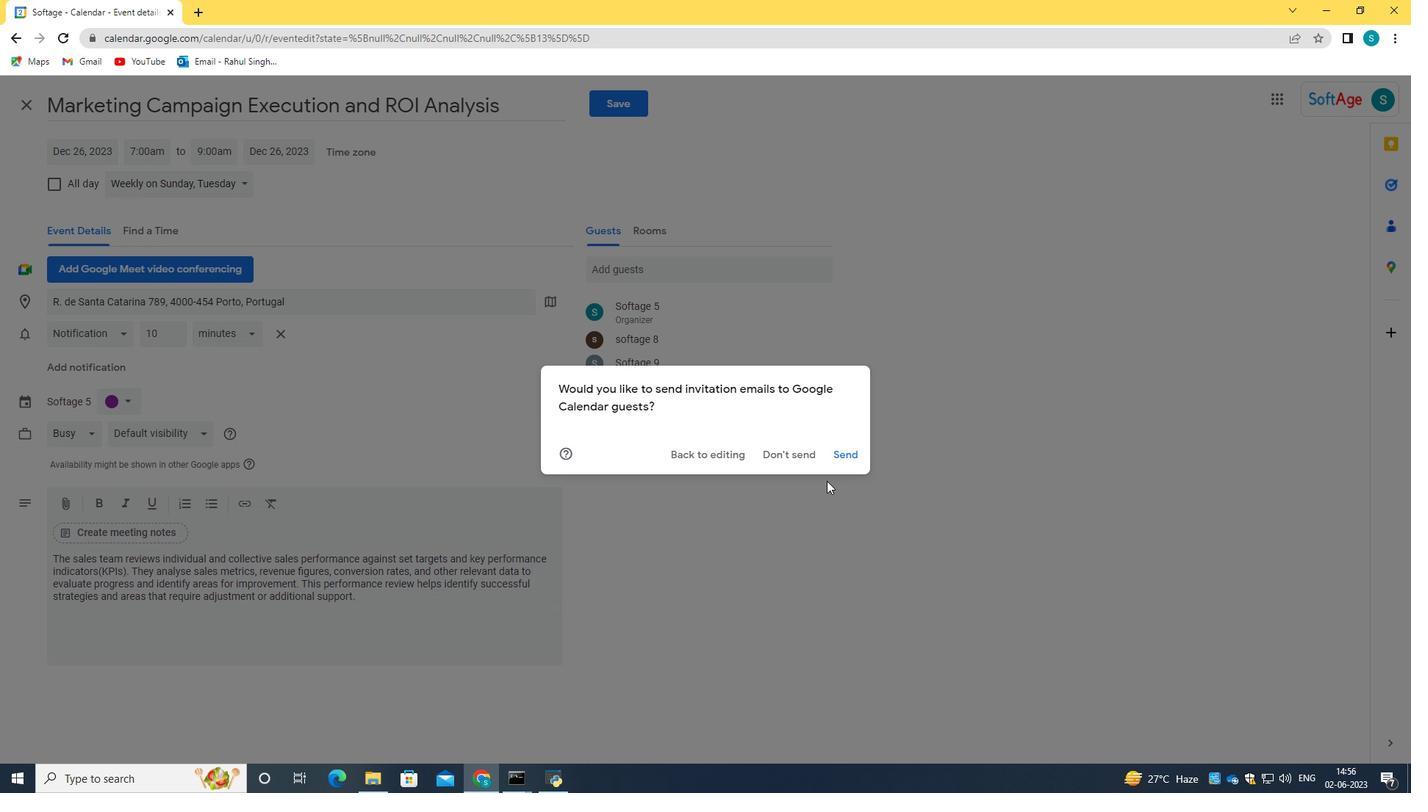 
Action: Mouse pressed left at (842, 454)
Screenshot: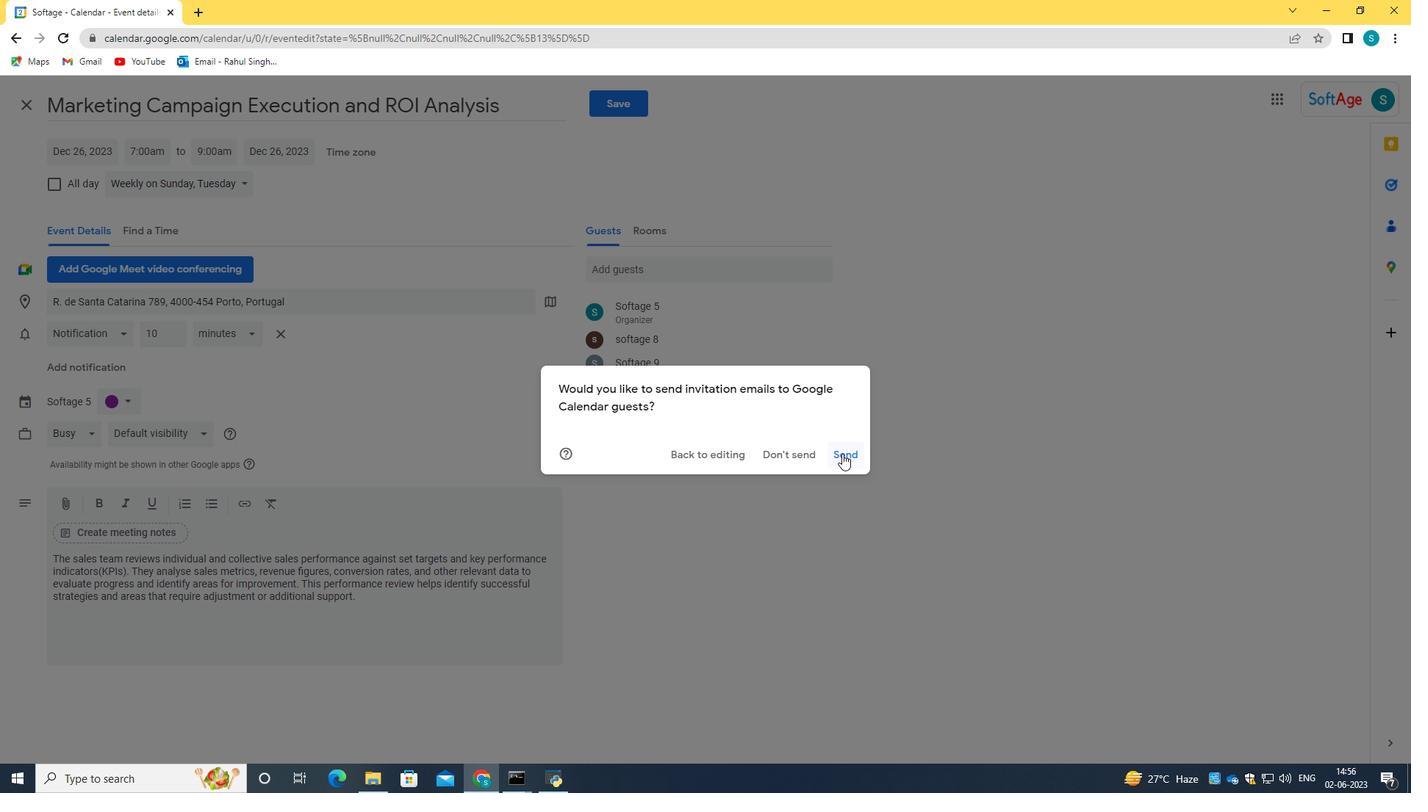 
